 Task: Research Airbnb accommodation in An Nimas, Saudi Arabia from 4th December, 2023 to 10th December, 2023 for 8 adults. Place can be entire room or shared room with 4 bedrooms having 8 beds and 4 bathrooms. Property type can be house. Amenities needed are: wifi, TV, free parkinig on premises, gym, breakfast.
Action: Mouse moved to (651, 15)
Screenshot: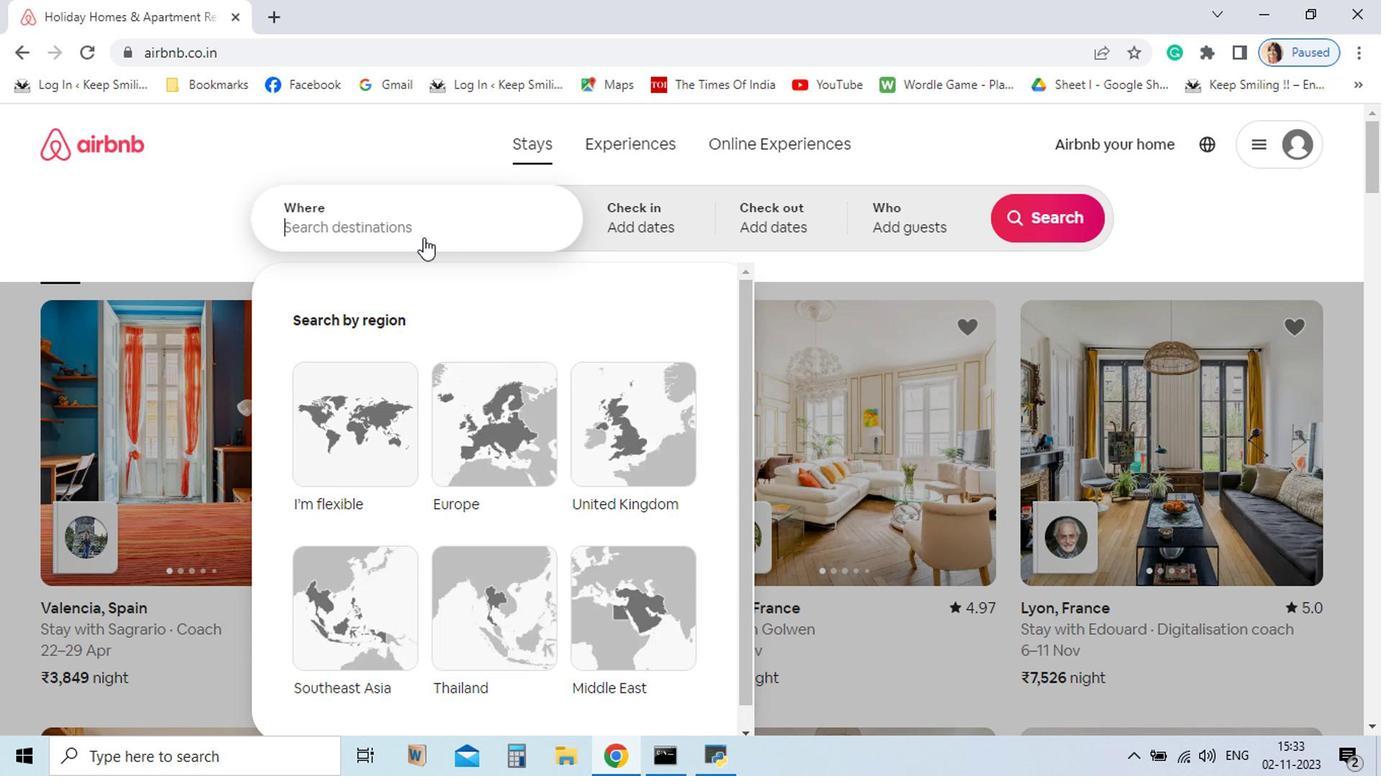 
Action: Mouse pressed left at (651, 15)
Screenshot: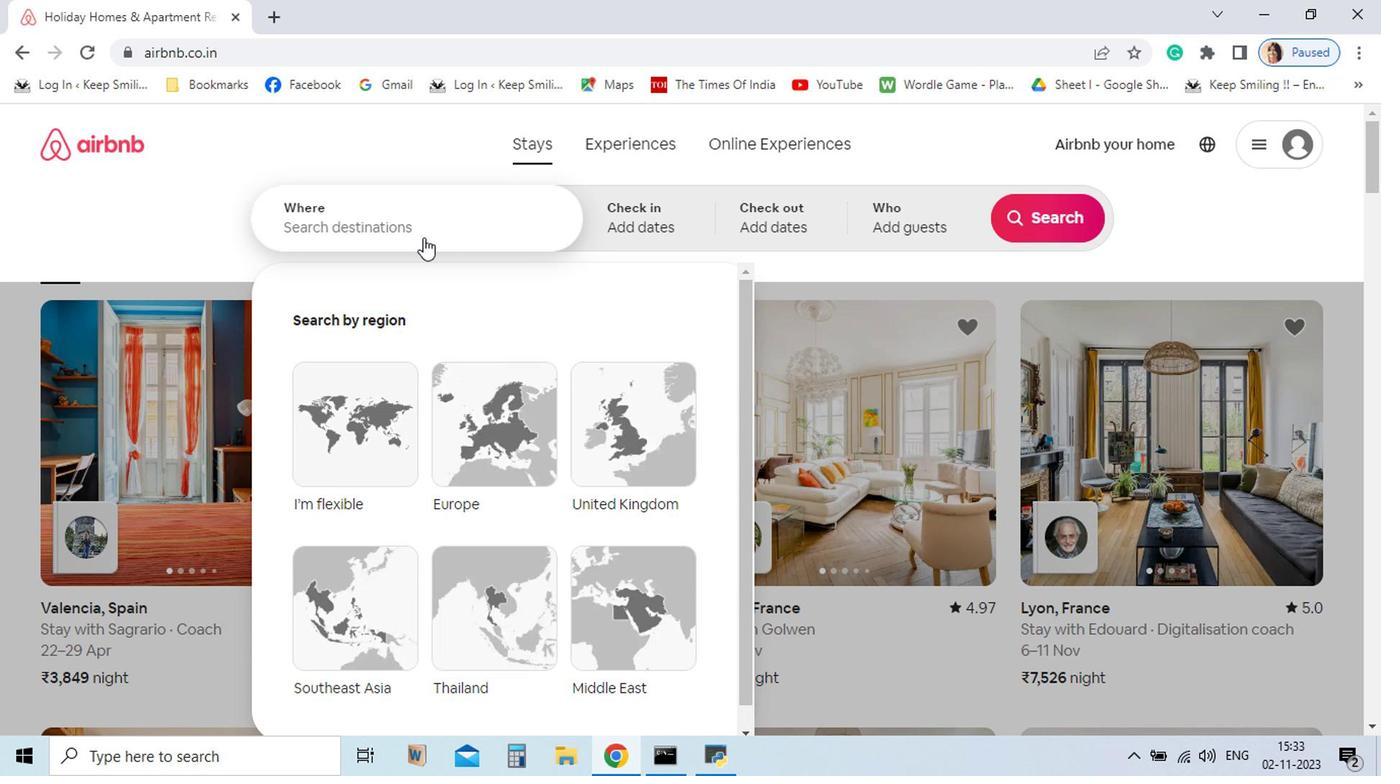 
Action: Mouse moved to (879, 550)
Screenshot: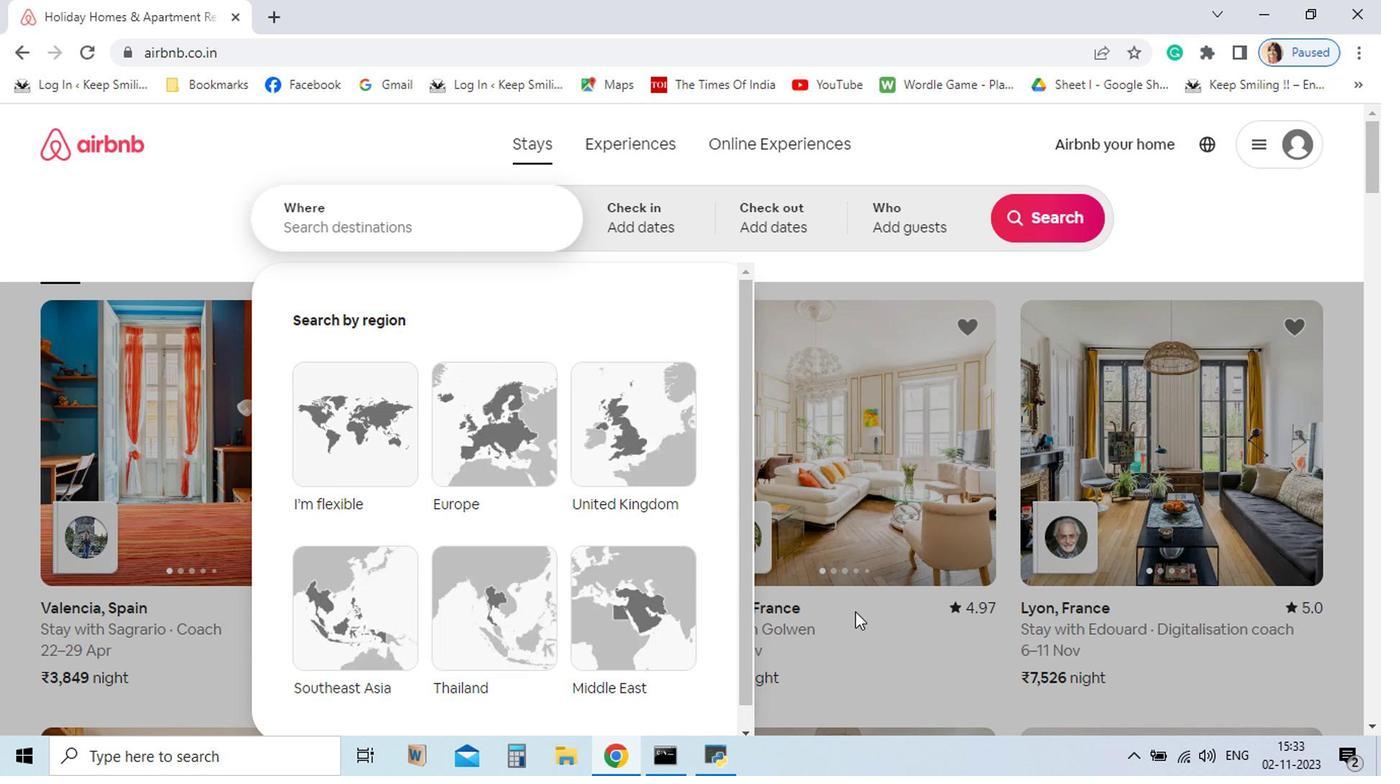
Action: Key pressed <Key.shift>An<Key.space><Key.shift>Nimas,<Key.space><Key.shift>Saudi
Screenshot: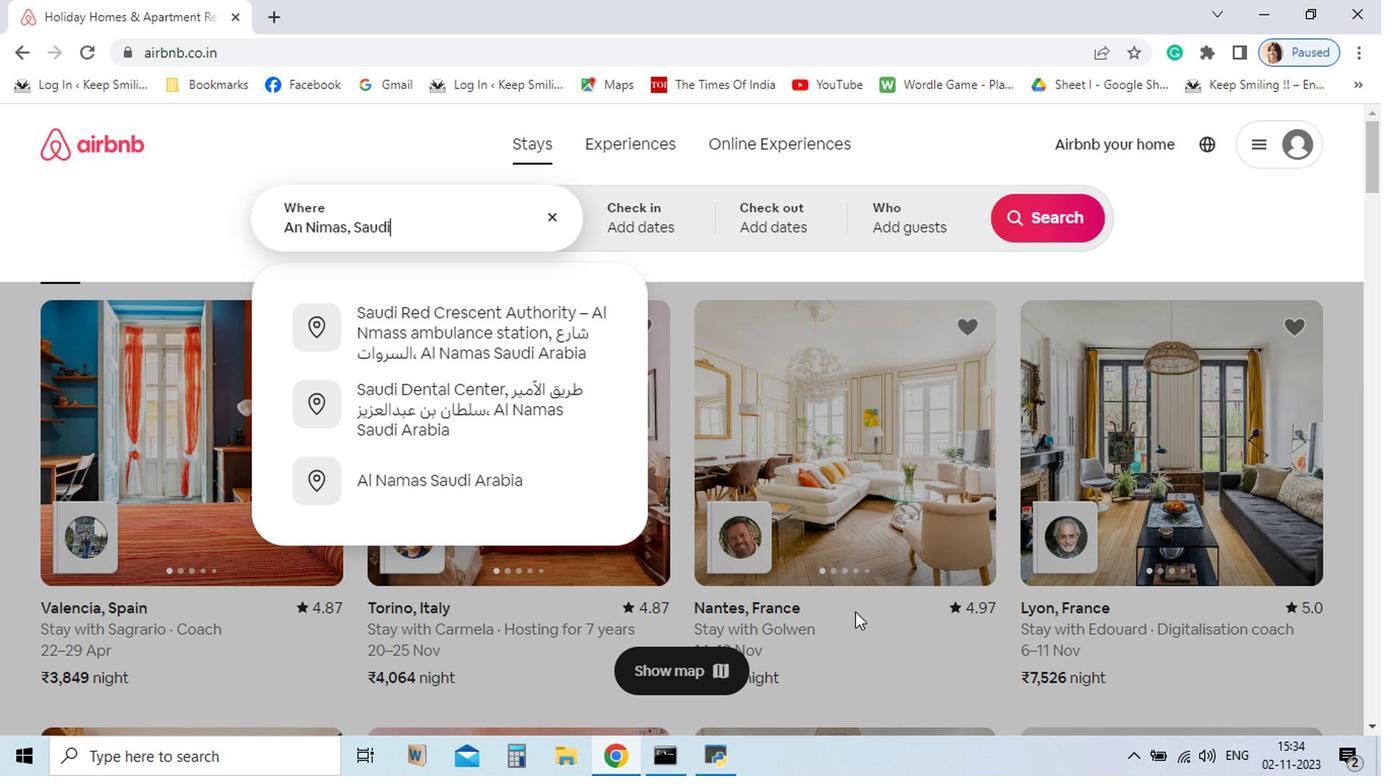 
Action: Mouse moved to (588, 405)
Screenshot: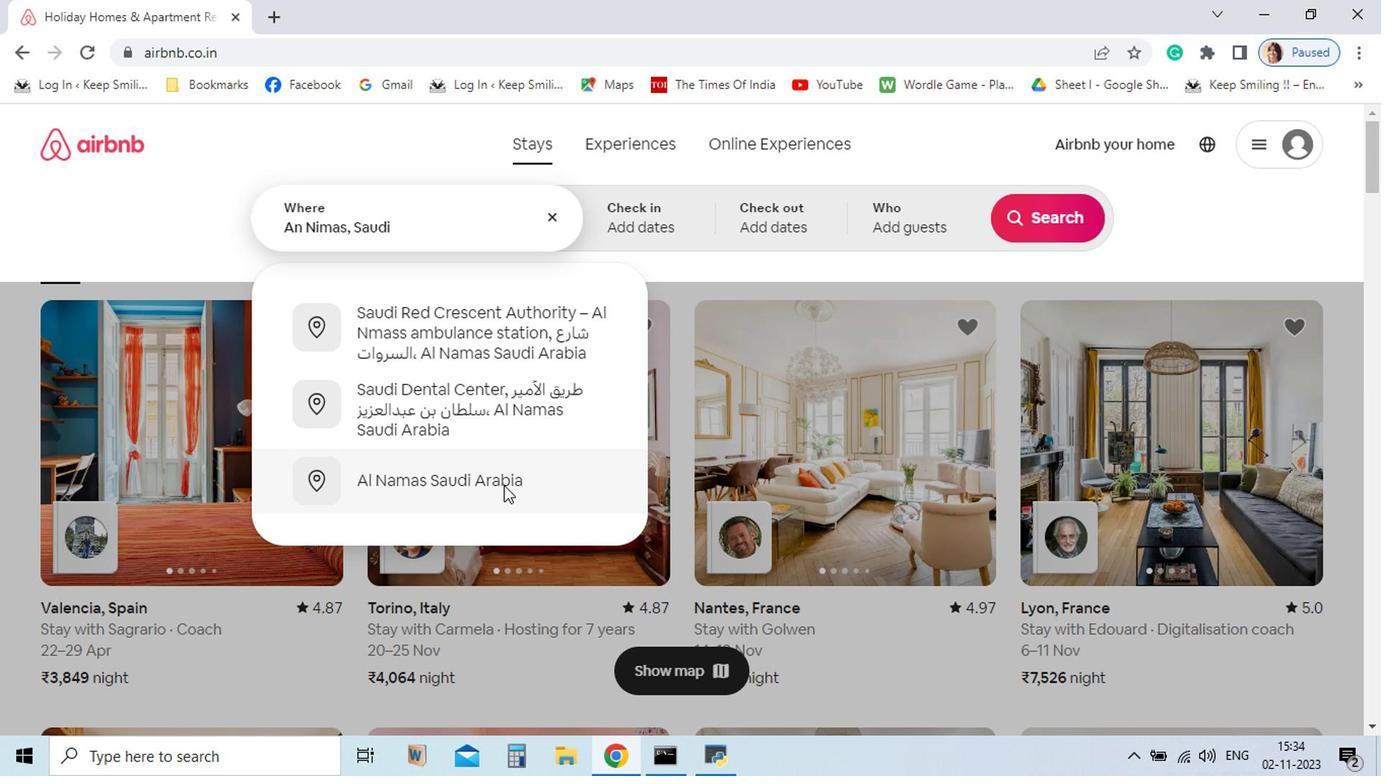 
Action: Mouse pressed left at (588, 405)
Screenshot: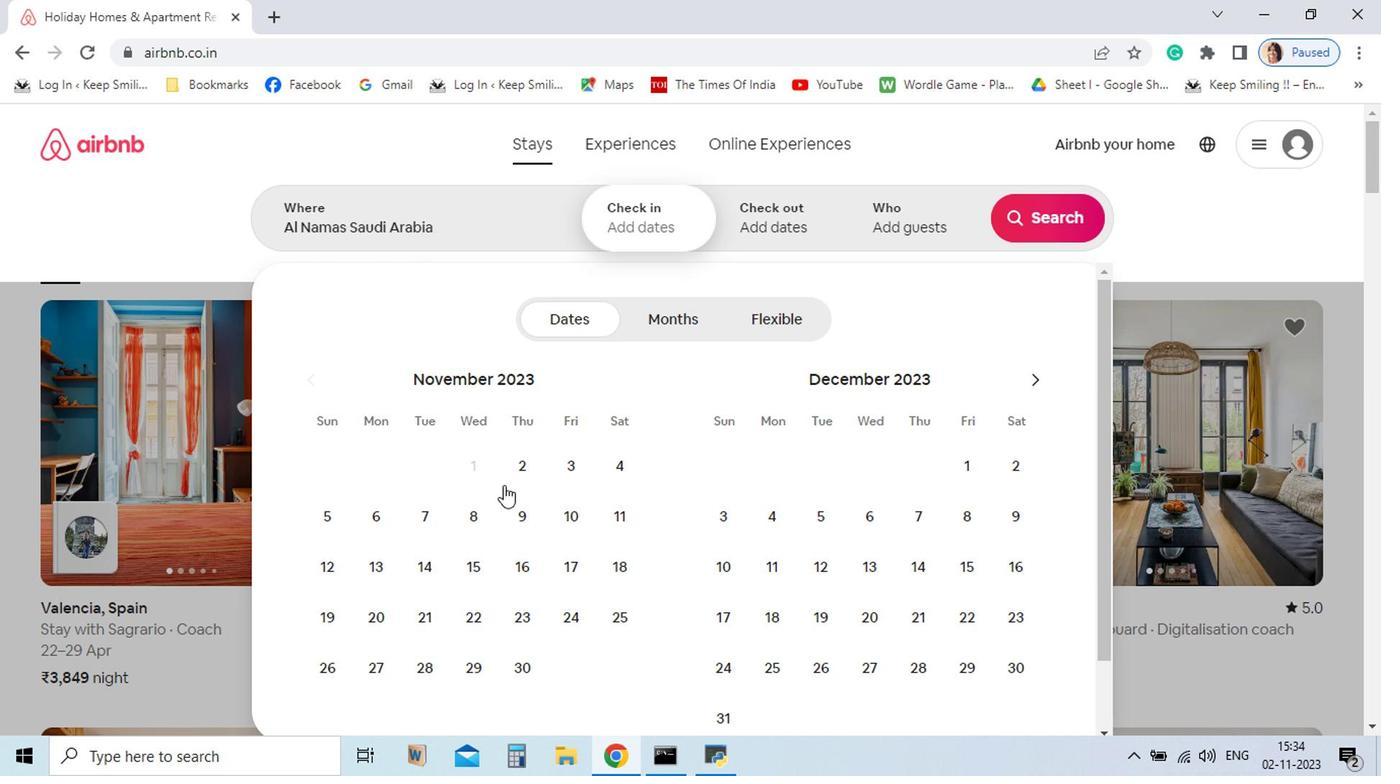 
Action: Mouse moved to (805, 453)
Screenshot: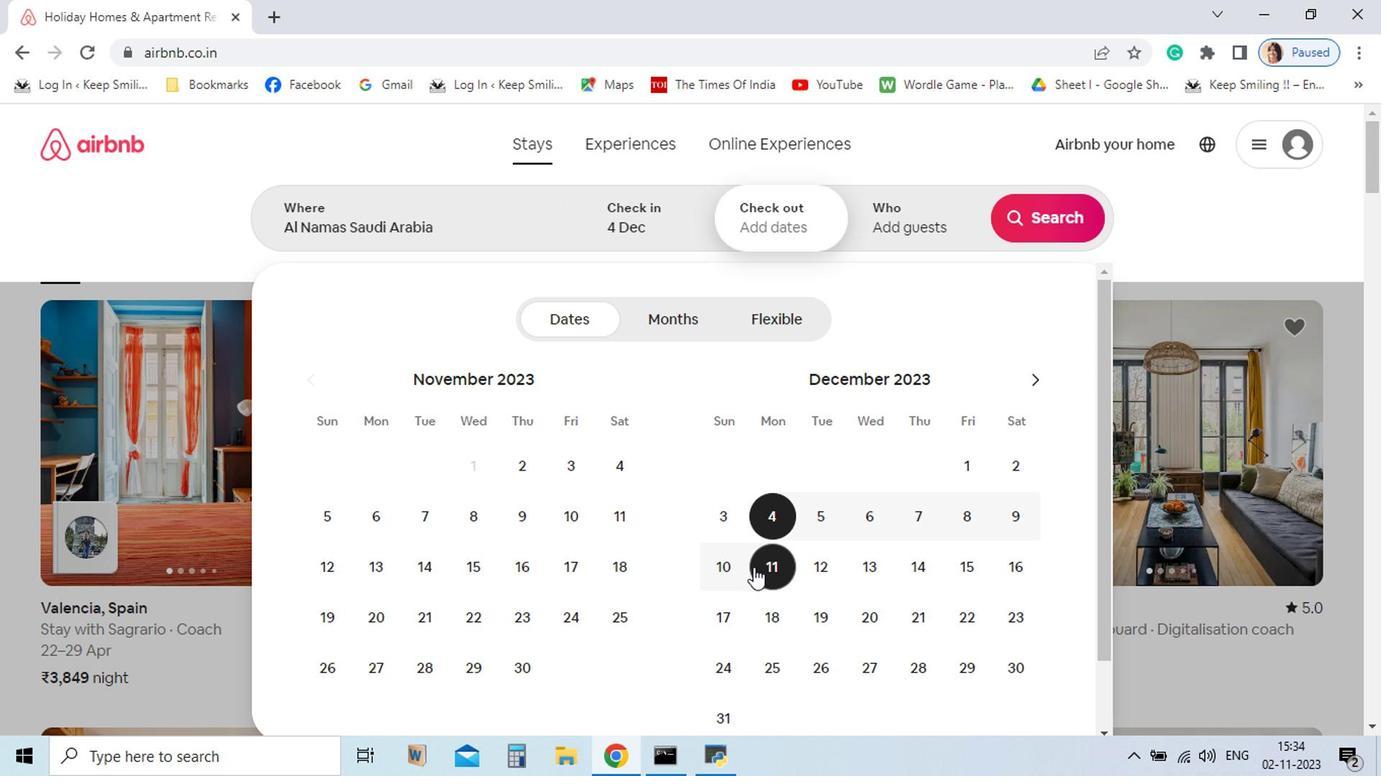 
Action: Mouse pressed left at (805, 453)
Screenshot: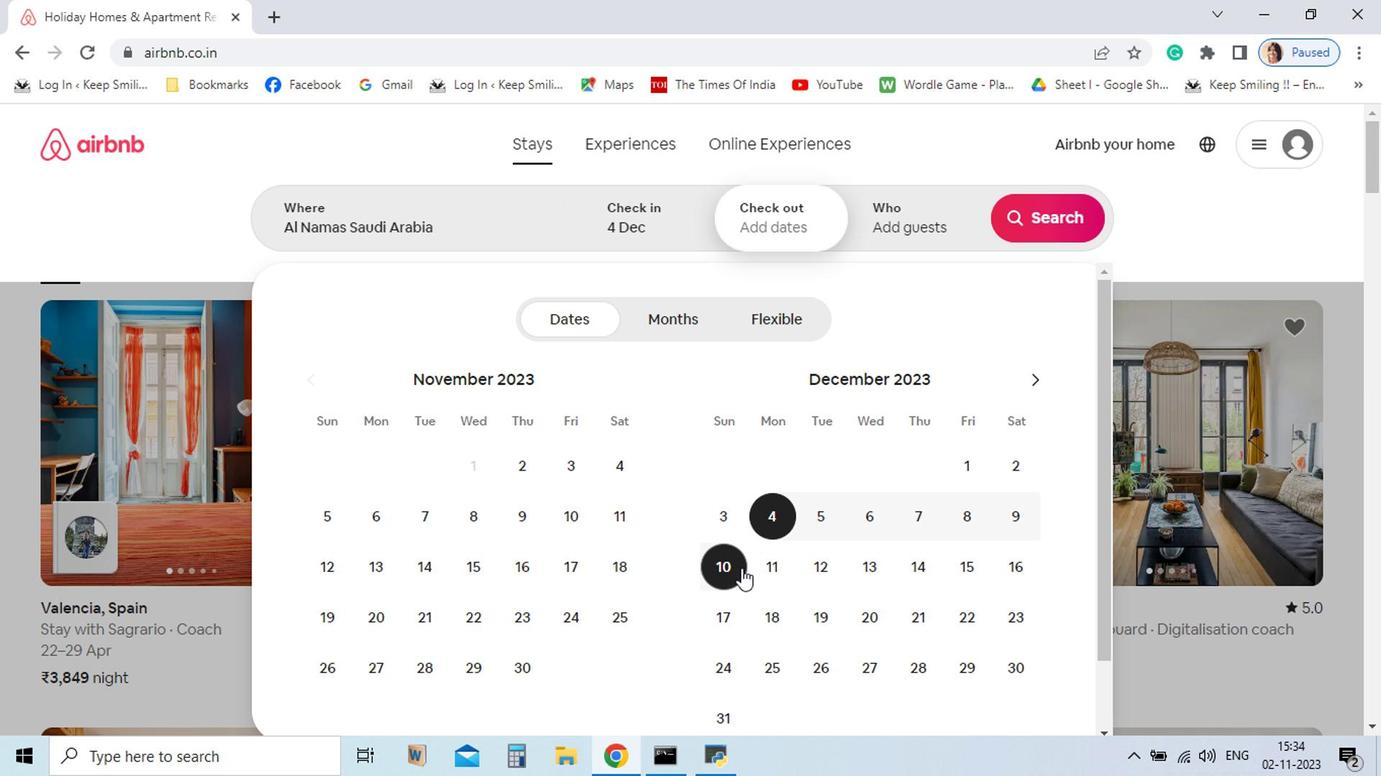 
Action: Mouse moved to (784, 500)
Screenshot: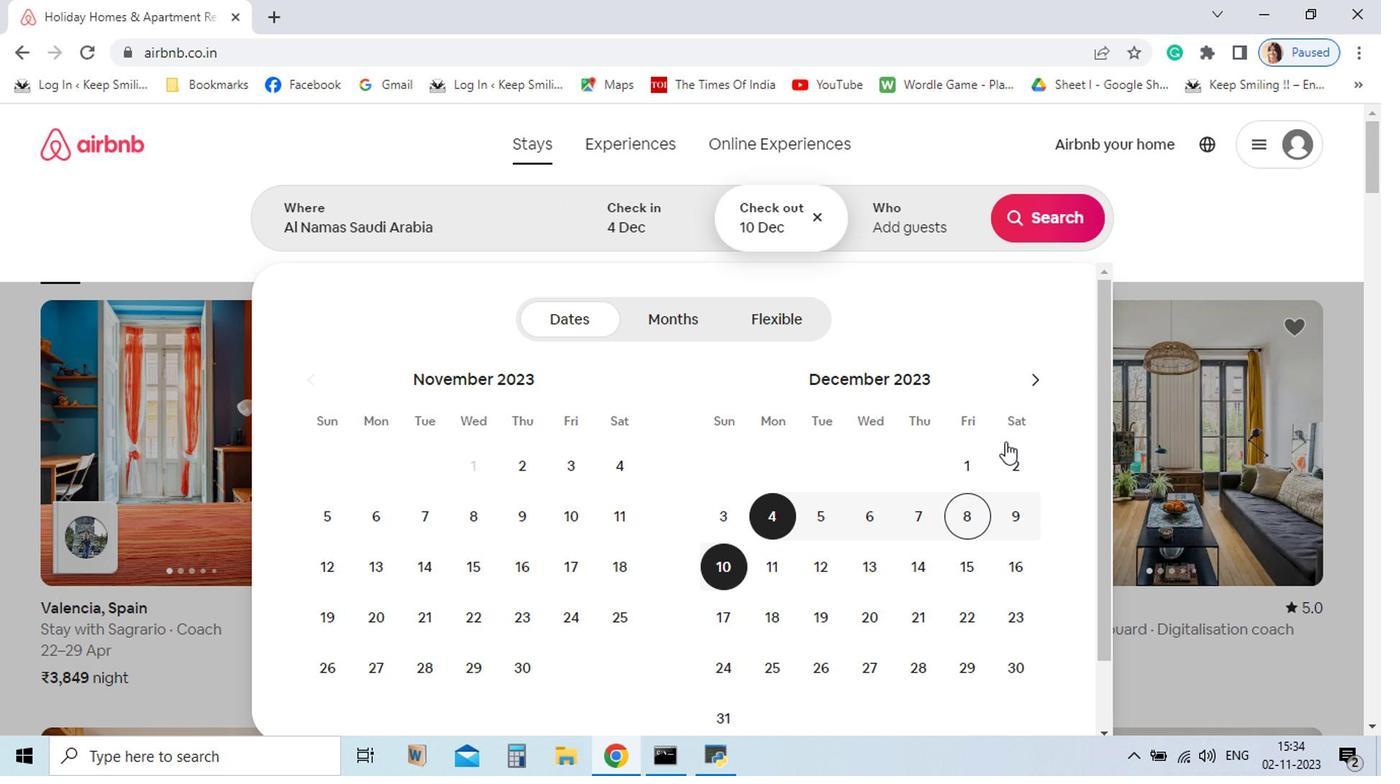 
Action: Mouse pressed left at (784, 500)
Screenshot: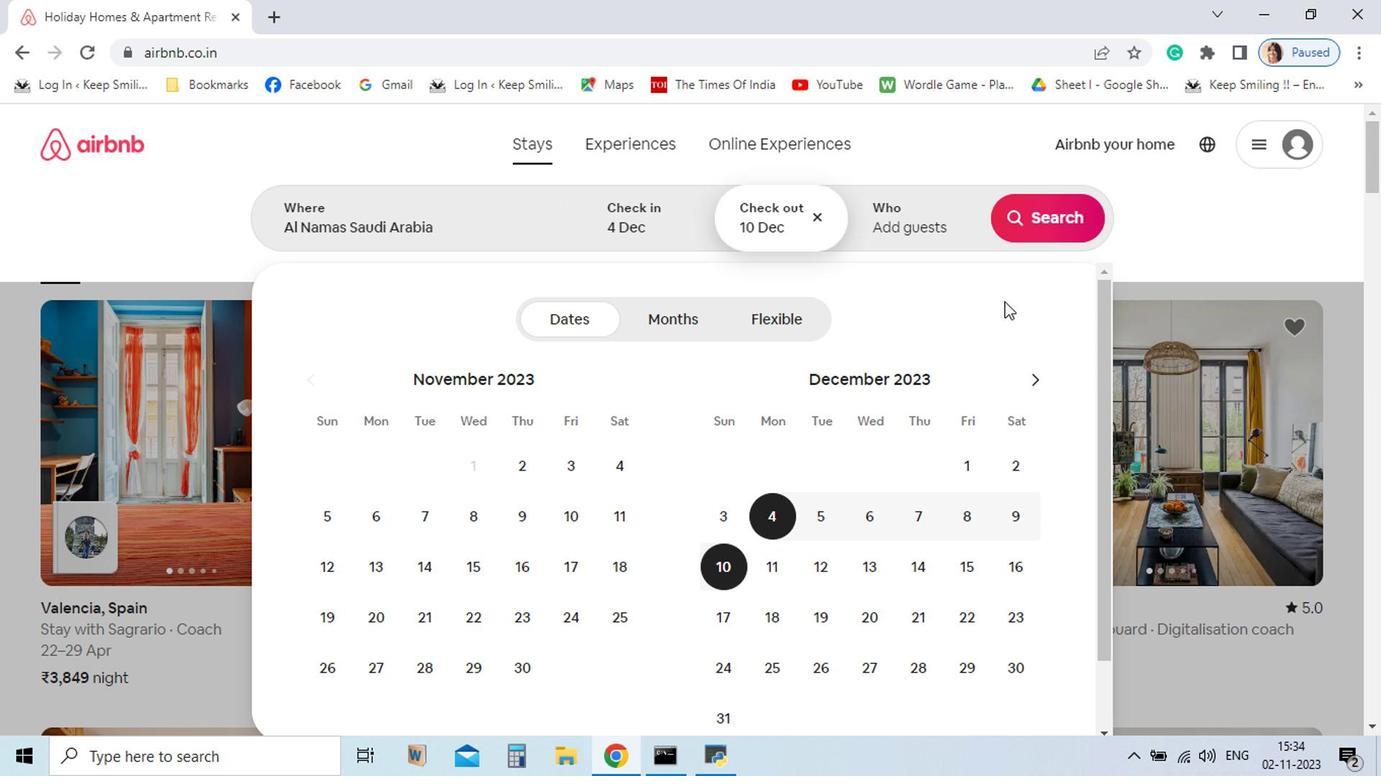 
Action: Mouse moved to (943, 119)
Screenshot: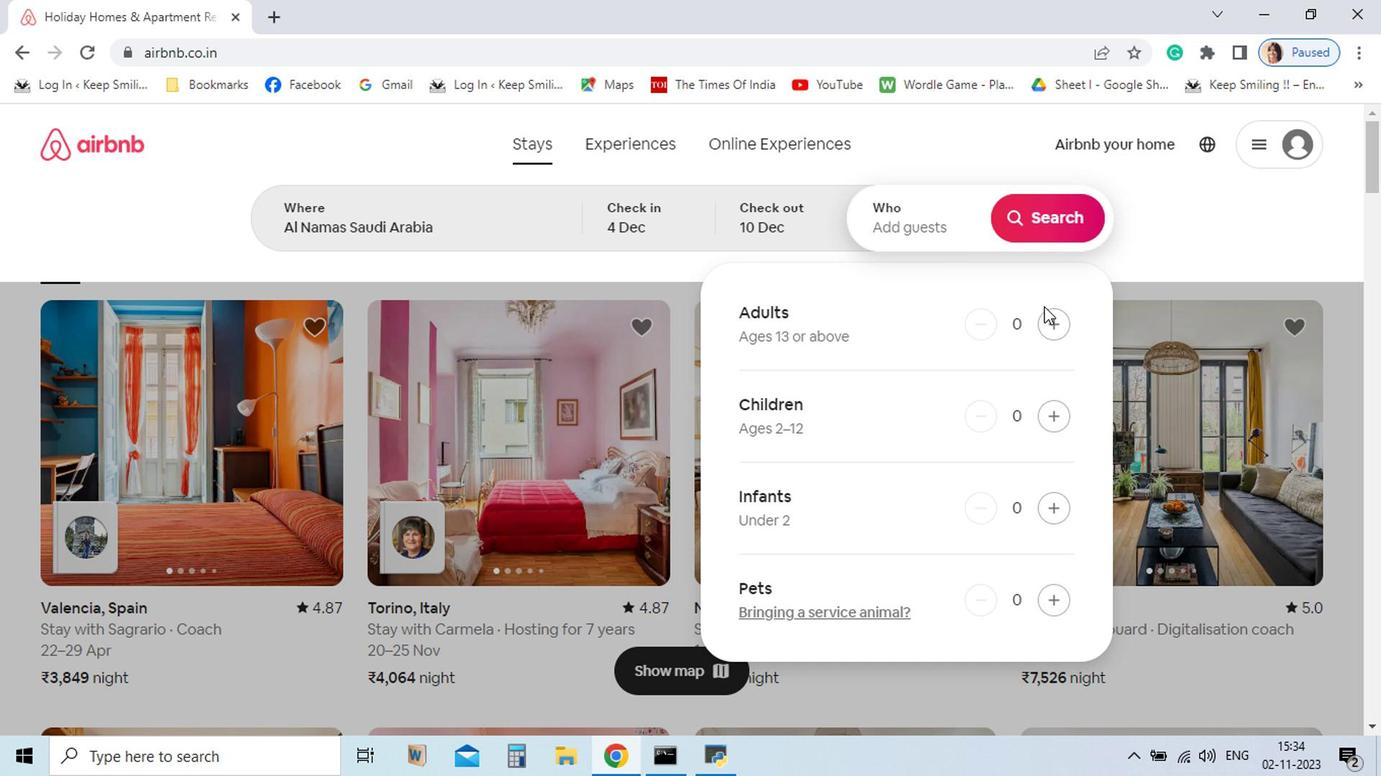 
Action: Mouse pressed left at (943, 119)
Screenshot: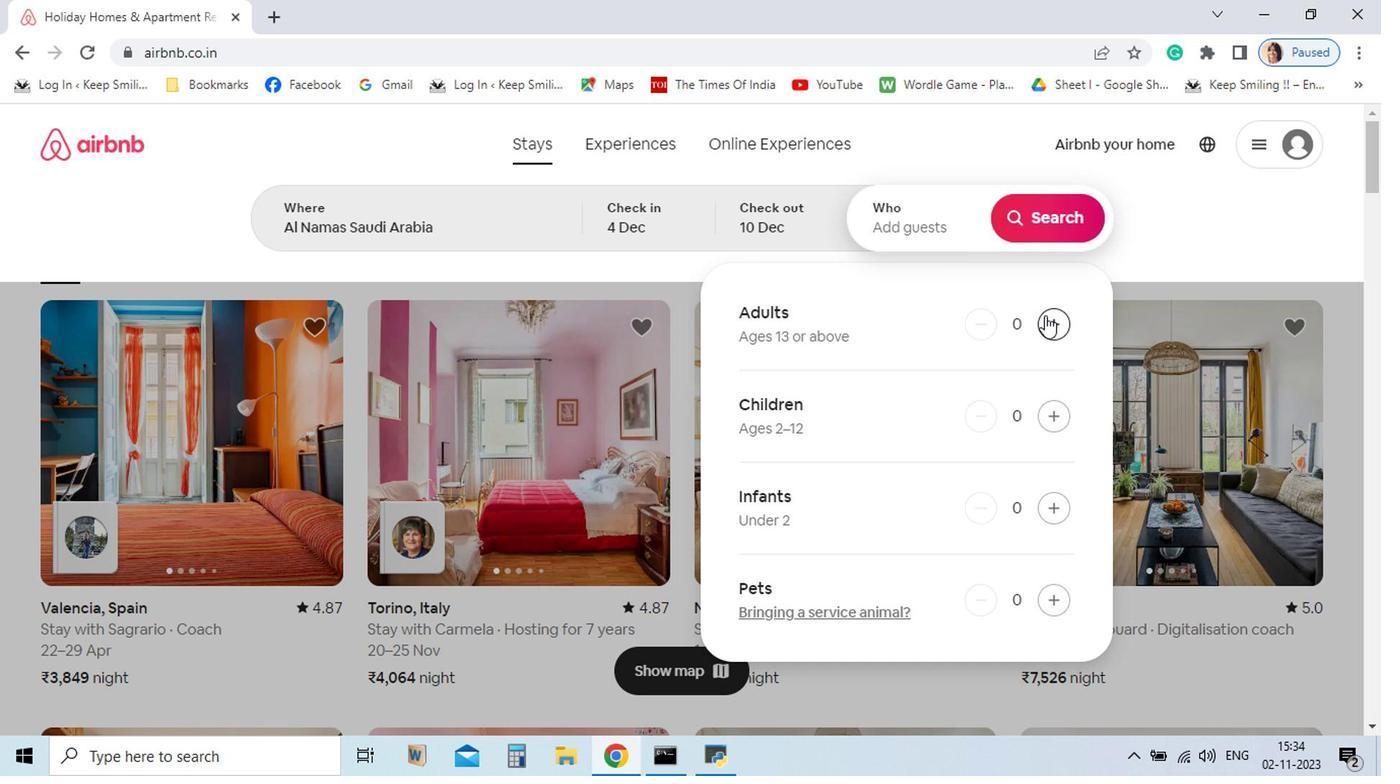 
Action: Mouse moved to (1037, 212)
Screenshot: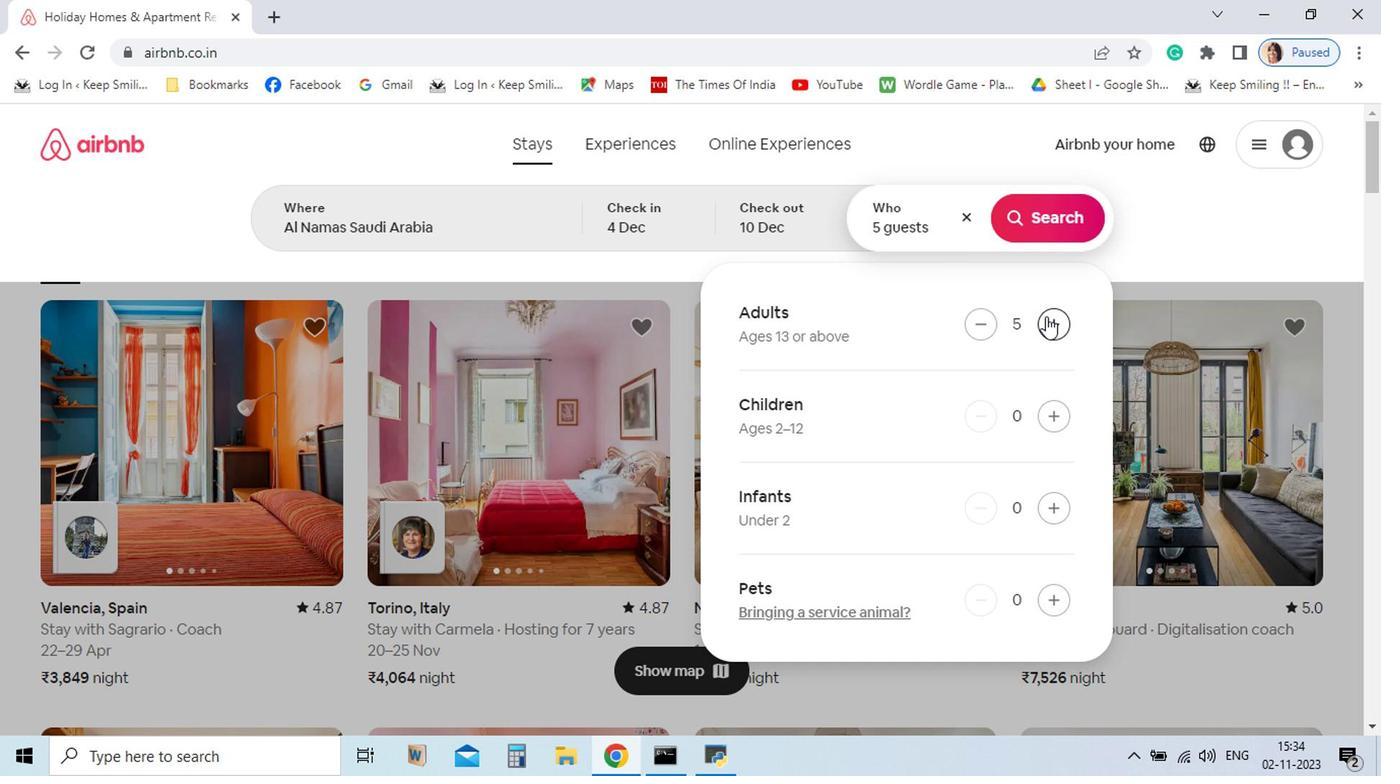
Action: Mouse pressed left at (1037, 212)
Screenshot: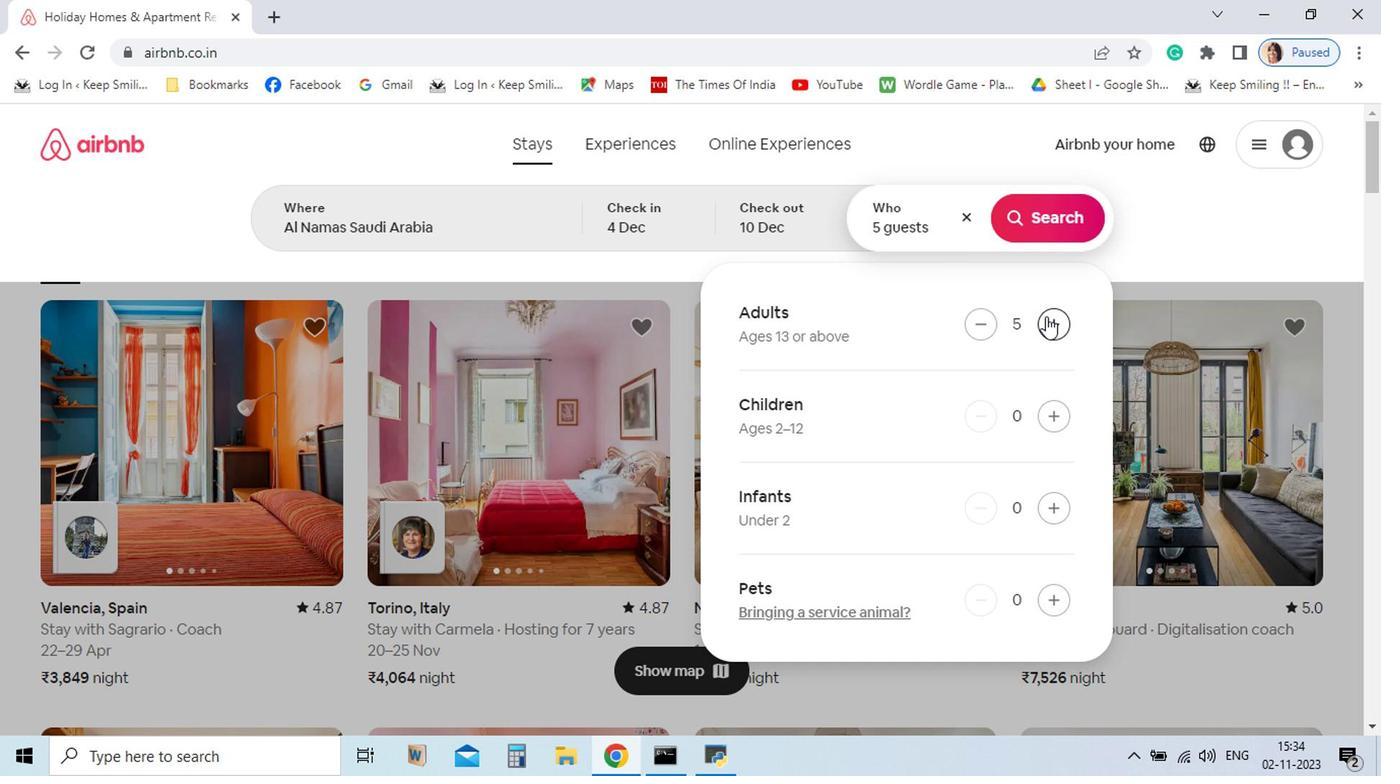 
Action: Mouse moved to (1037, 212)
Screenshot: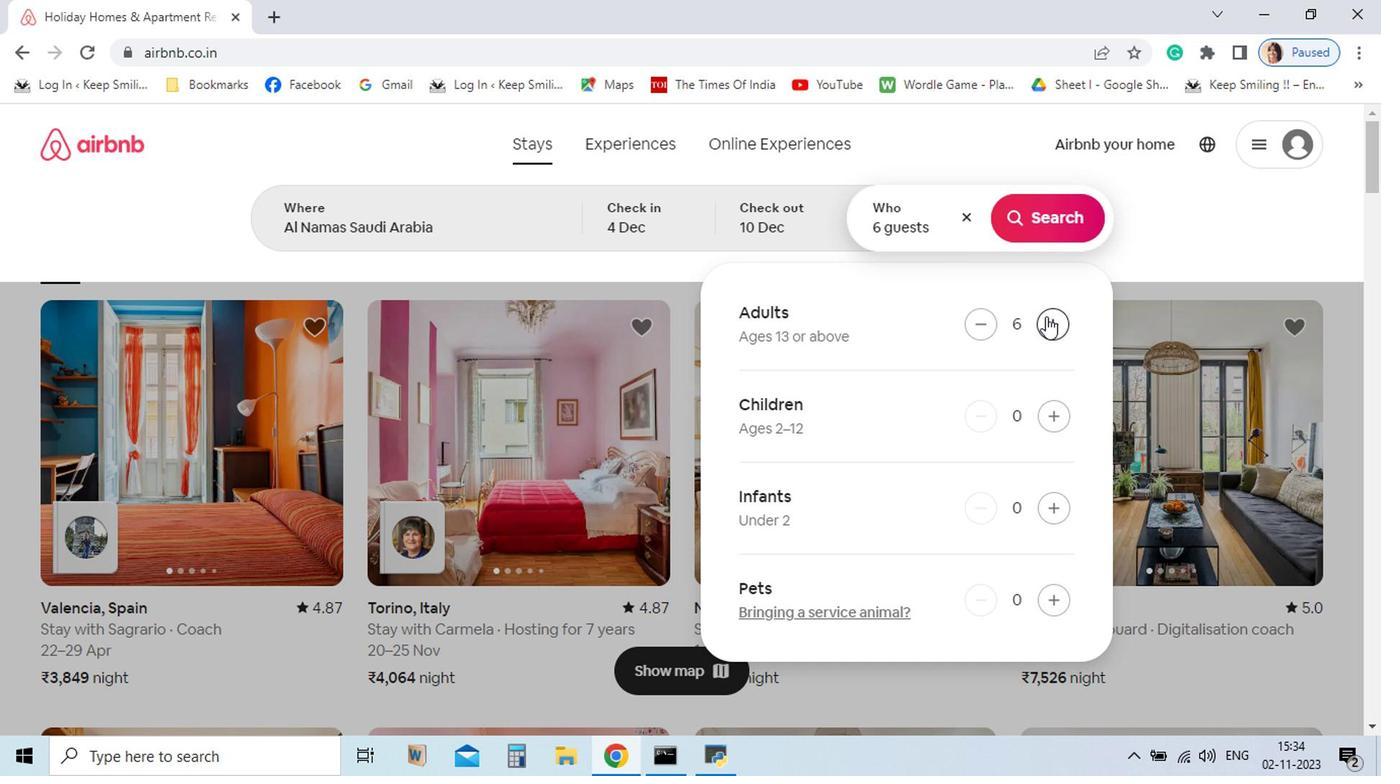 
Action: Mouse pressed left at (1037, 212)
Screenshot: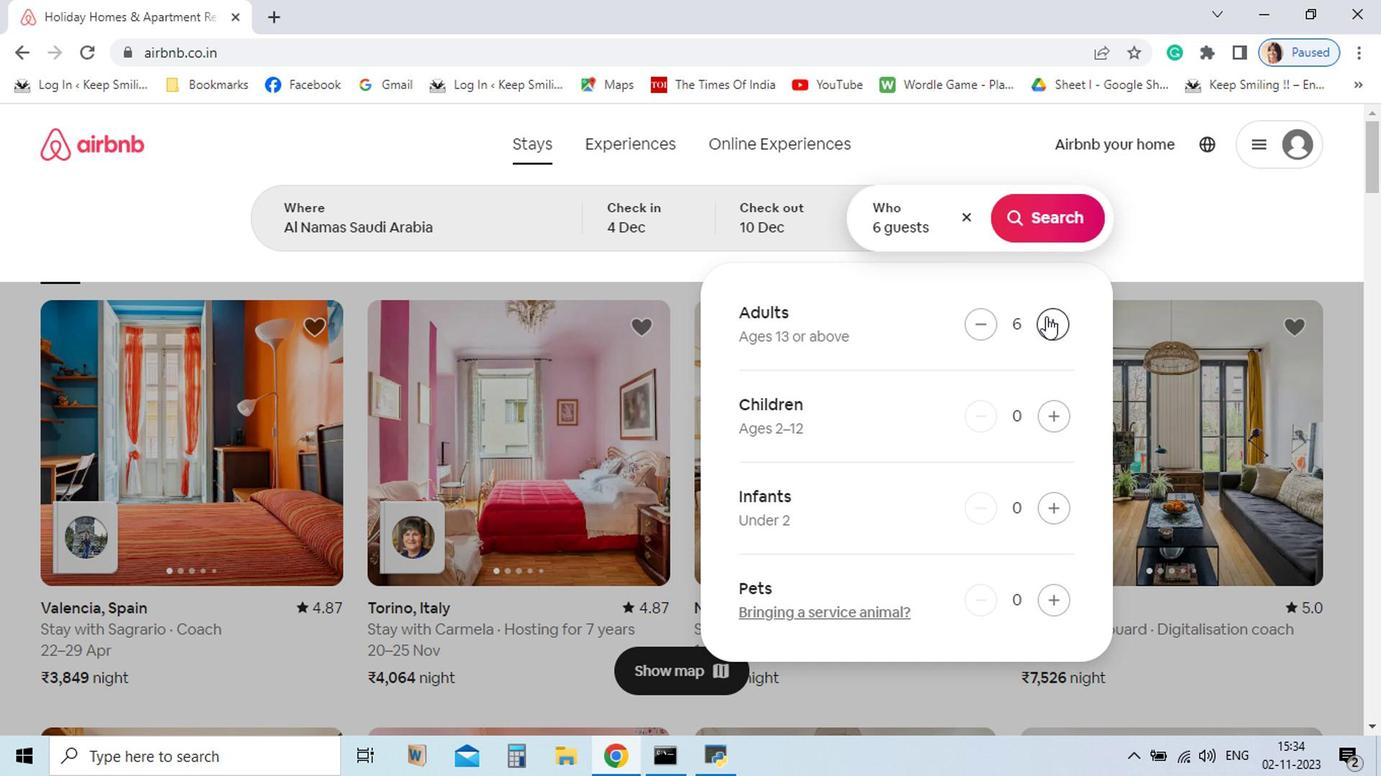 
Action: Mouse pressed left at (1037, 212)
Screenshot: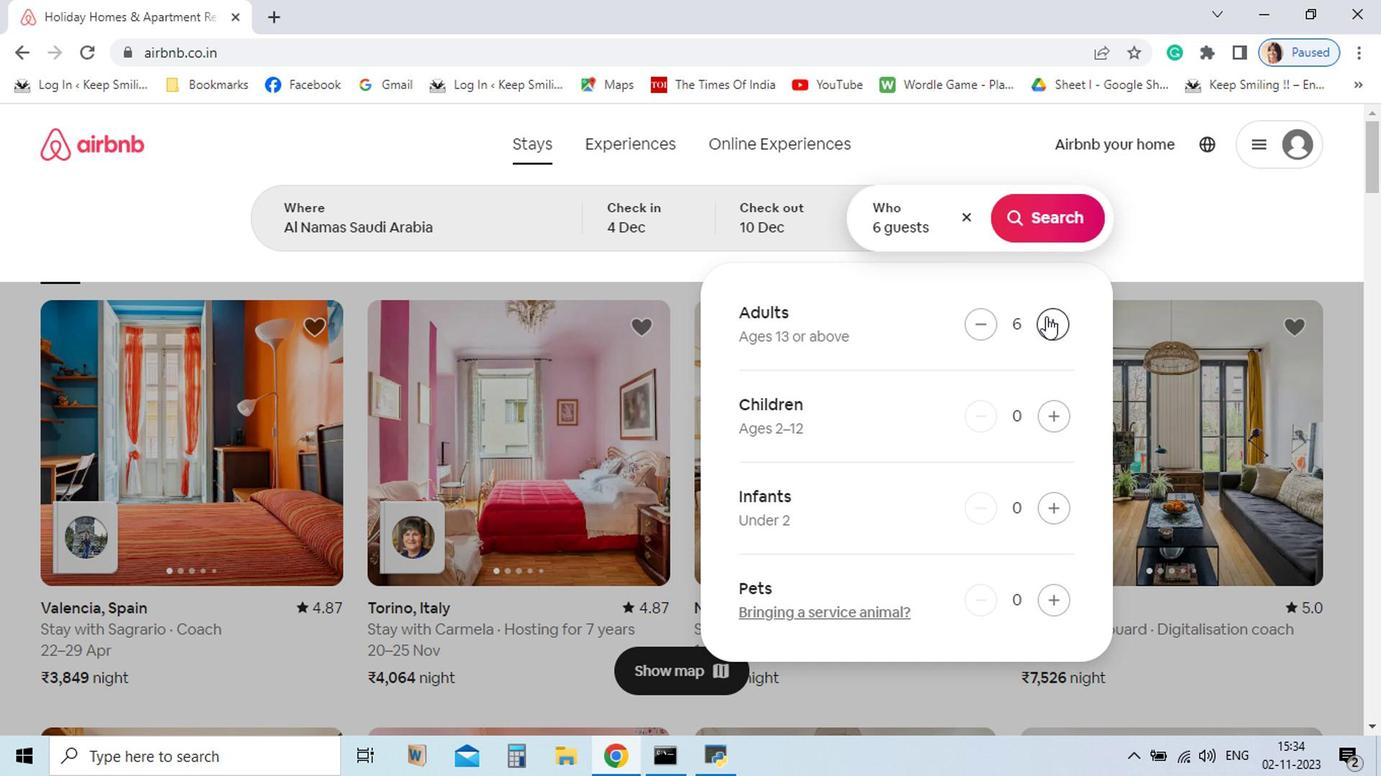 
Action: Mouse pressed left at (1037, 212)
Screenshot: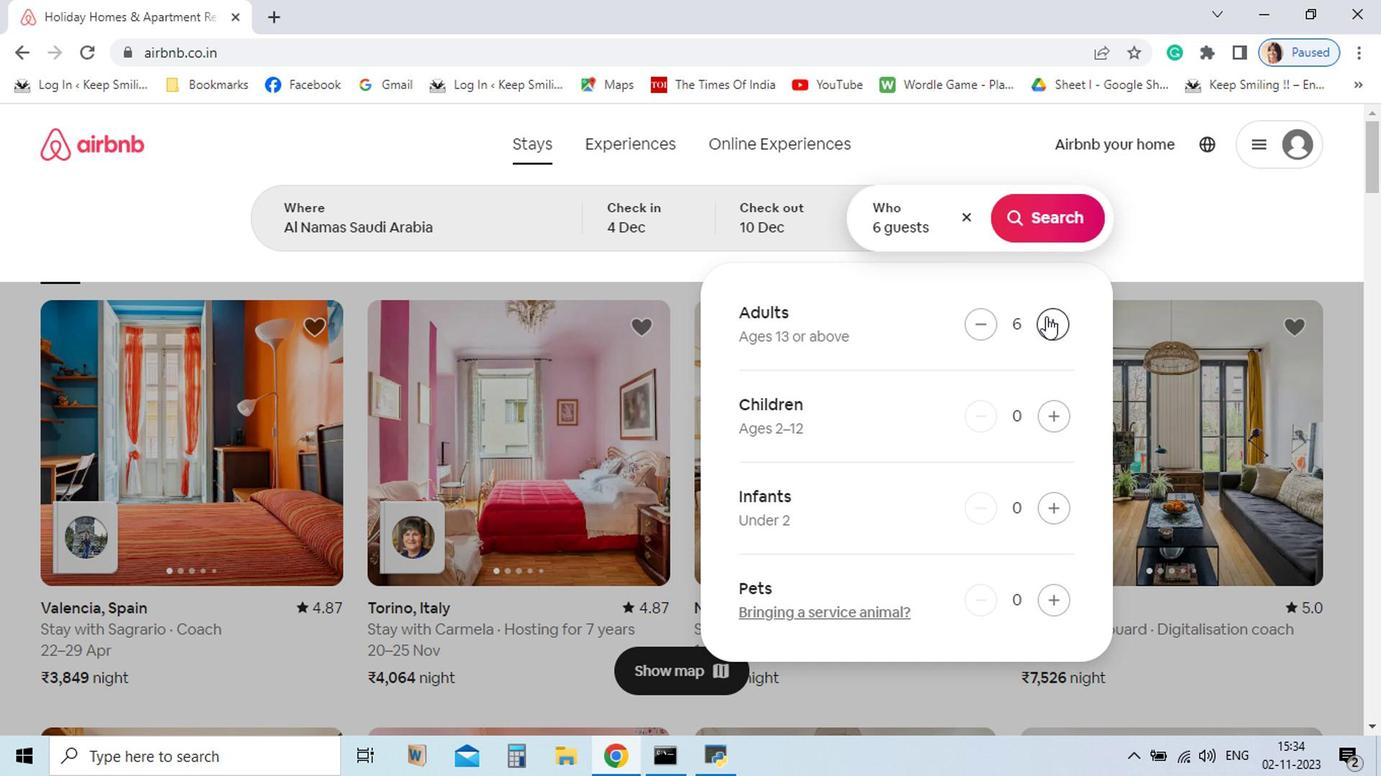 
Action: Mouse pressed left at (1037, 212)
Screenshot: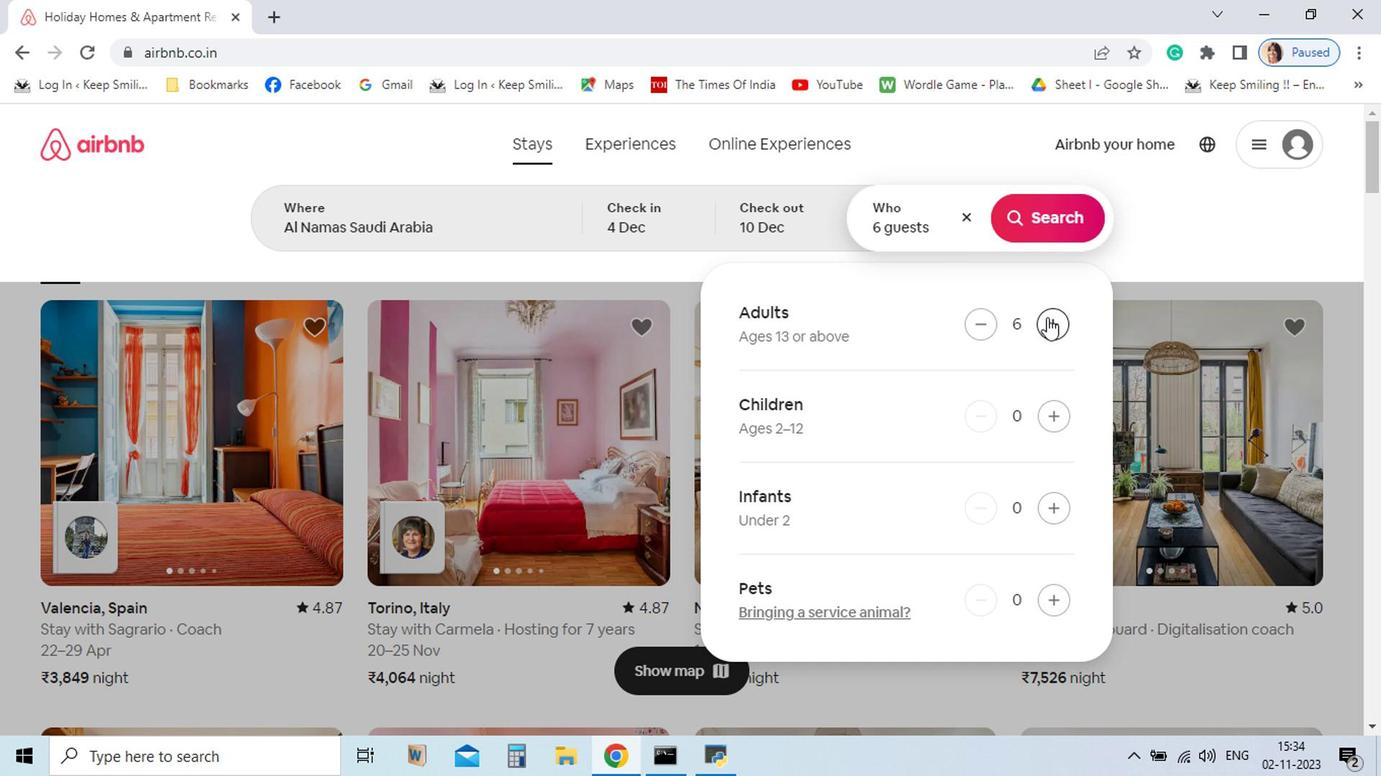 
Action: Mouse pressed left at (1037, 212)
Screenshot: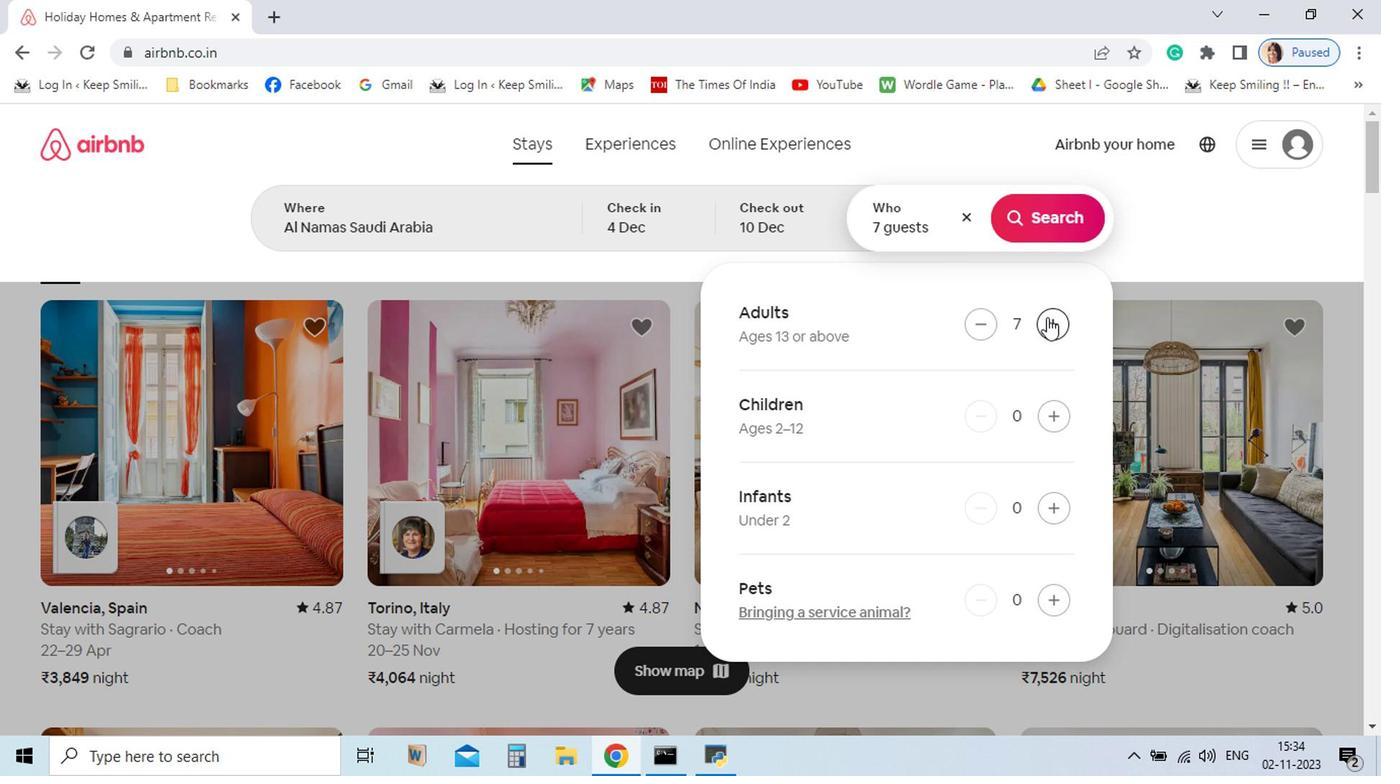 
Action: Mouse pressed left at (1037, 212)
Screenshot: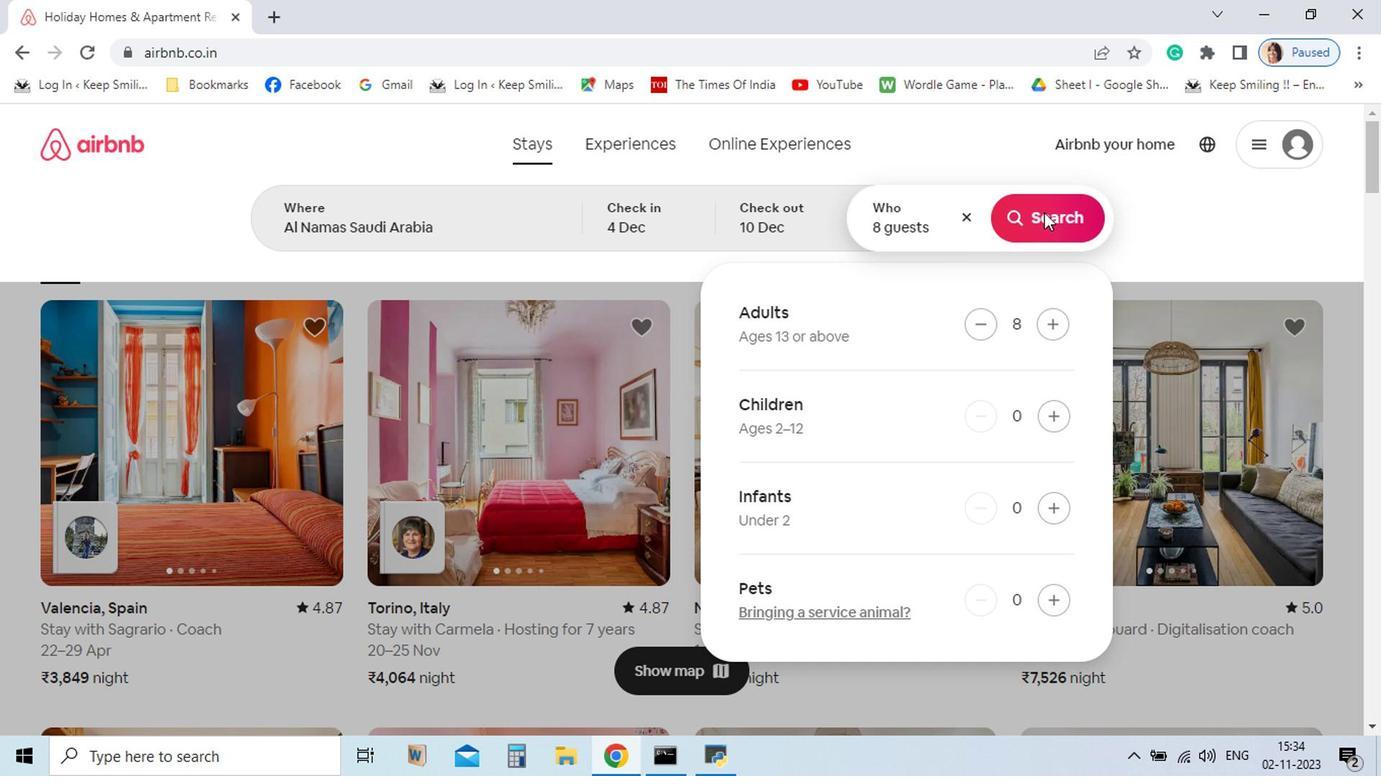 
Action: Mouse moved to (1038, 212)
Screenshot: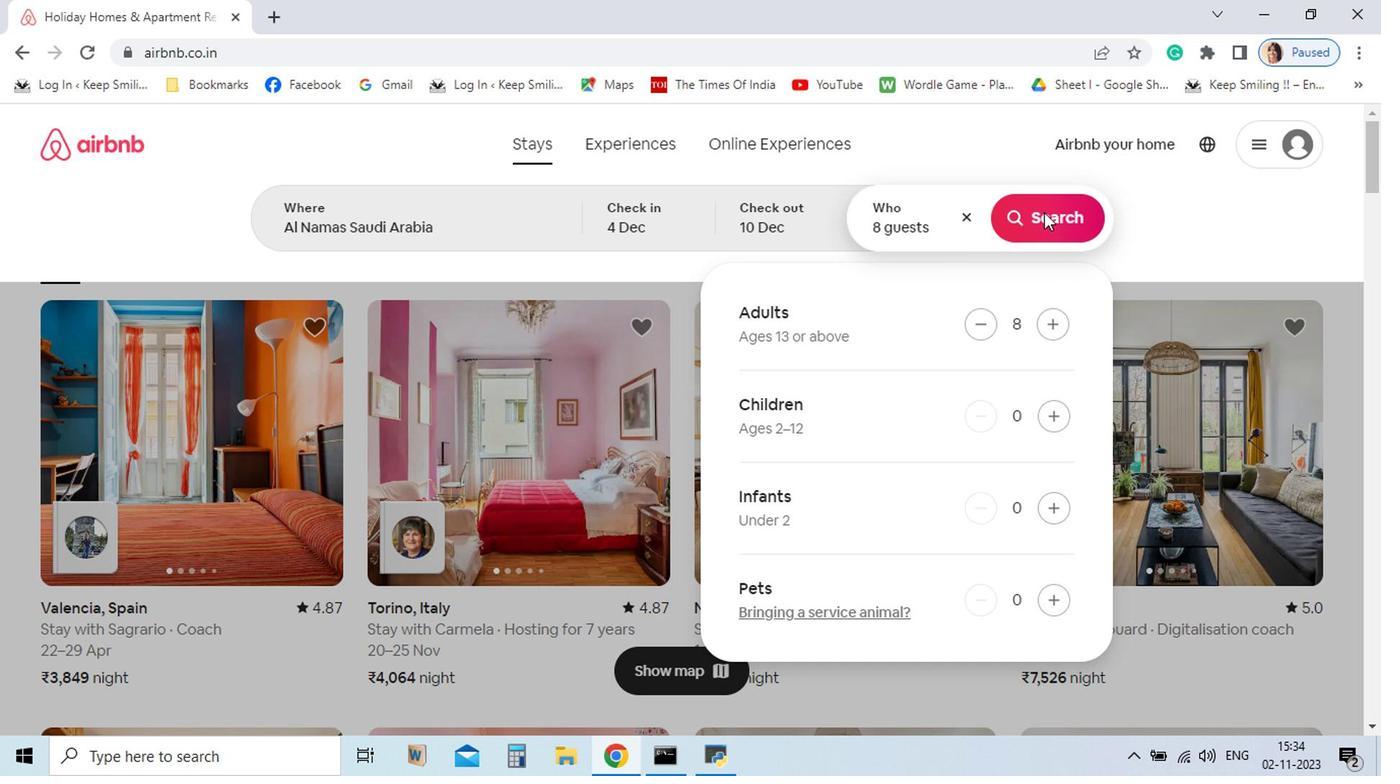 
Action: Mouse pressed left at (1038, 212)
Screenshot: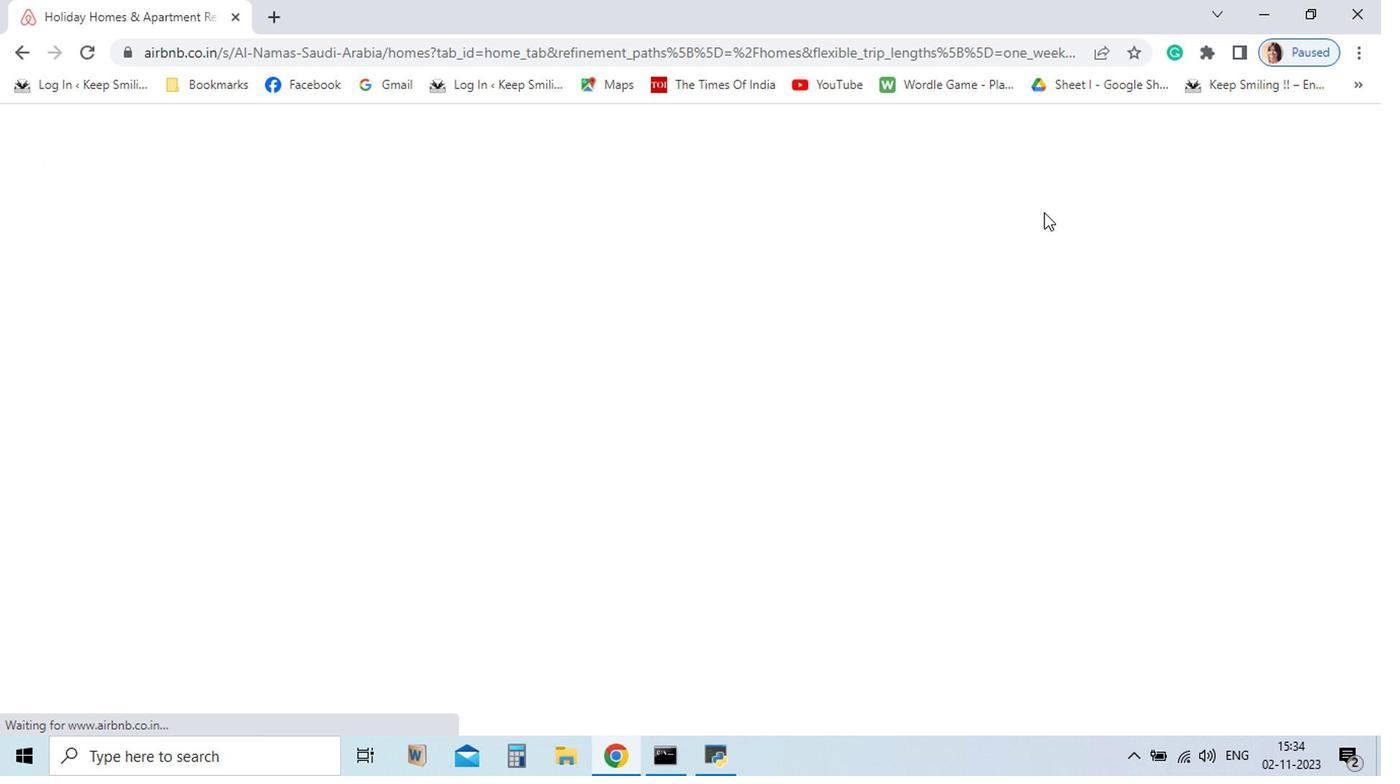 
Action: Mouse moved to (1035, 92)
Screenshot: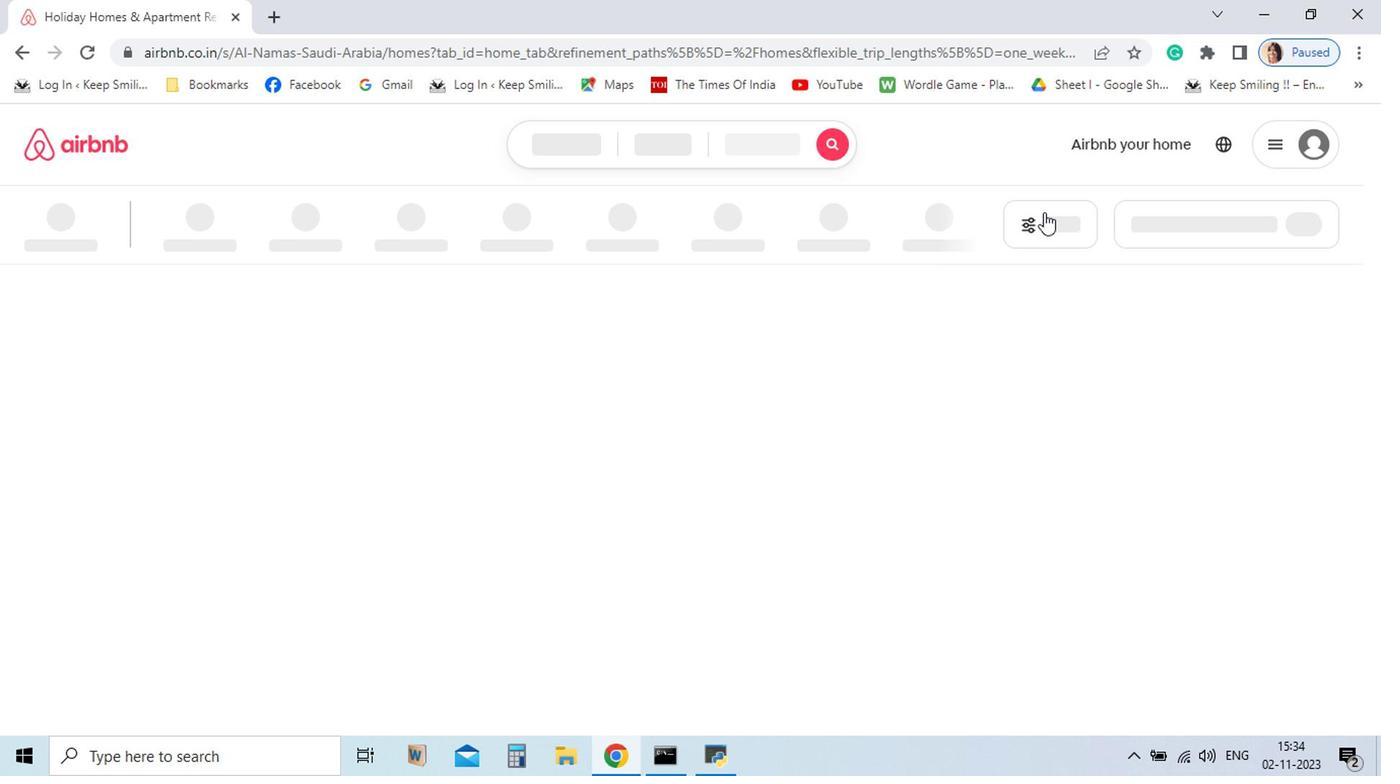 
Action: Mouse pressed left at (1035, 92)
Screenshot: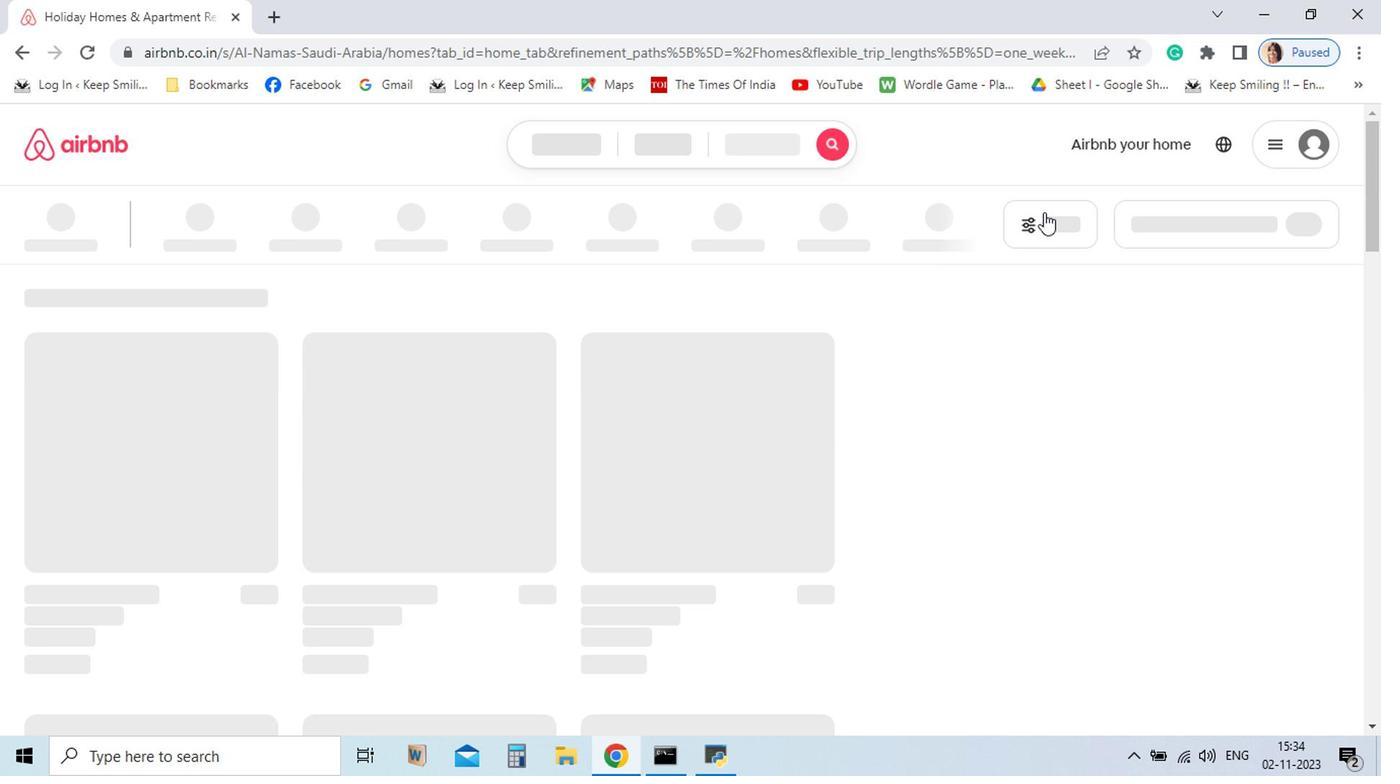 
Action: Mouse moved to (1048, 93)
Screenshot: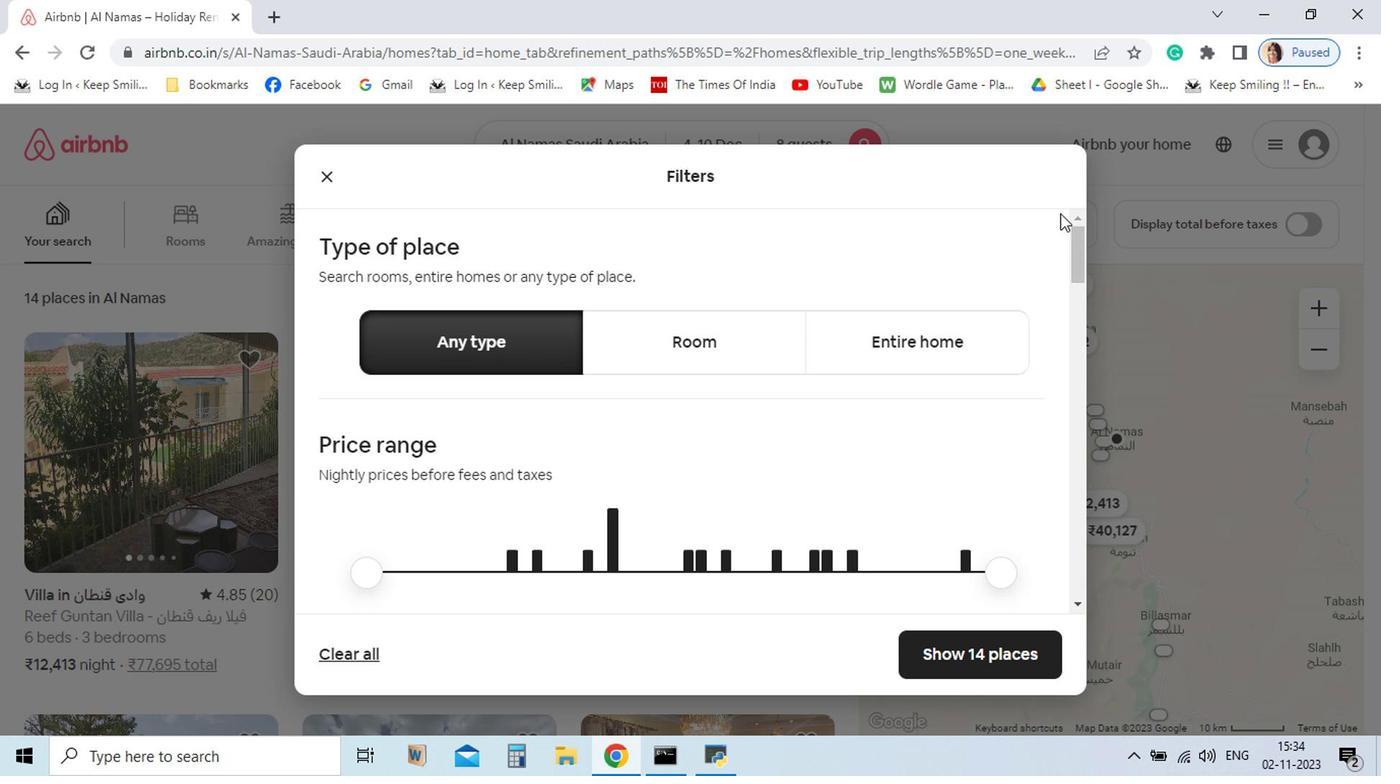 
Action: Mouse pressed left at (1048, 93)
Screenshot: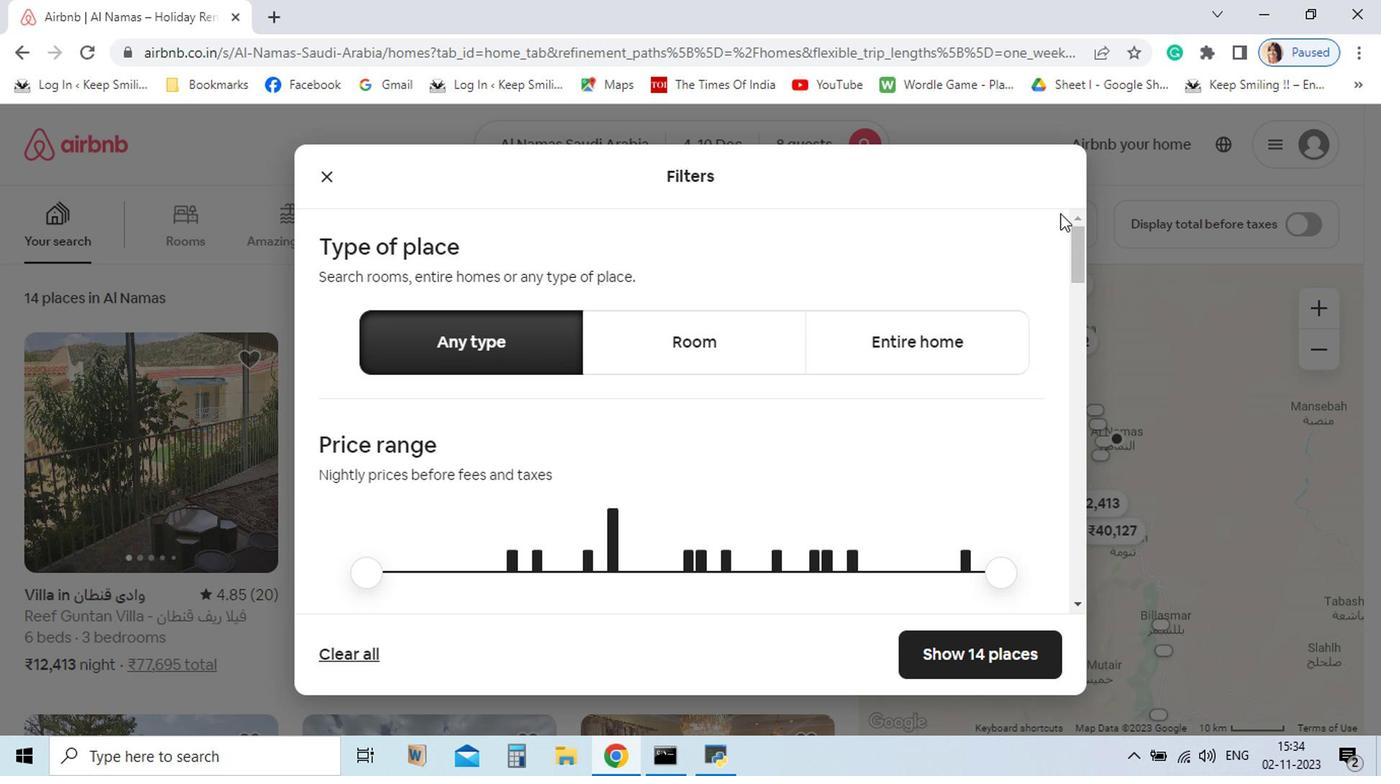 
Action: Mouse moved to (1060, 150)
Screenshot: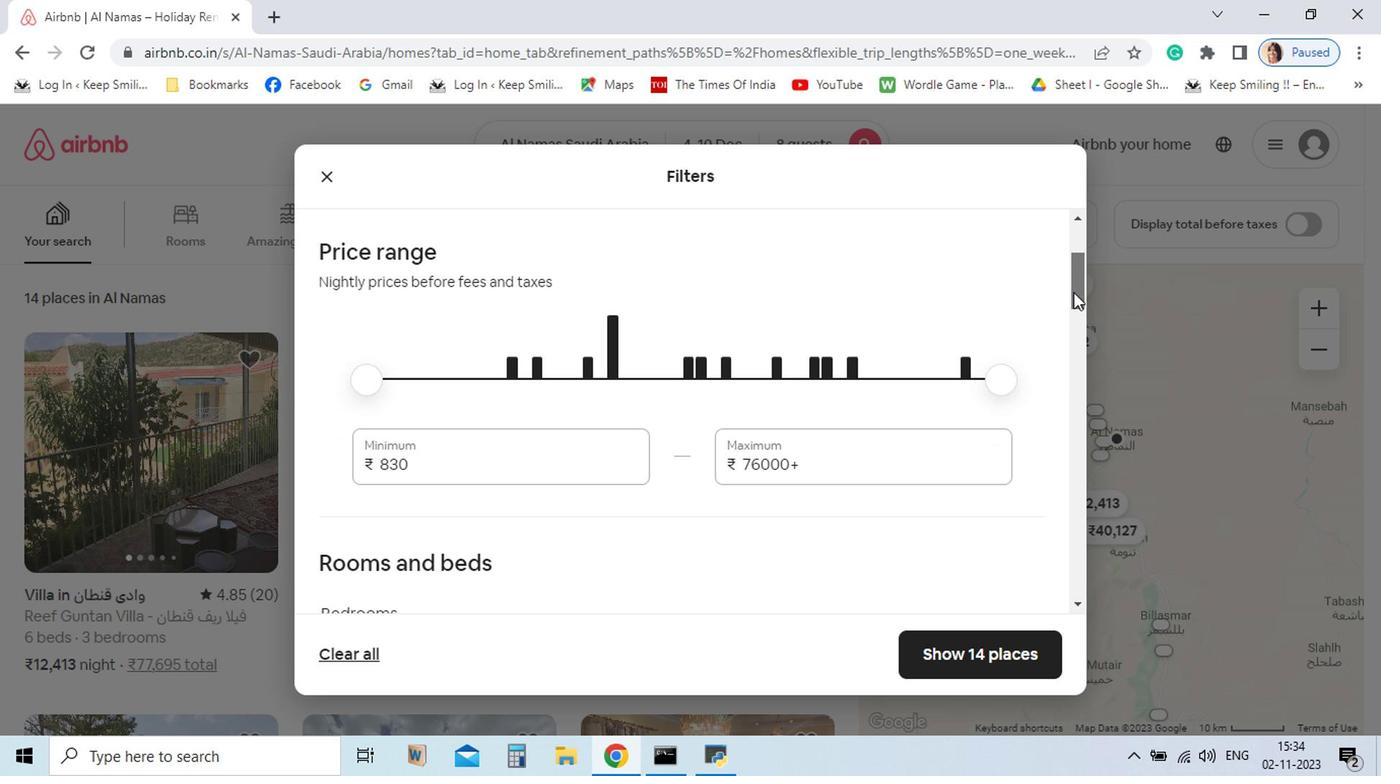 
Action: Mouse pressed left at (1060, 150)
Screenshot: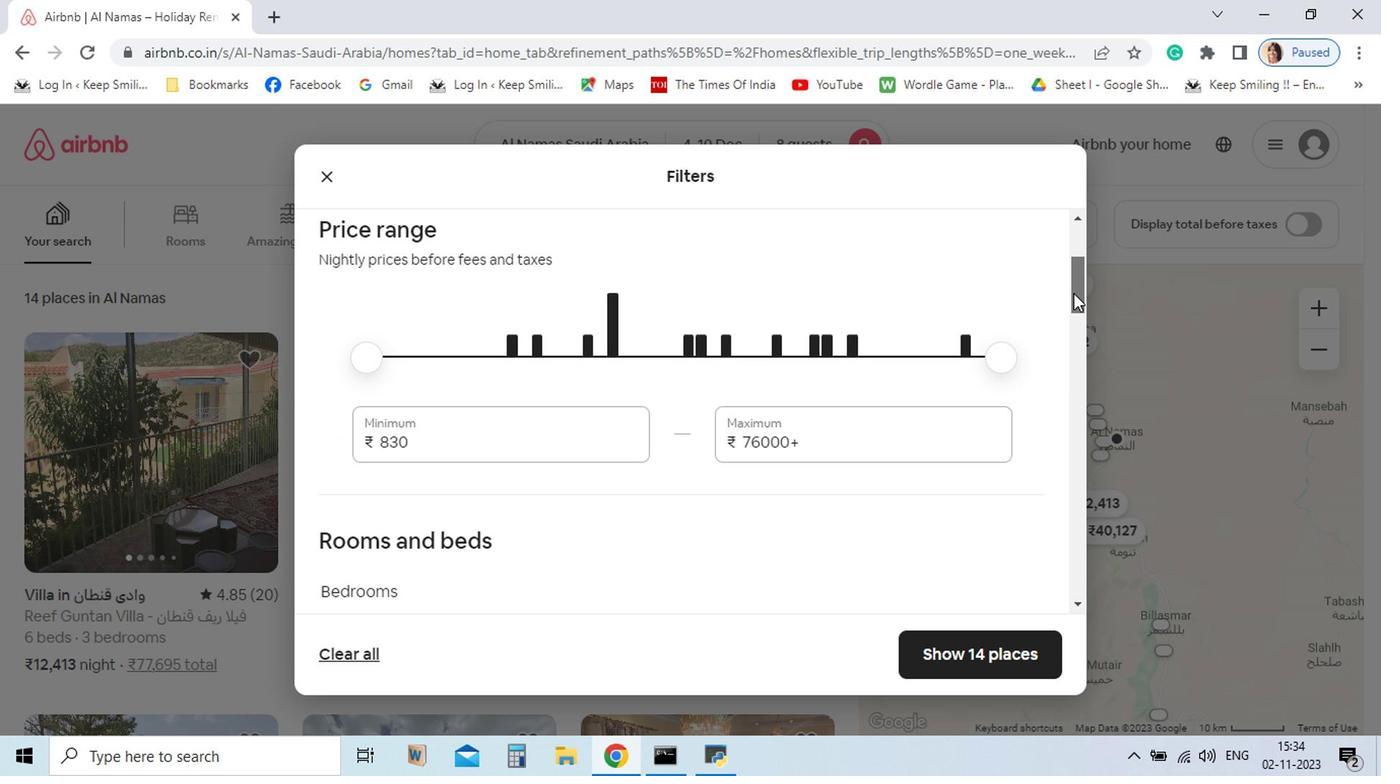 
Action: Mouse moved to (704, 294)
Screenshot: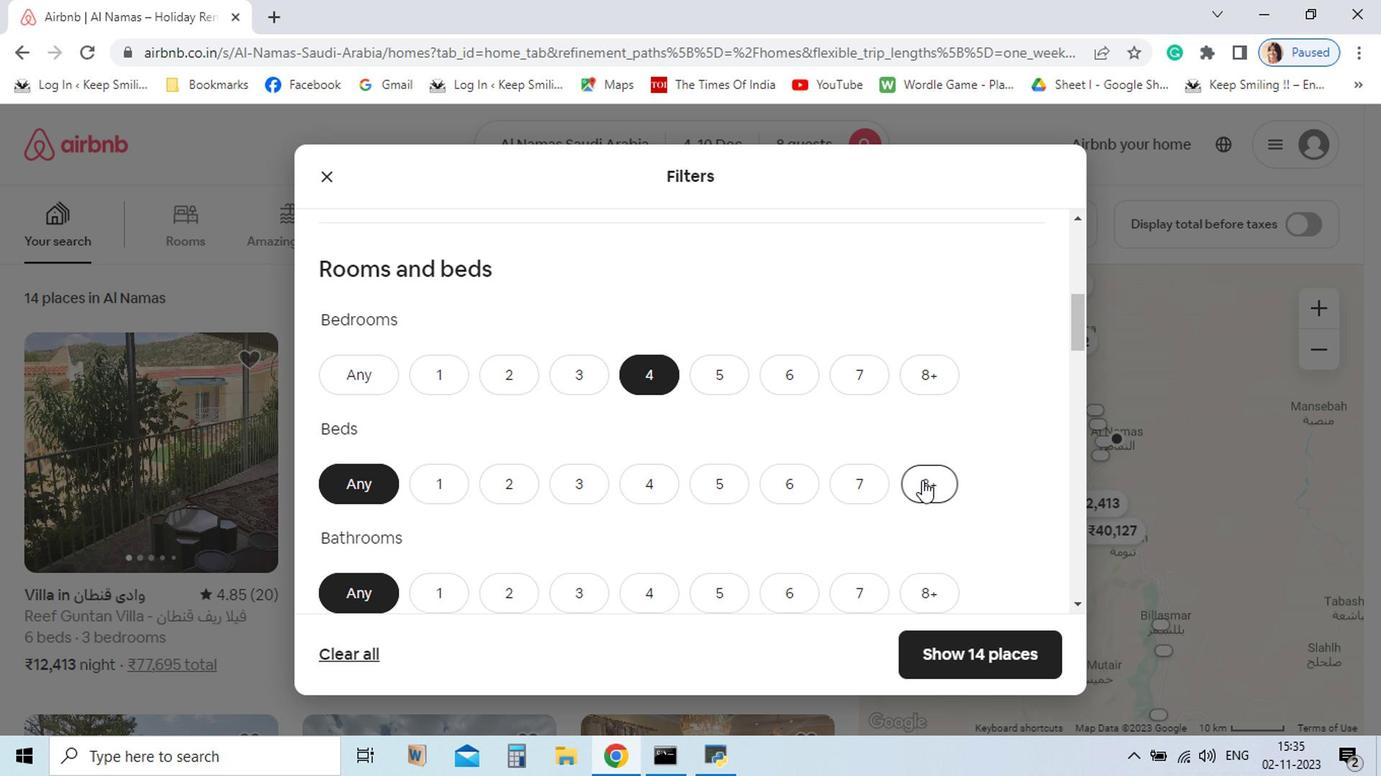 
Action: Mouse pressed left at (704, 294)
Screenshot: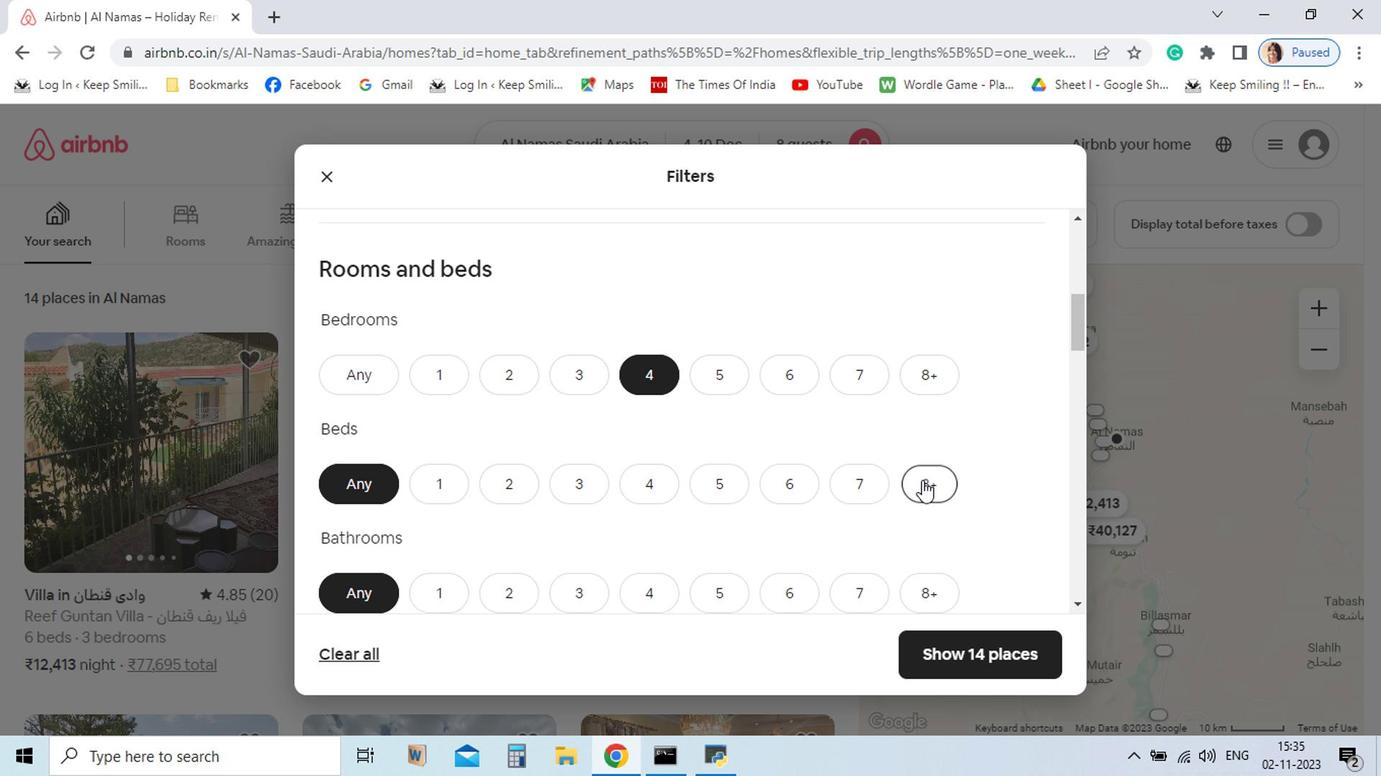 
Action: Mouse moved to (935, 399)
Screenshot: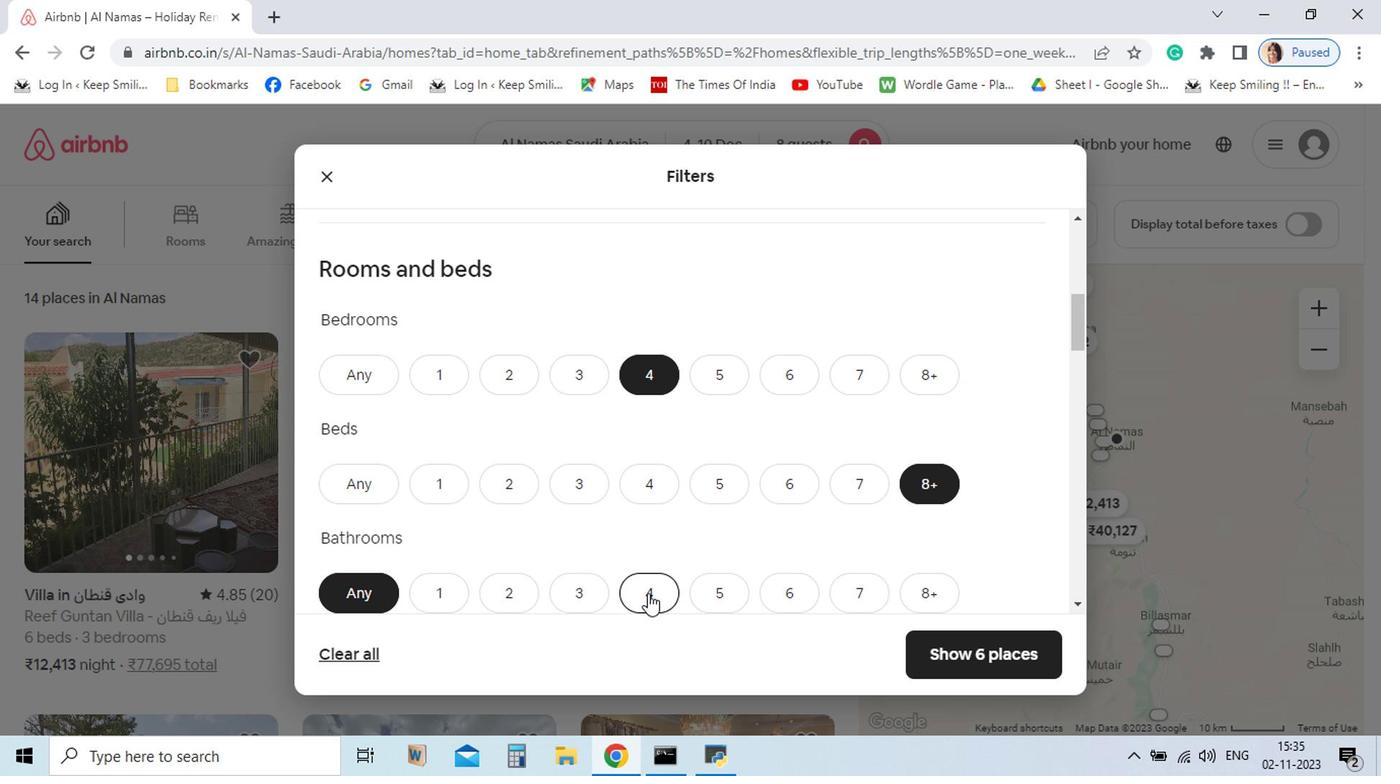 
Action: Mouse pressed left at (935, 399)
Screenshot: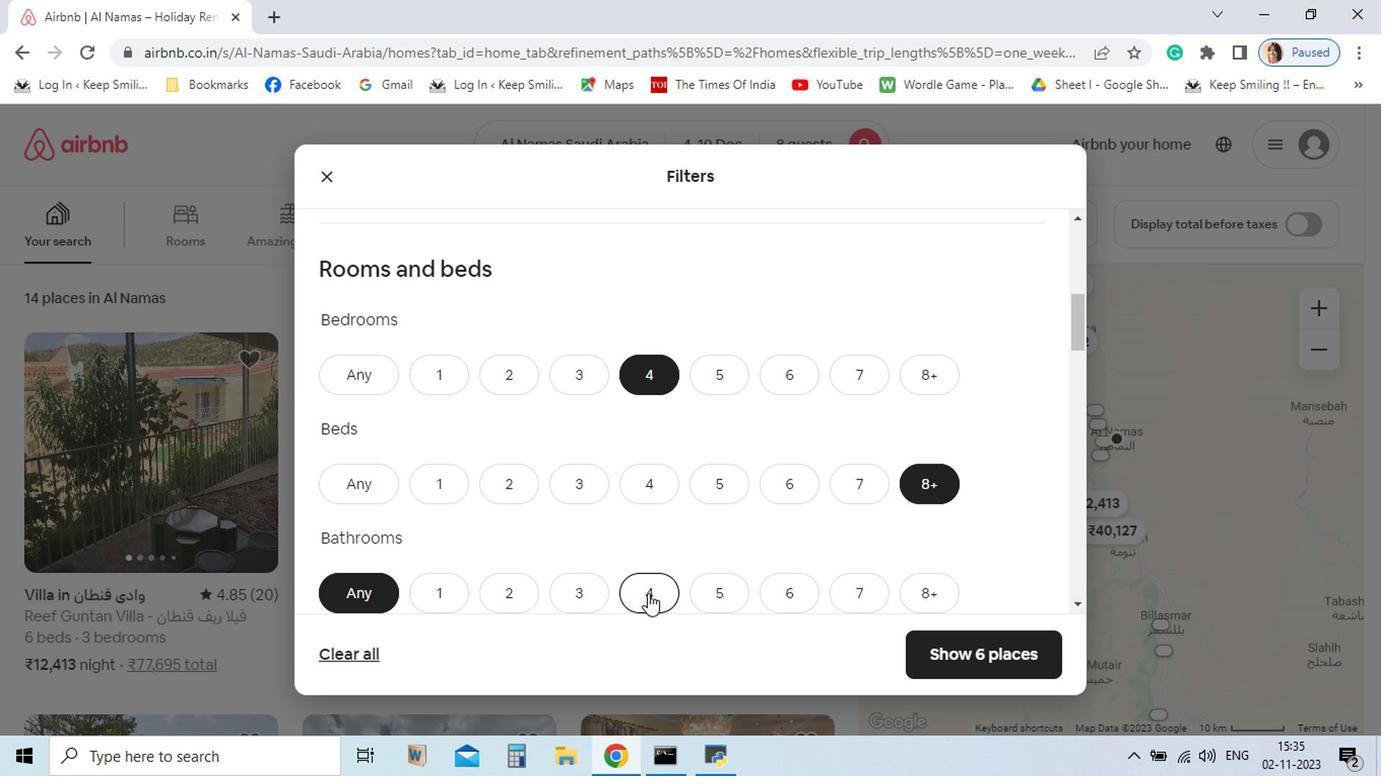 
Action: Mouse moved to (707, 529)
Screenshot: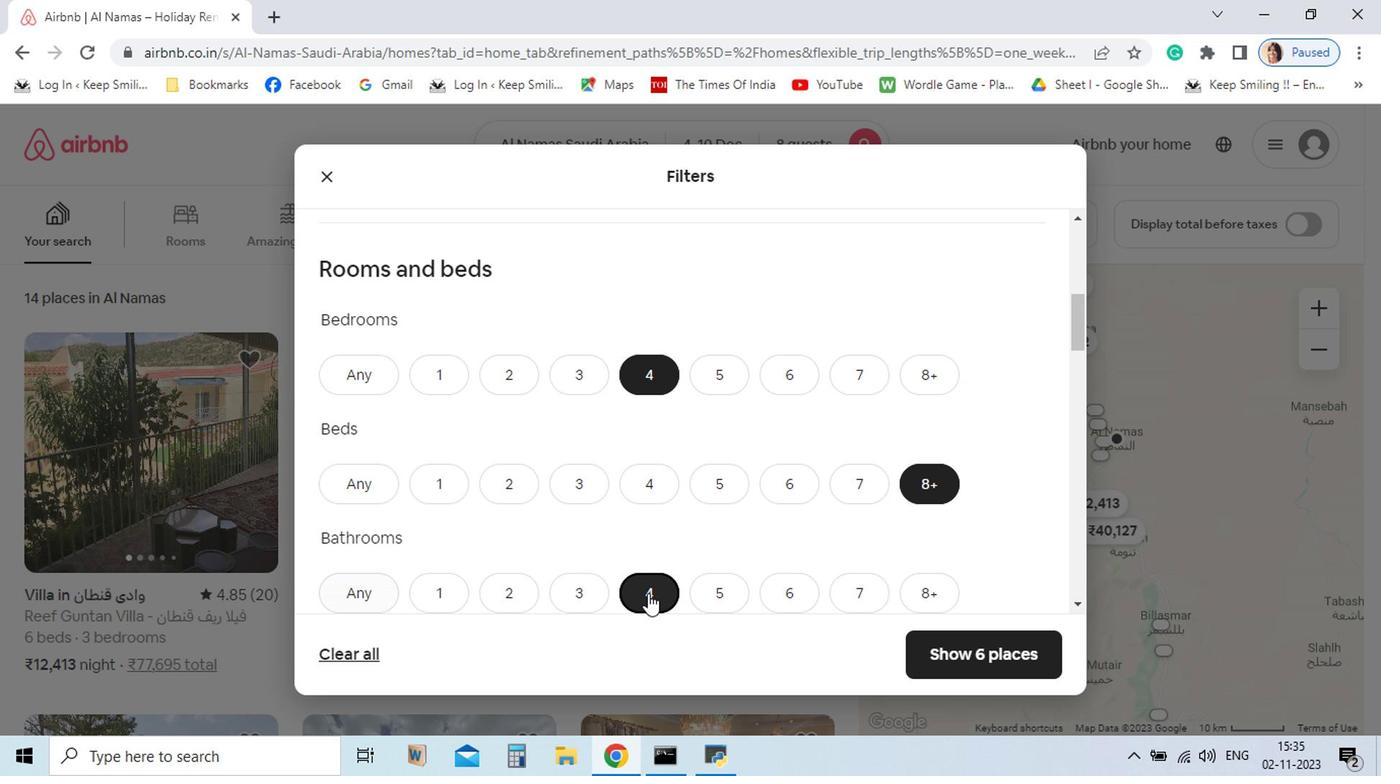 
Action: Mouse pressed left at (707, 529)
Screenshot: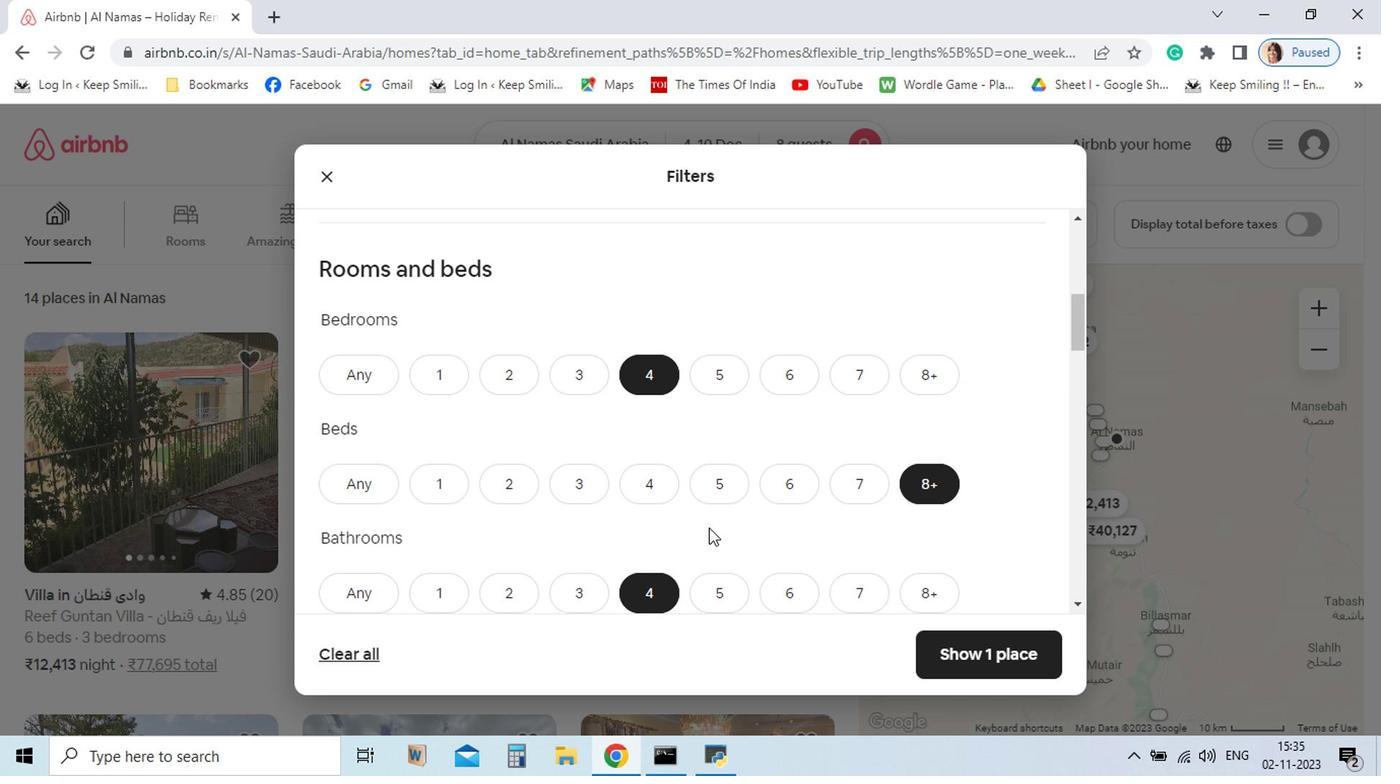 
Action: Mouse moved to (758, 454)
Screenshot: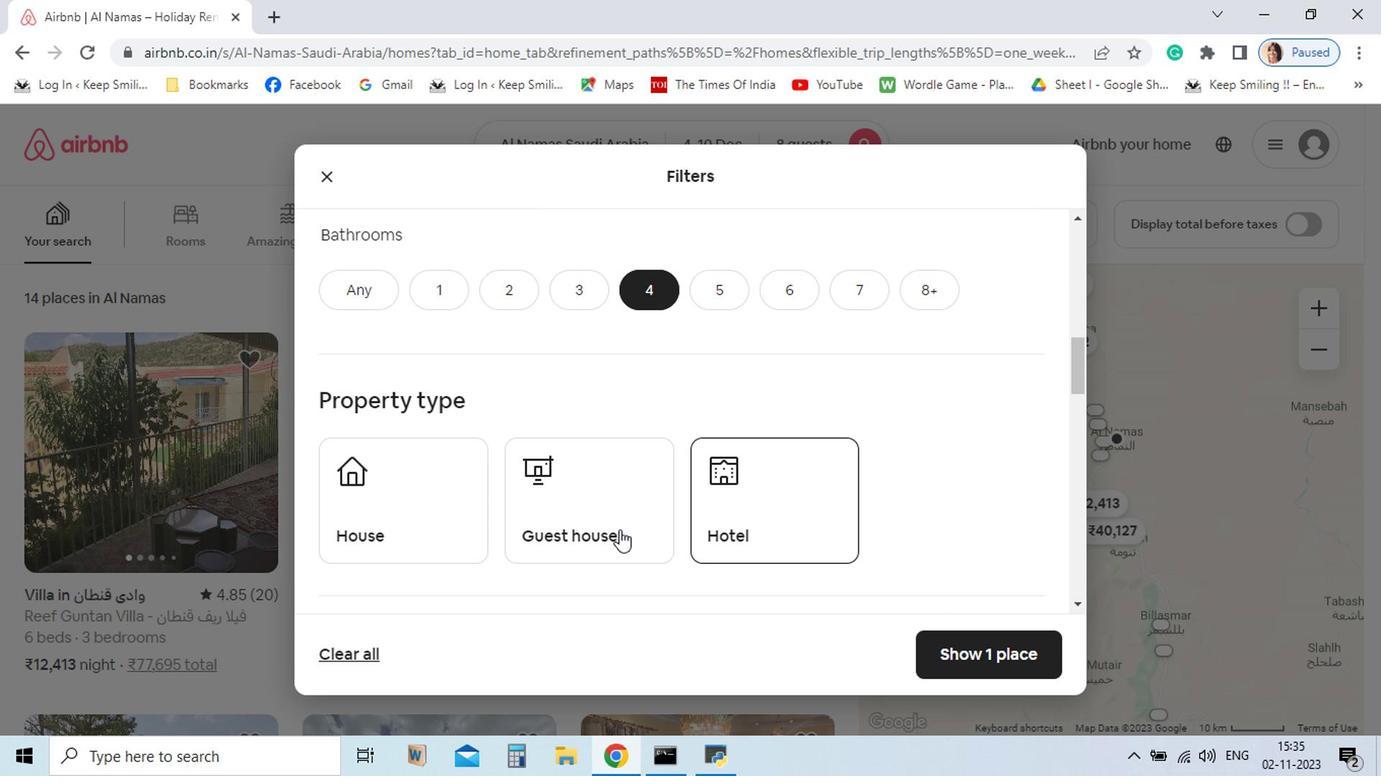 
Action: Mouse scrolled (758, 453) with delta (0, -1)
Screenshot: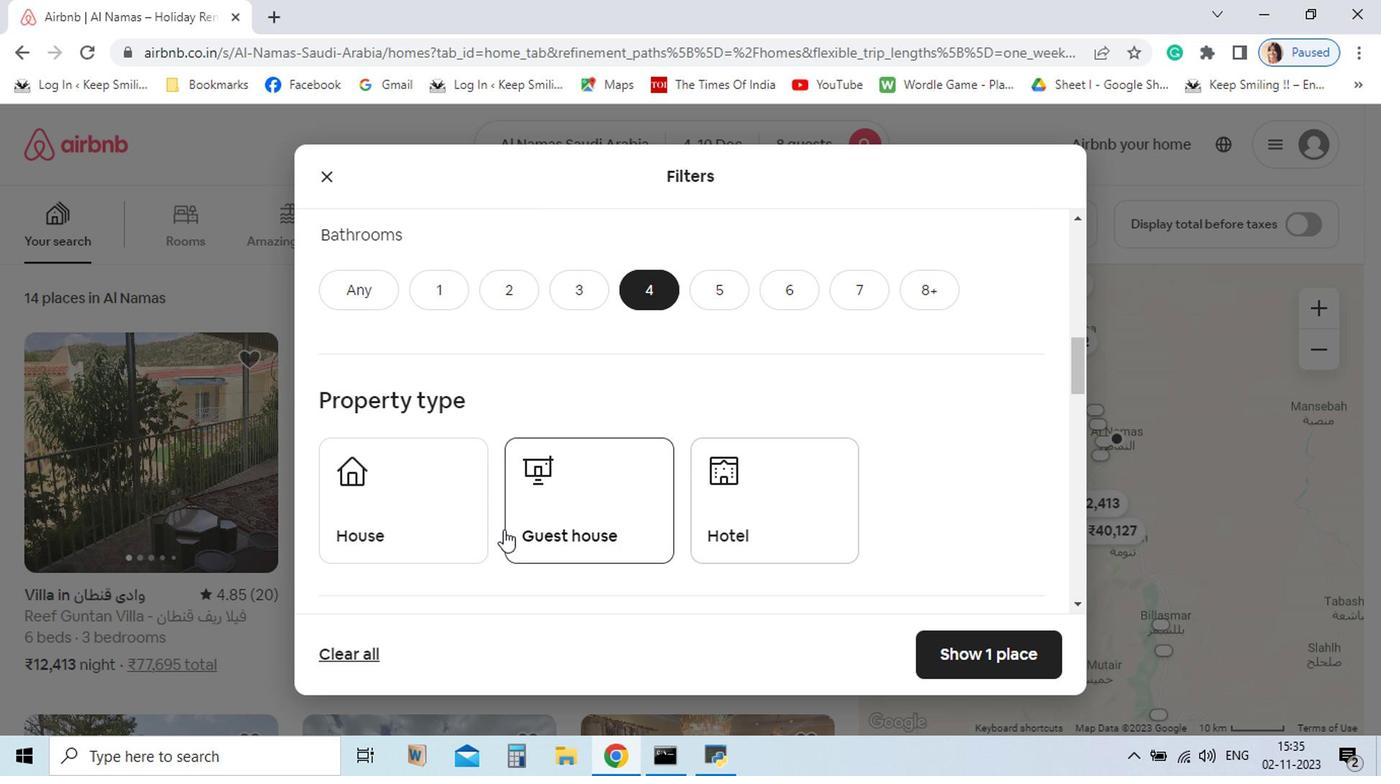 
Action: Mouse scrolled (758, 453) with delta (0, -1)
Screenshot: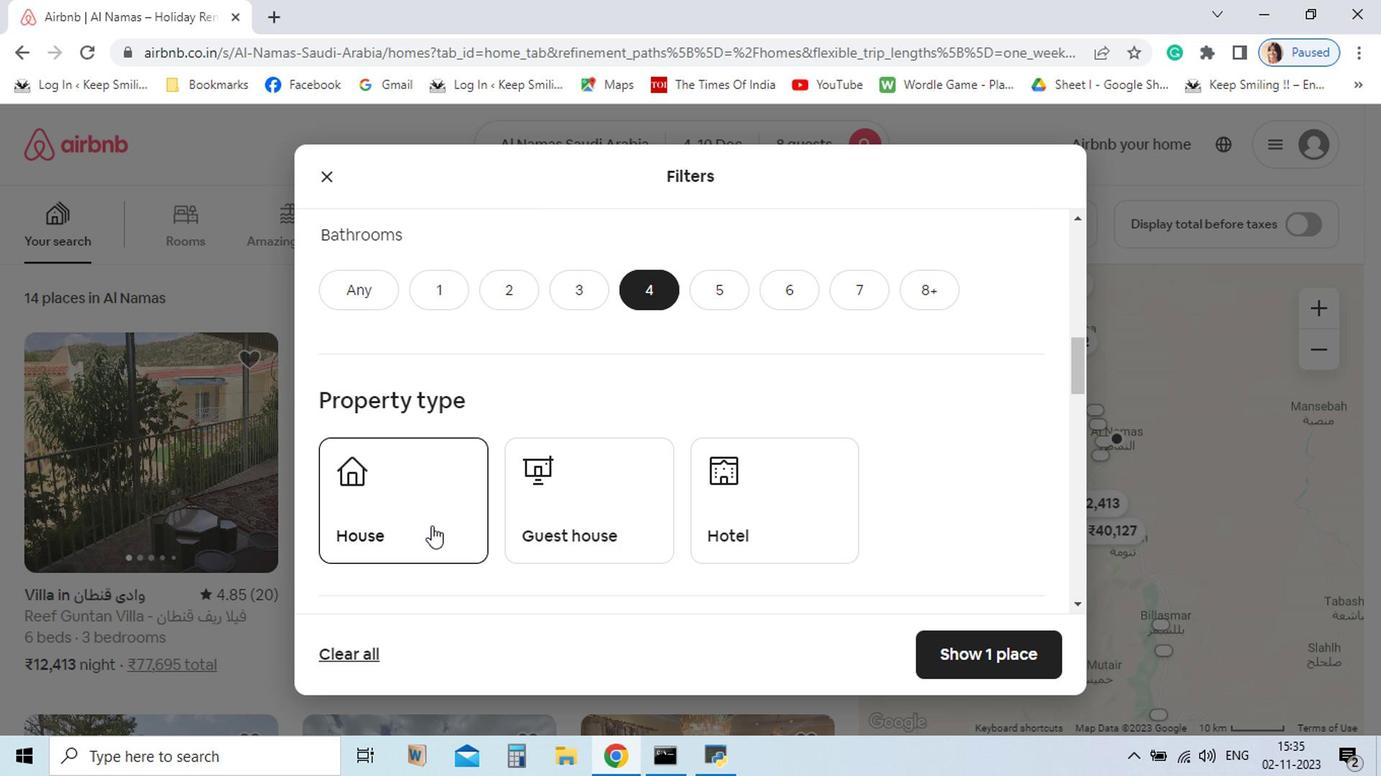 
Action: Mouse scrolled (758, 453) with delta (0, -1)
Screenshot: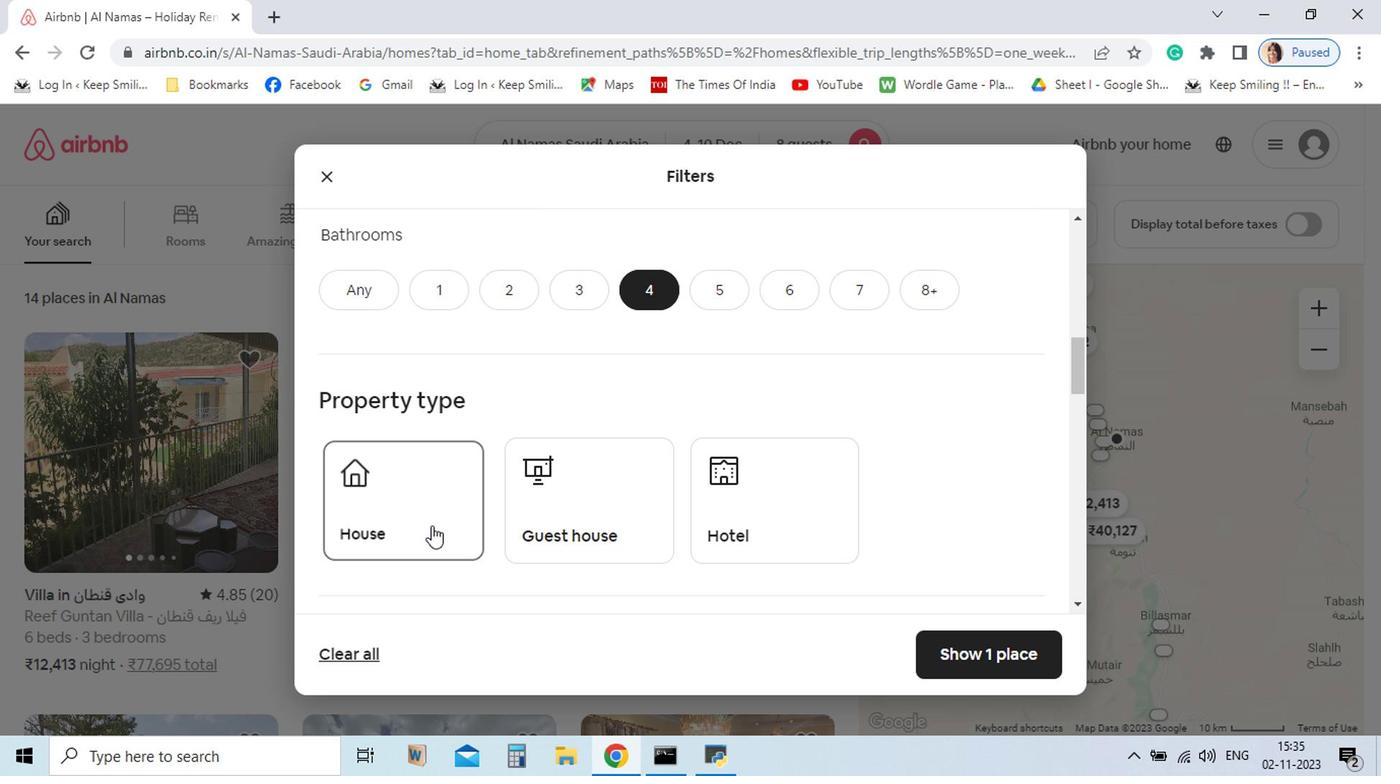 
Action: Mouse moved to (528, 451)
Screenshot: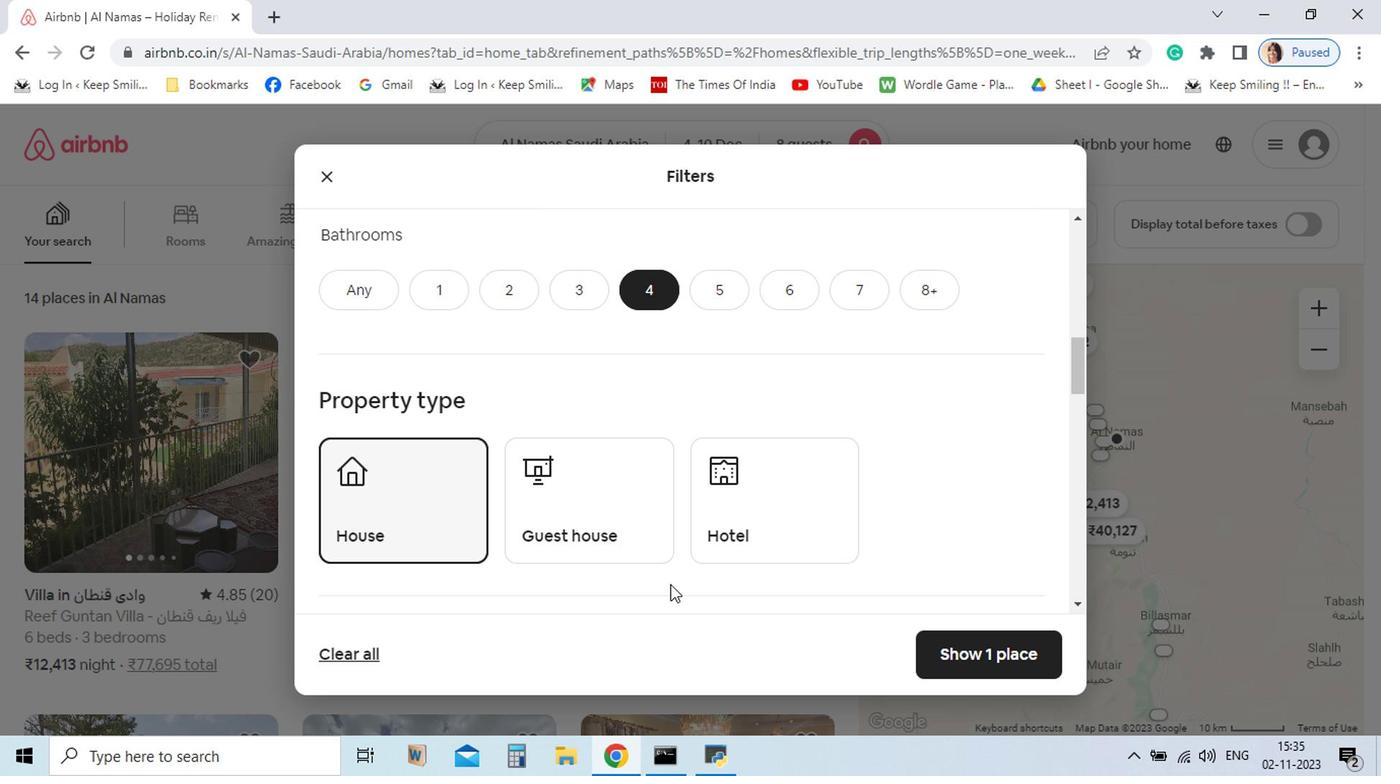 
Action: Mouse pressed left at (528, 451)
Screenshot: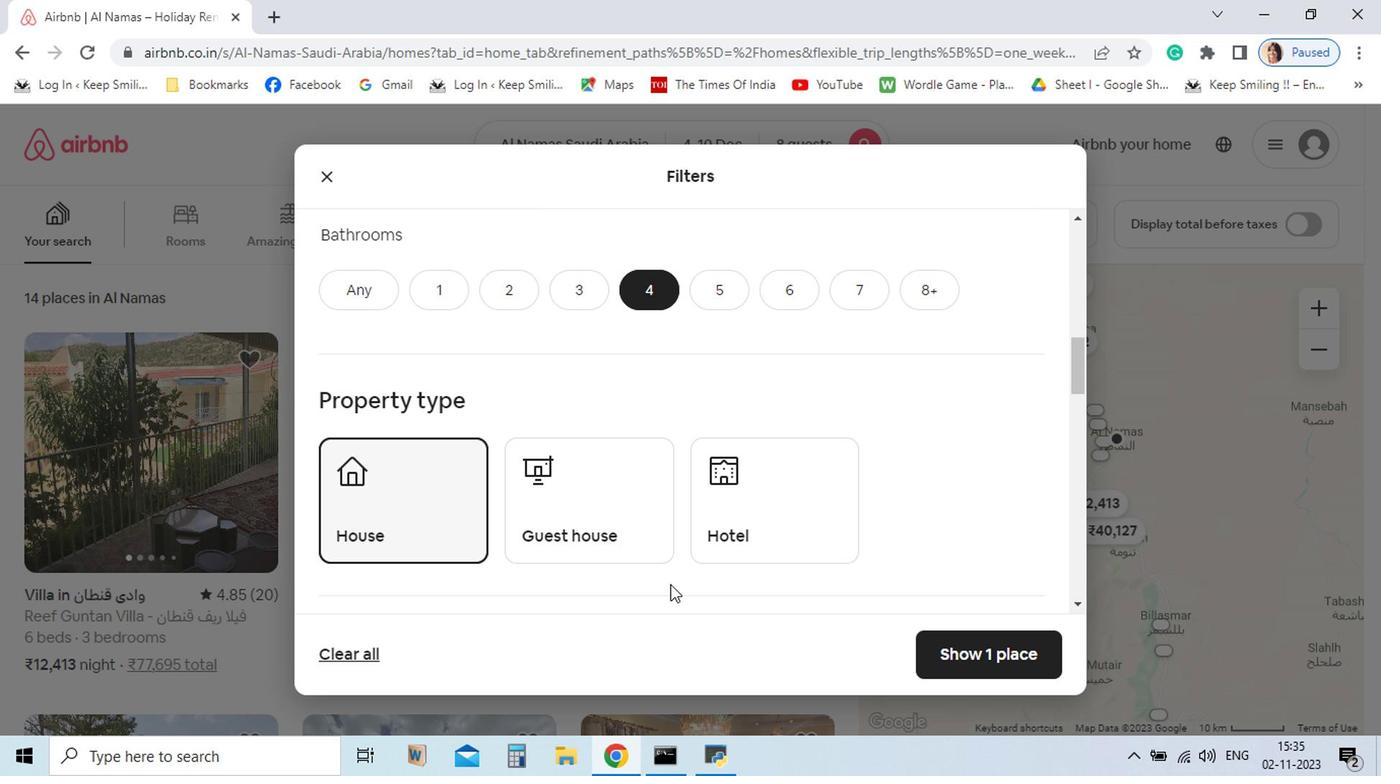 
Action: Mouse moved to (726, 519)
Screenshot: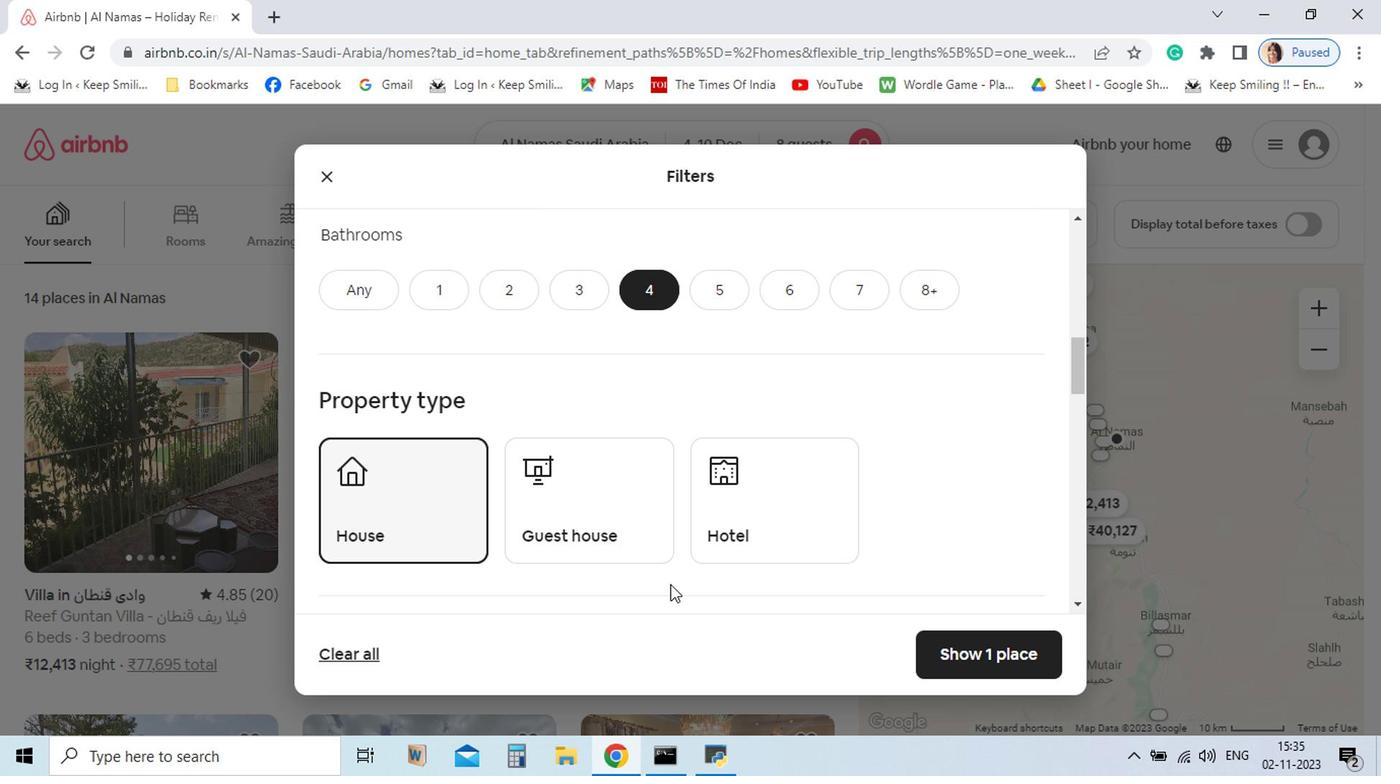 
Action: Mouse scrolled (726, 517) with delta (0, -1)
Screenshot: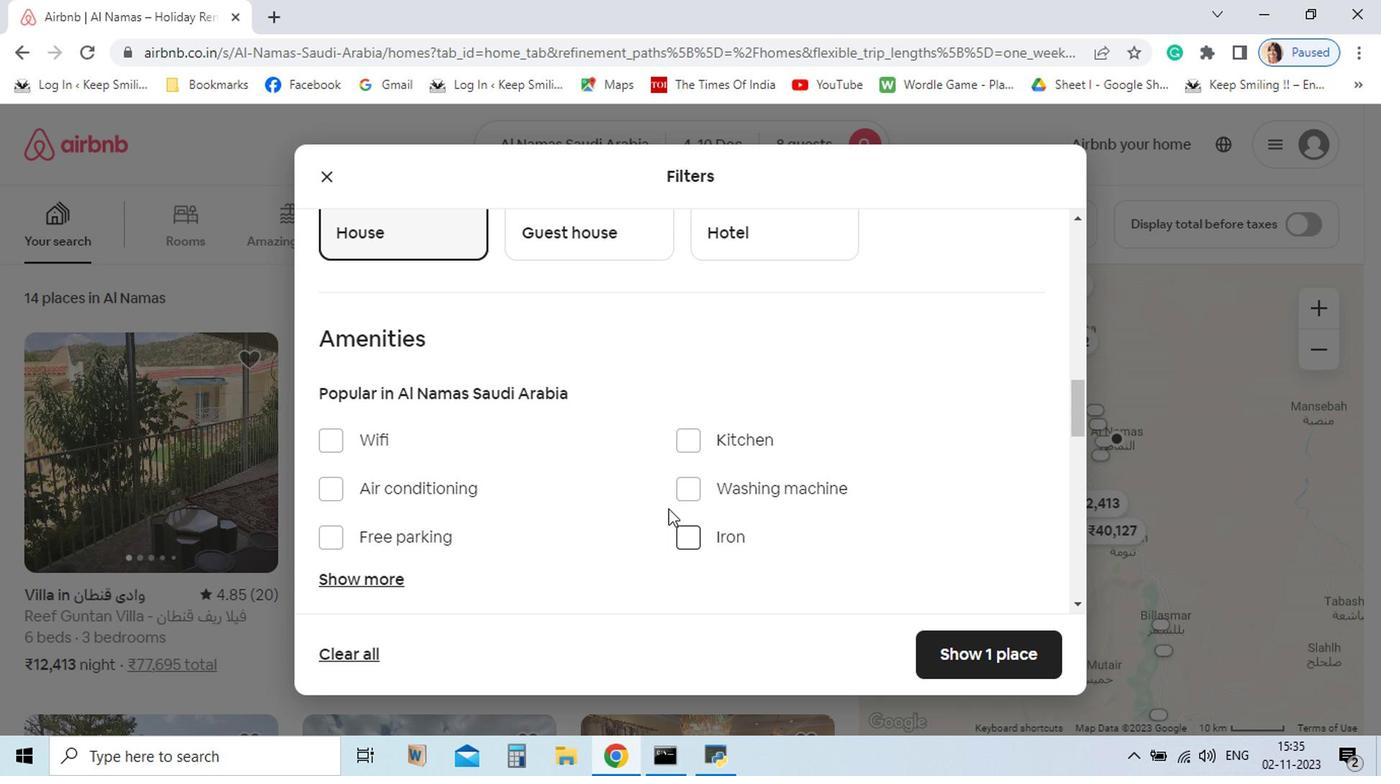 
Action: Mouse moved to (727, 519)
Screenshot: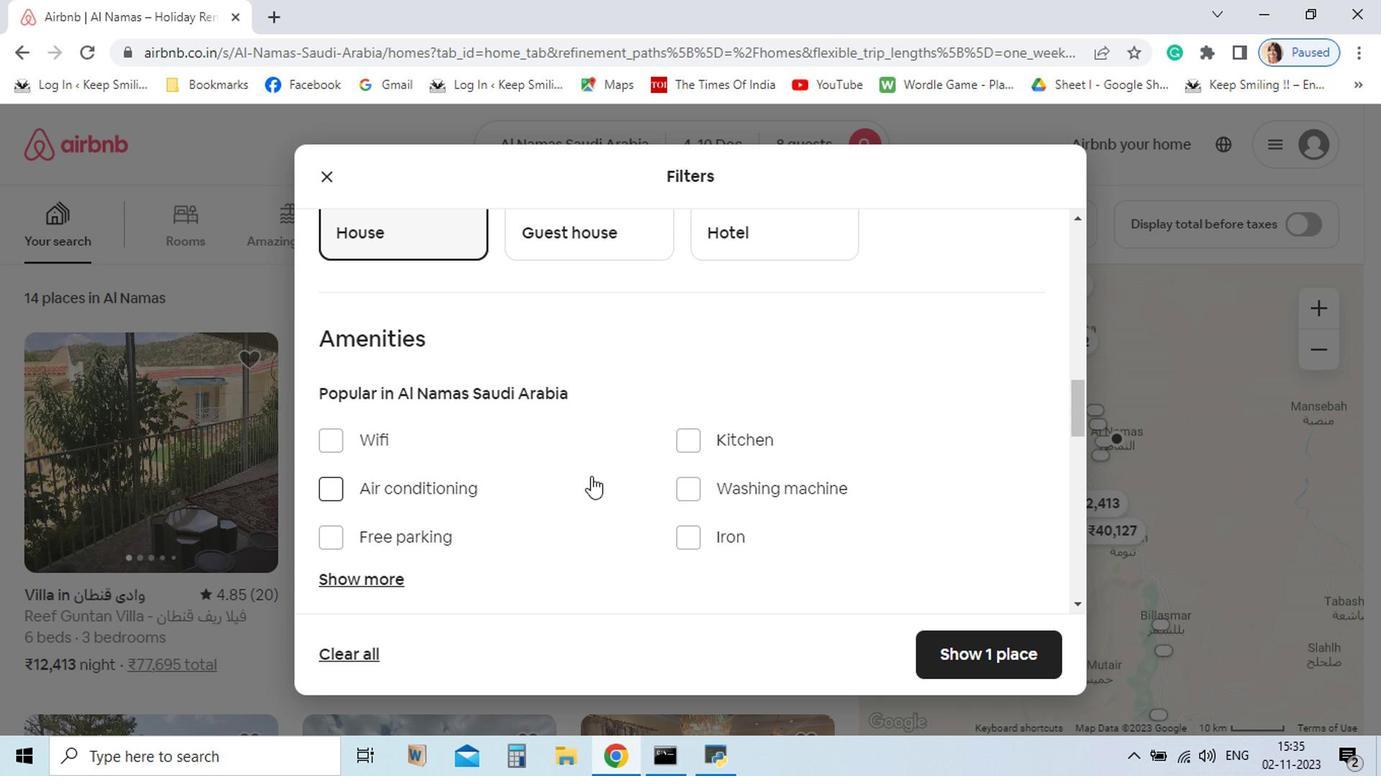 
Action: Mouse scrolled (727, 517) with delta (0, -1)
Screenshot: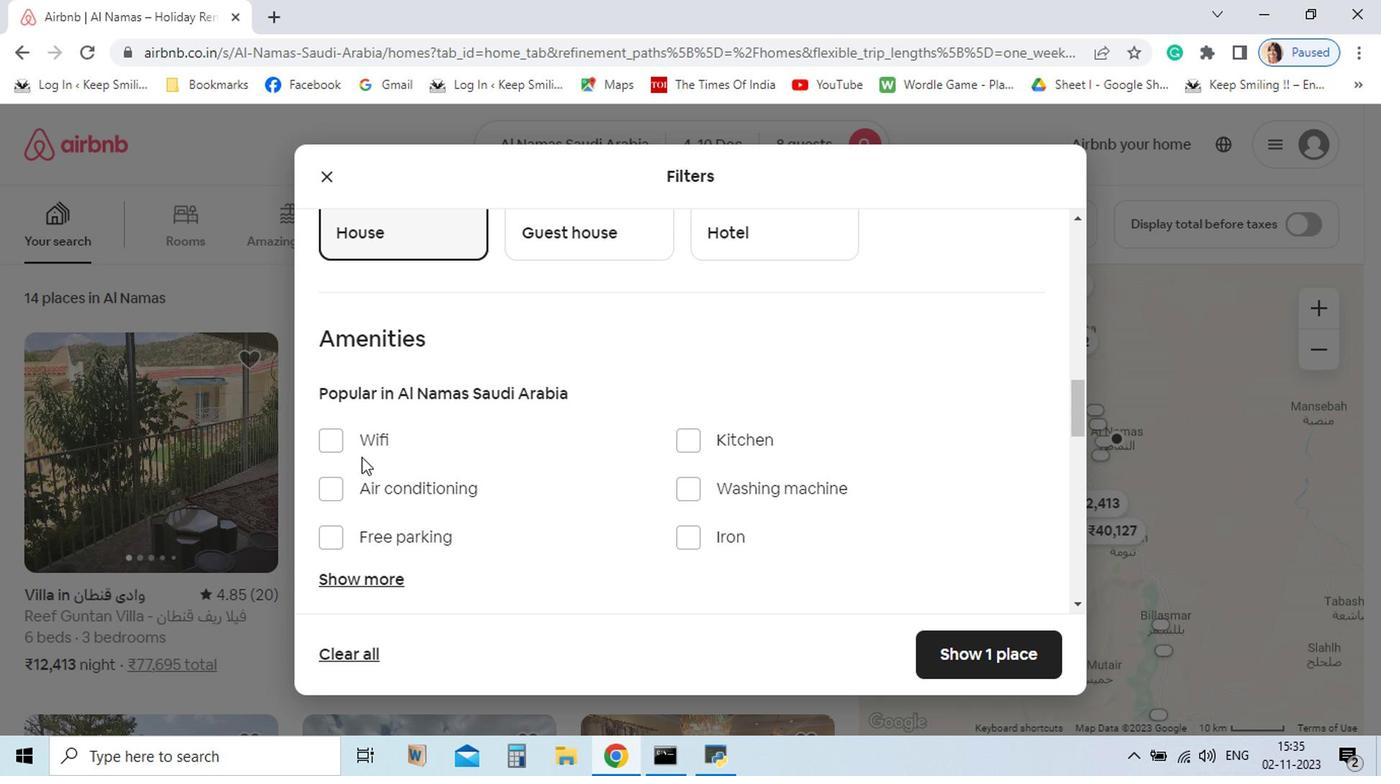 
Action: Mouse scrolled (727, 517) with delta (0, -1)
Screenshot: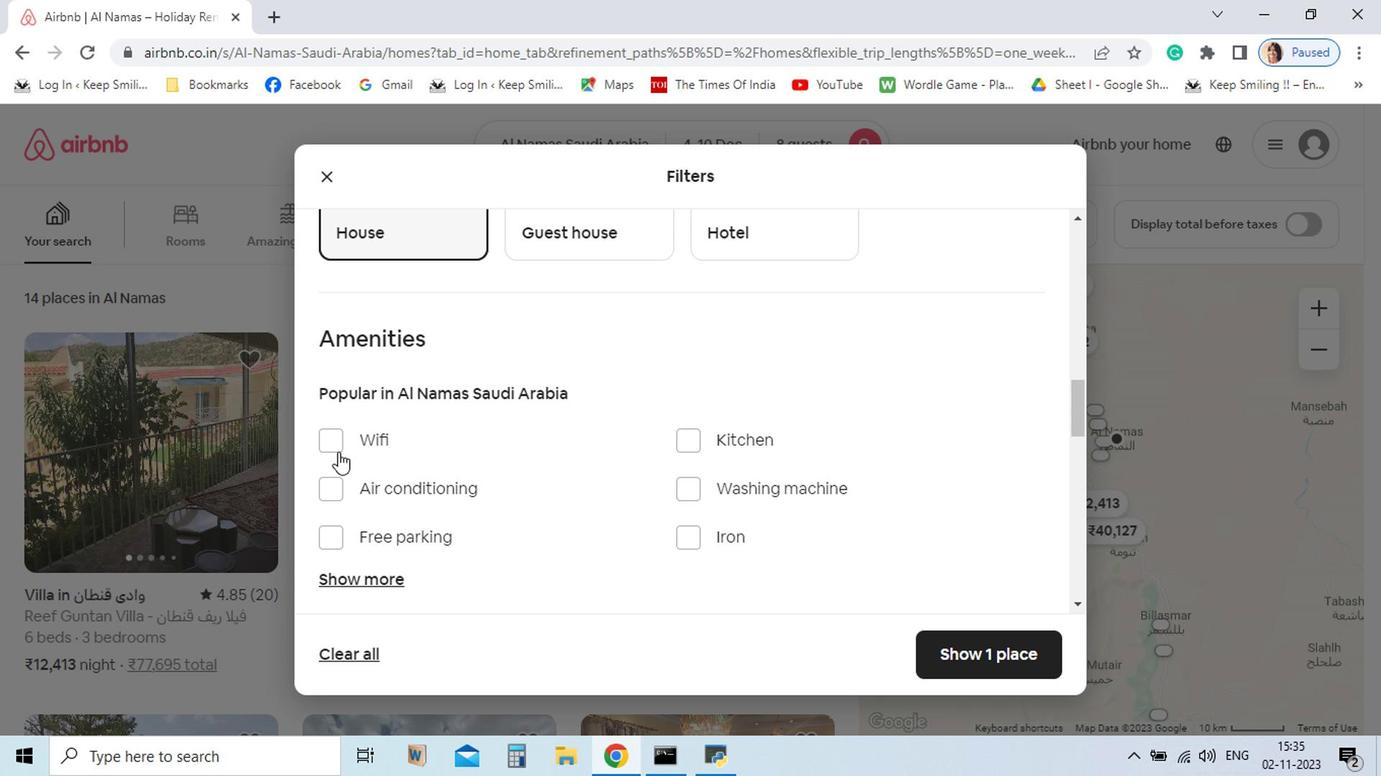 
Action: Mouse moved to (440, 354)
Screenshot: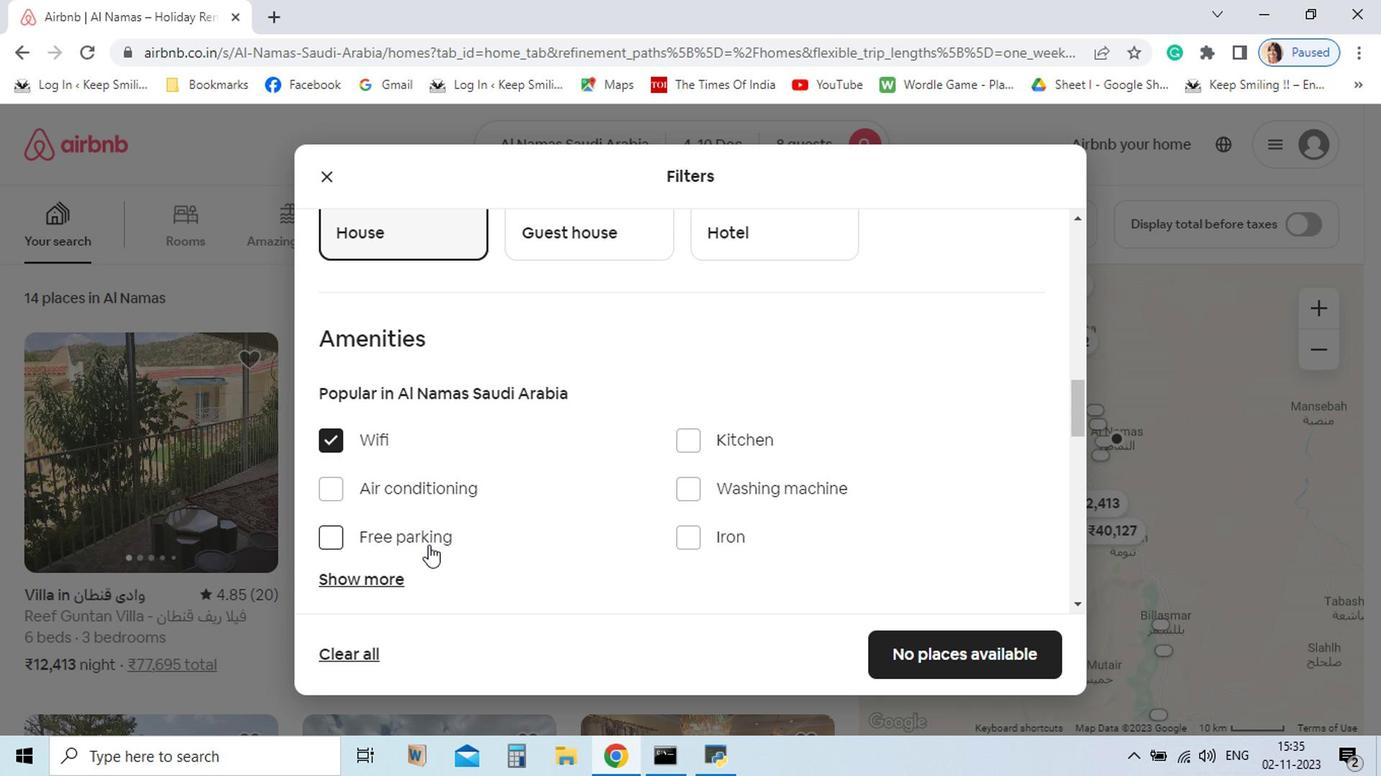 
Action: Mouse pressed left at (440, 354)
Screenshot: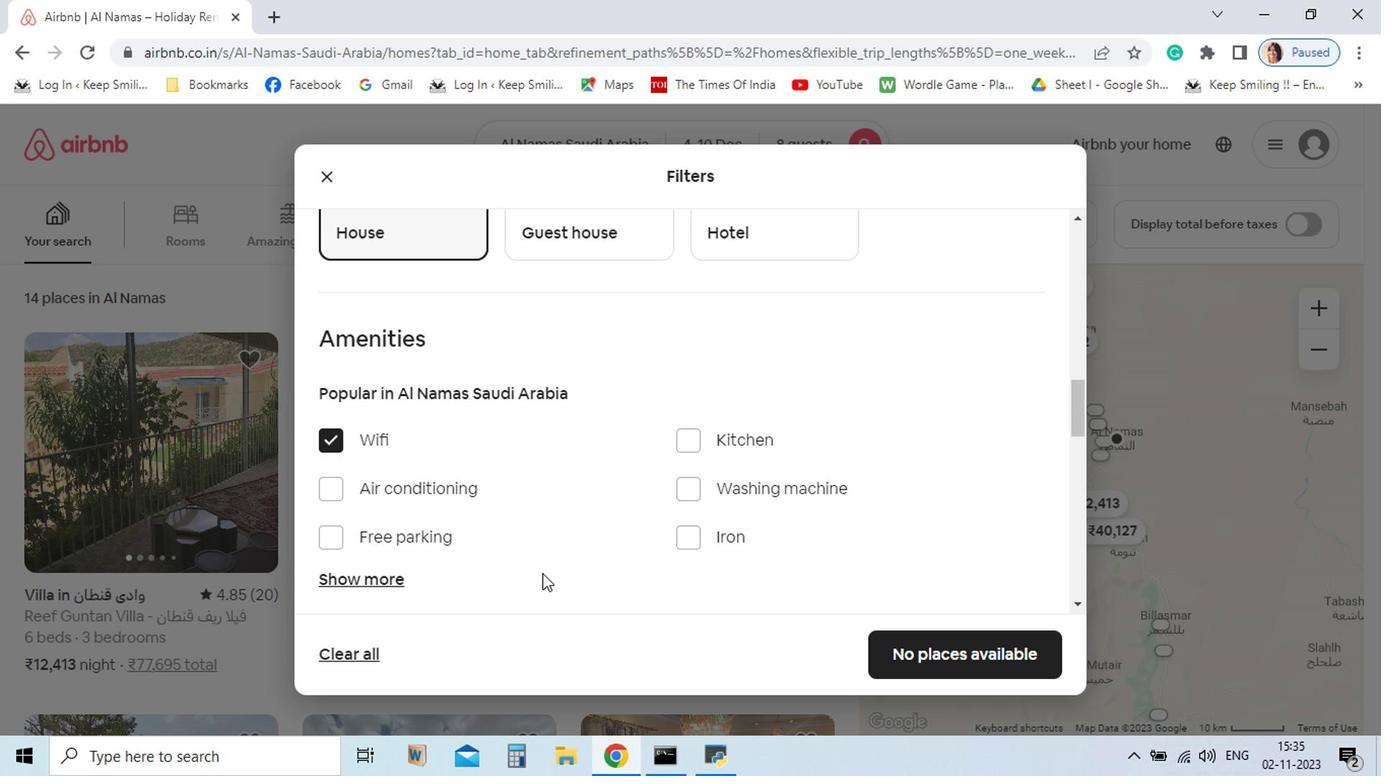 
Action: Mouse moved to (499, 511)
Screenshot: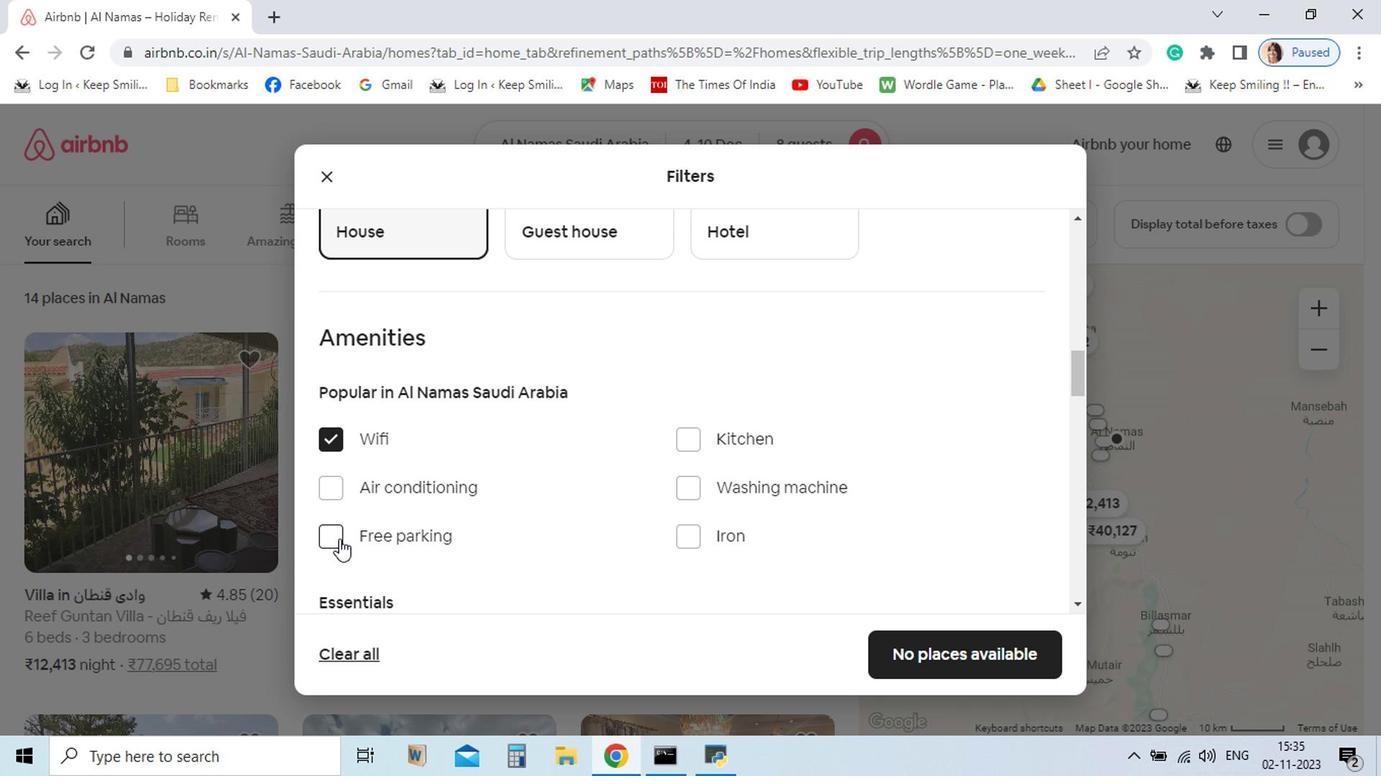 
Action: Mouse pressed left at (499, 511)
Screenshot: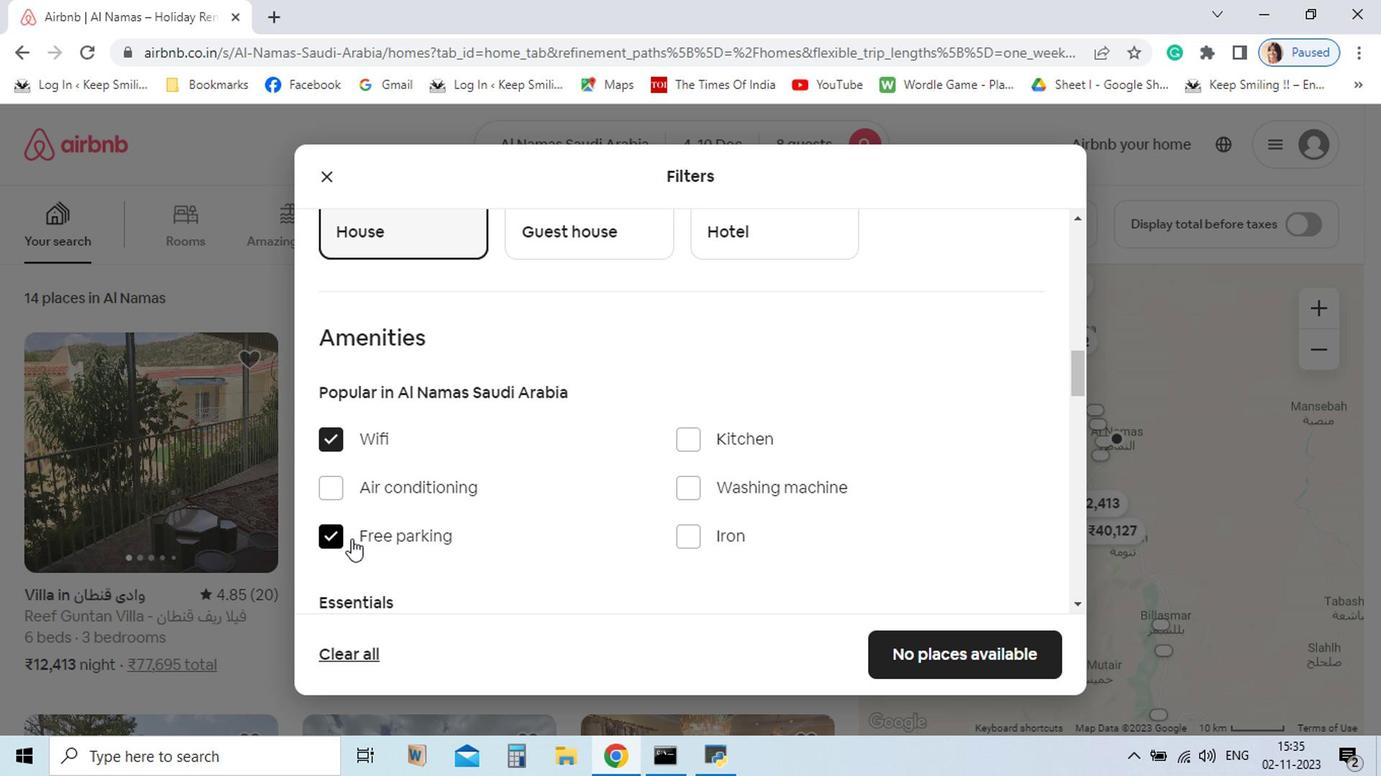 
Action: Mouse moved to (452, 466)
Screenshot: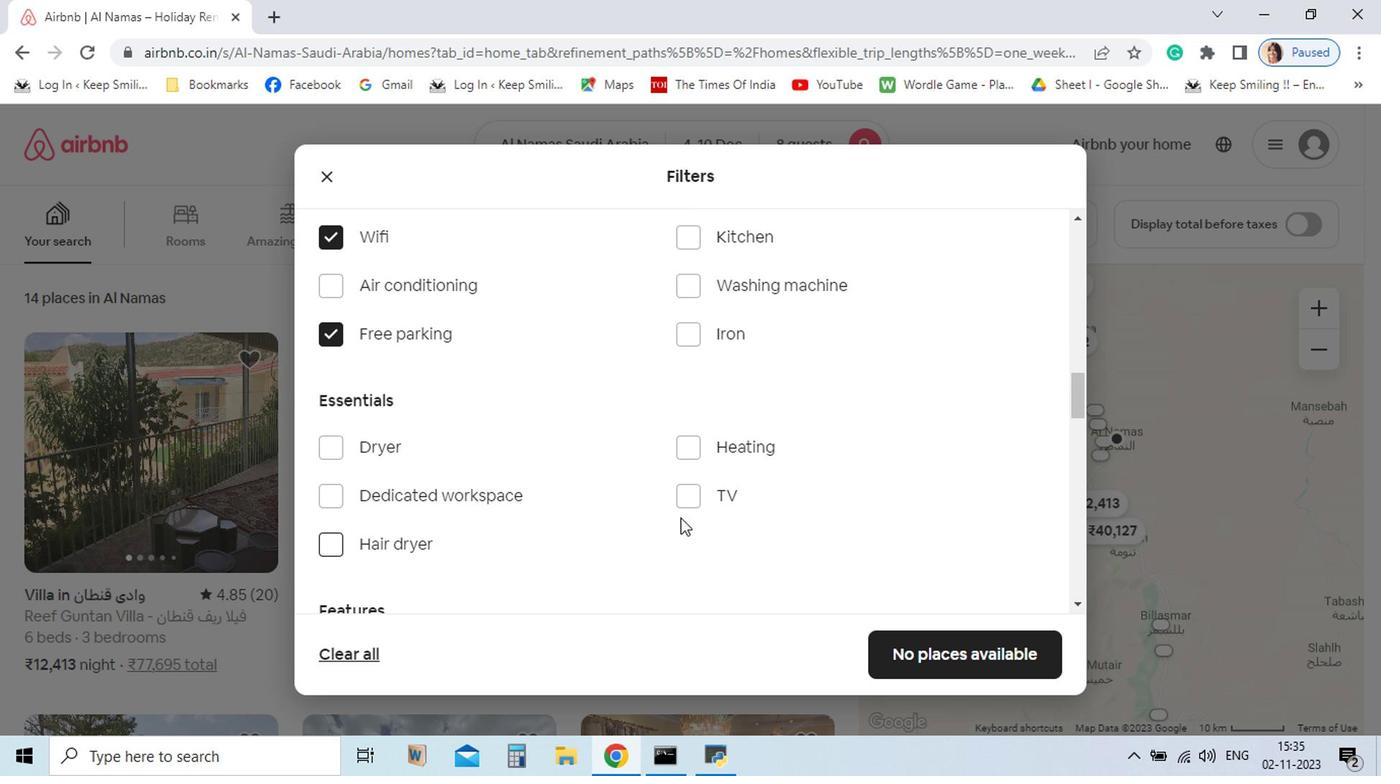 
Action: Mouse pressed left at (452, 466)
Screenshot: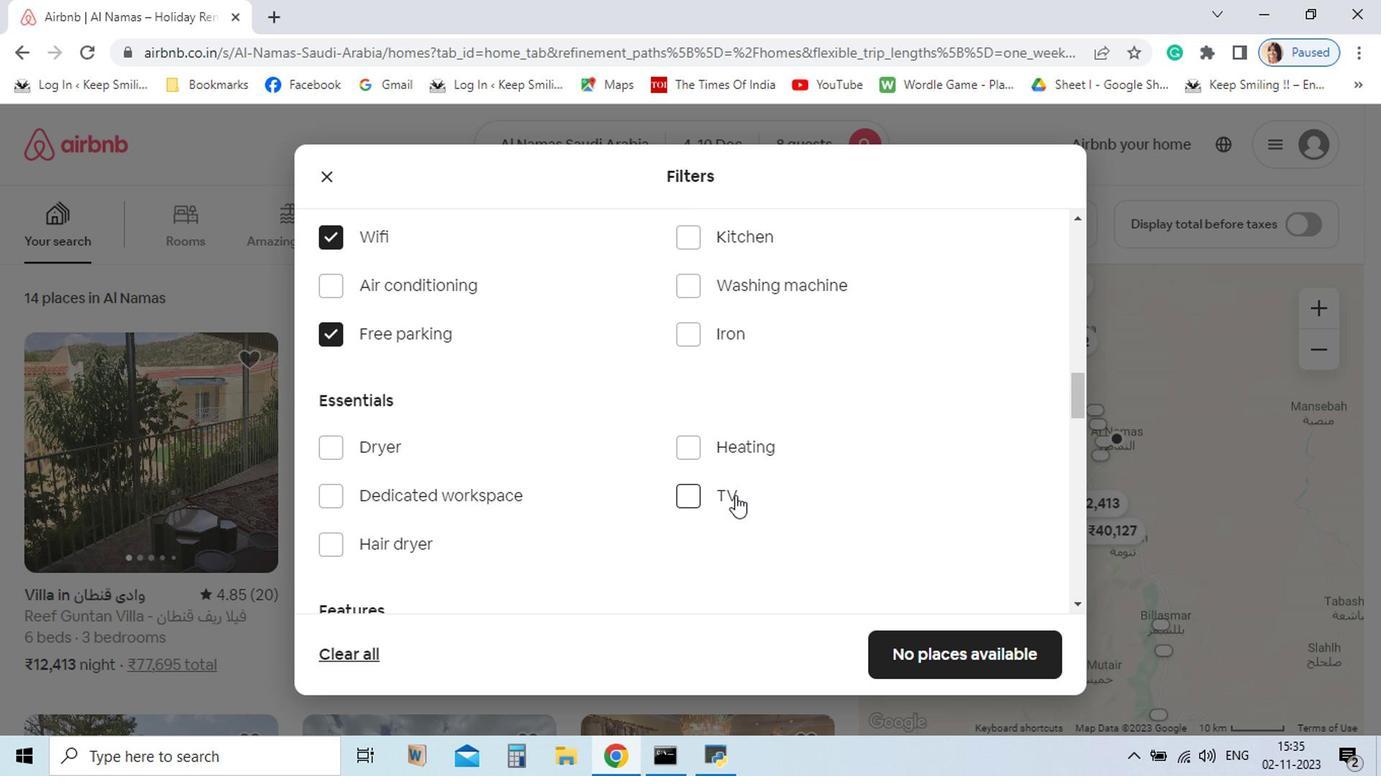 
Action: Mouse moved to (611, 493)
Screenshot: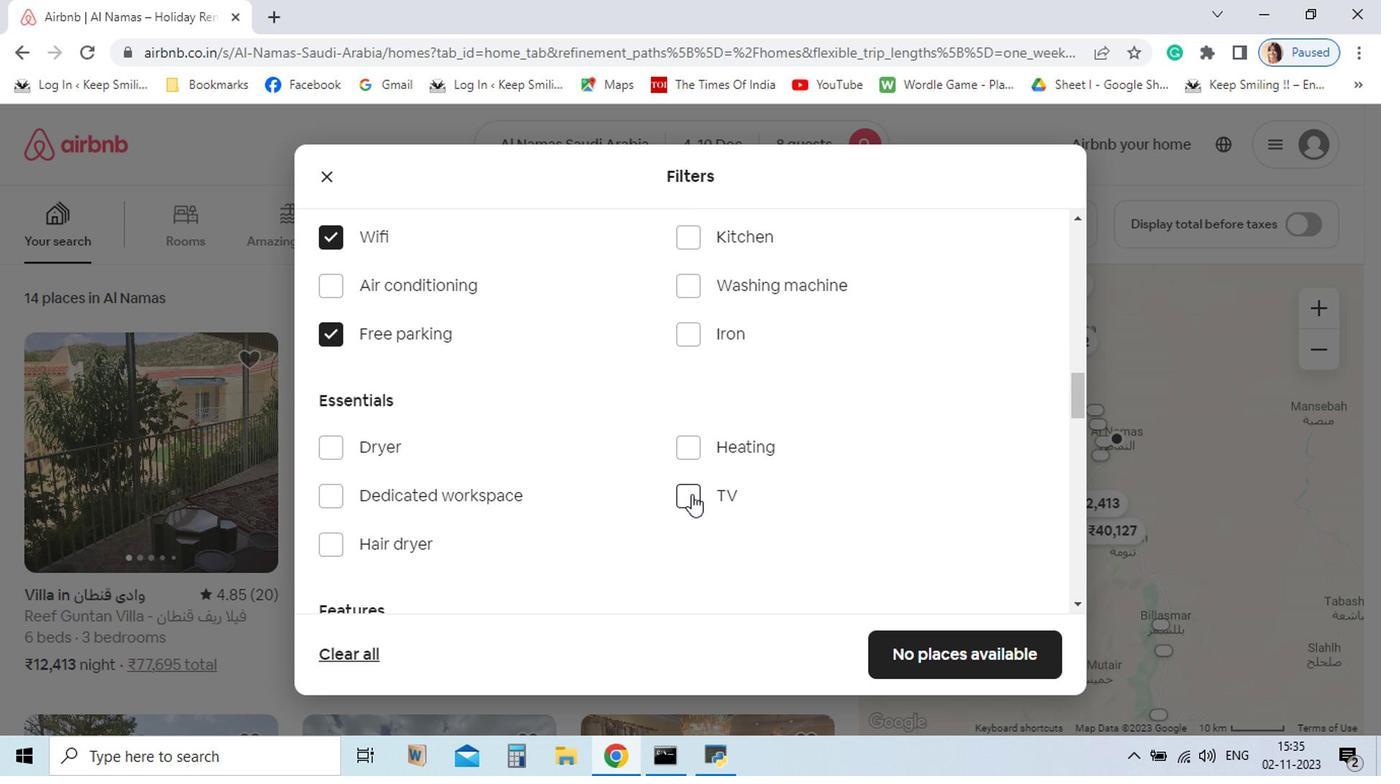 
Action: Mouse scrolled (611, 492) with delta (0, 0)
Screenshot: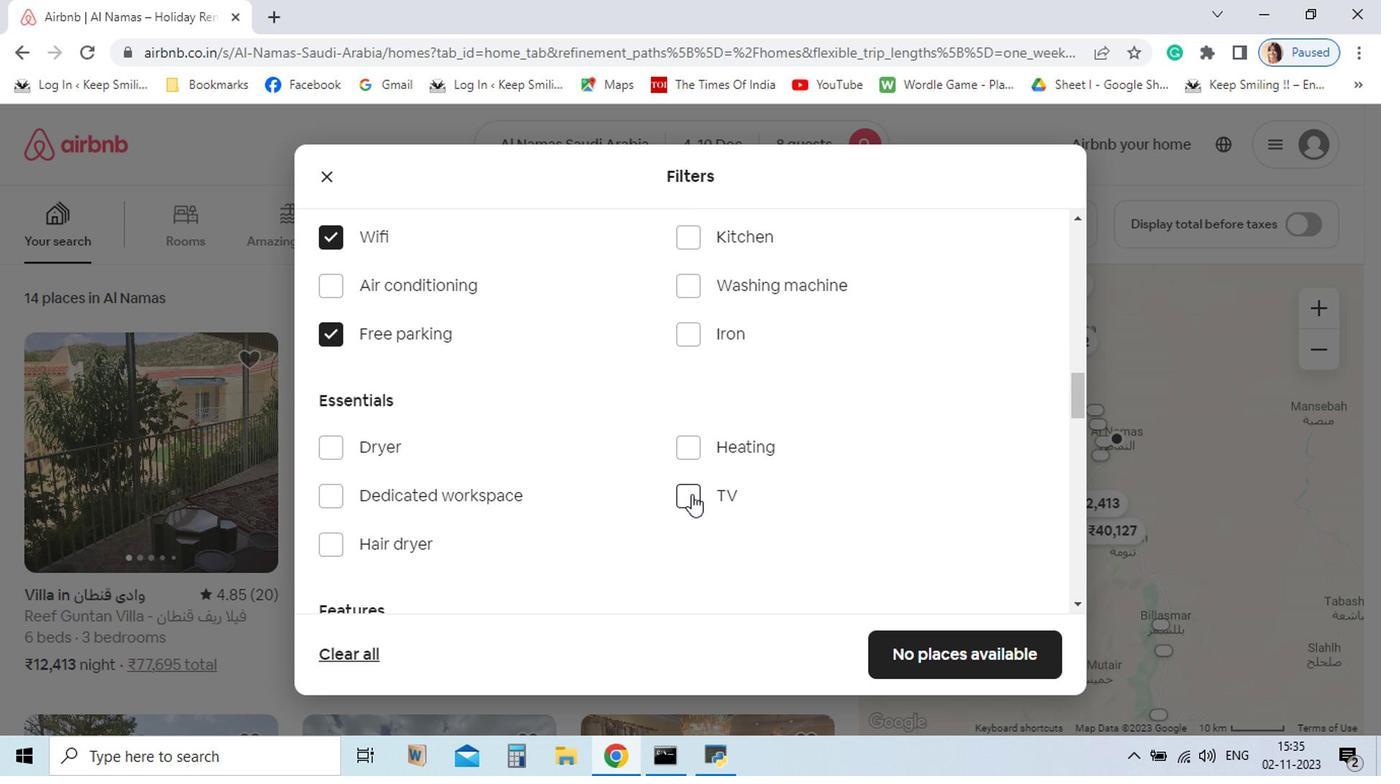 
Action: Mouse scrolled (611, 492) with delta (0, 0)
Screenshot: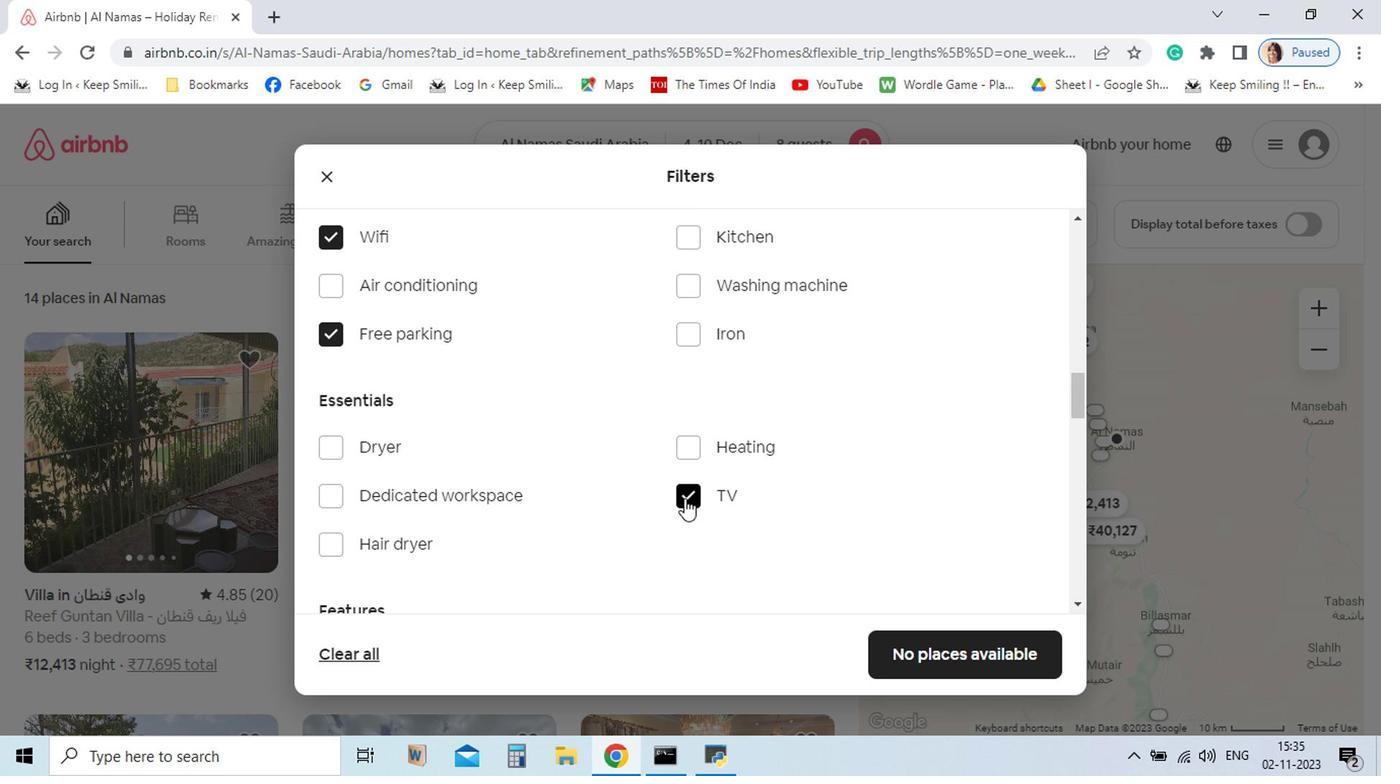 
Action: Mouse moved to (743, 415)
Screenshot: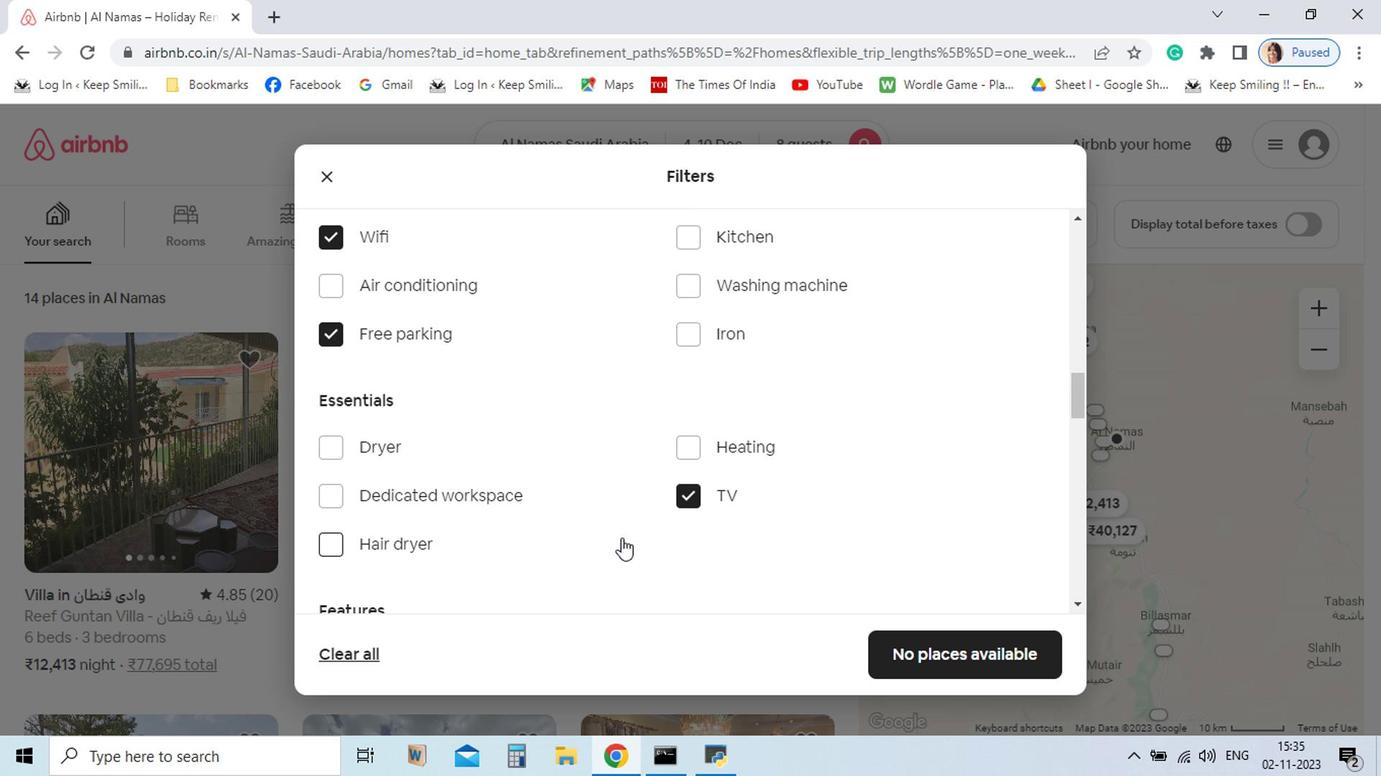 
Action: Mouse pressed left at (743, 415)
Screenshot: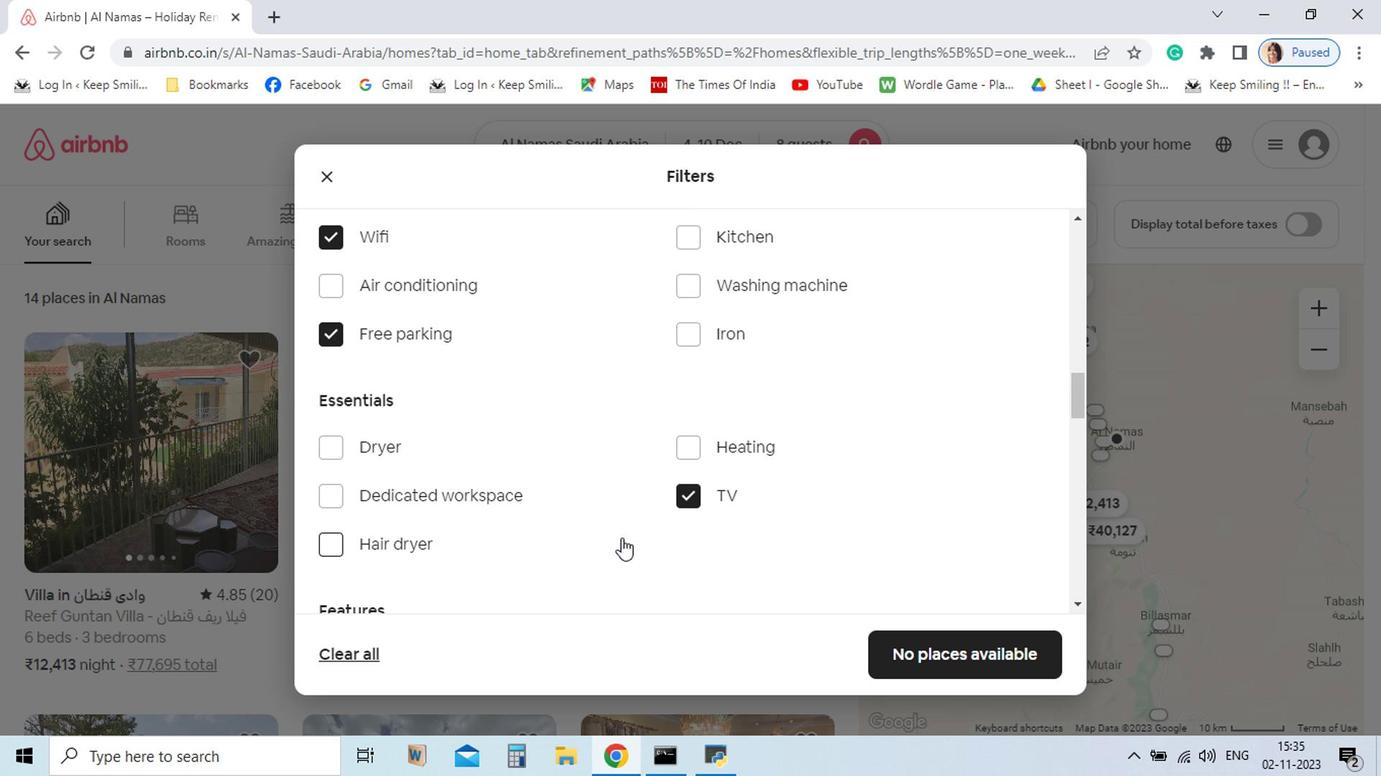 
Action: Mouse moved to (686, 466)
Screenshot: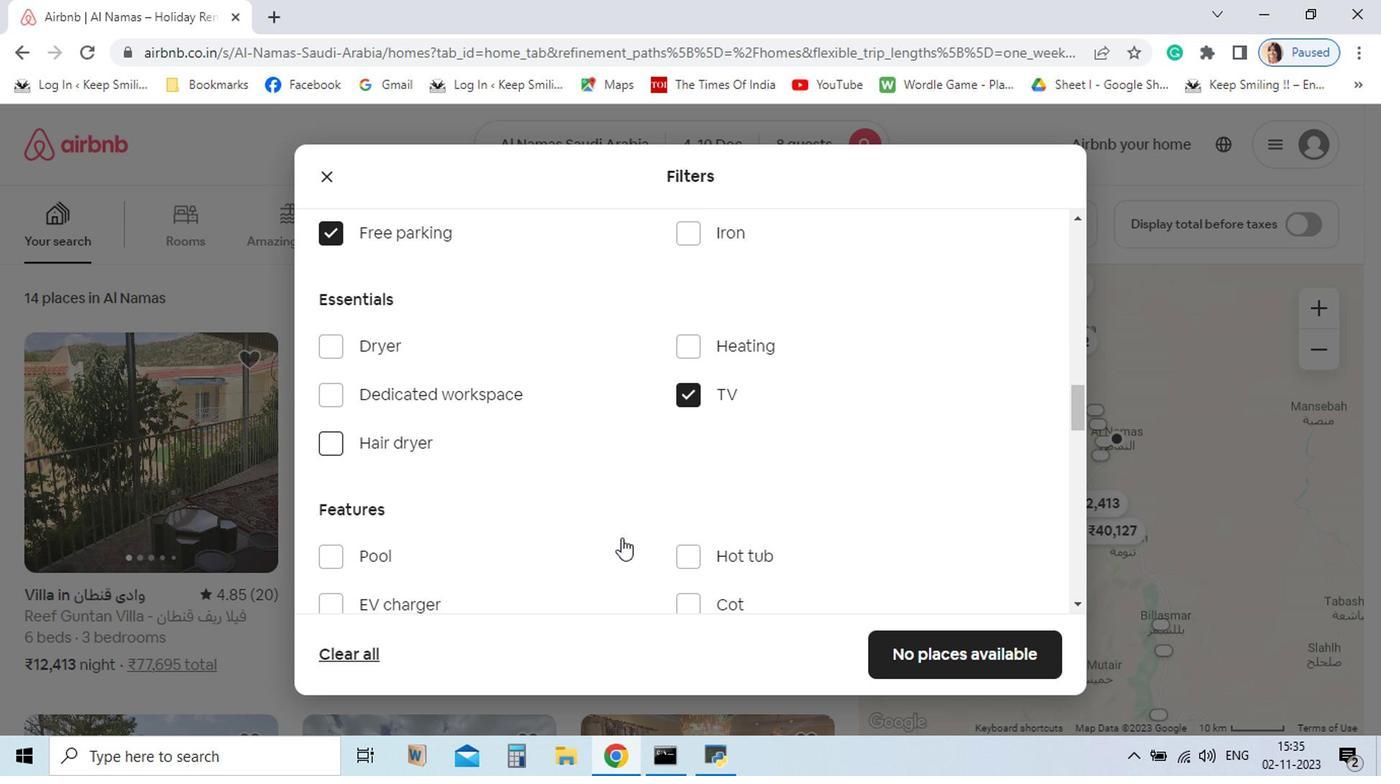 
Action: Mouse scrolled (686, 464) with delta (0, -1)
Screenshot: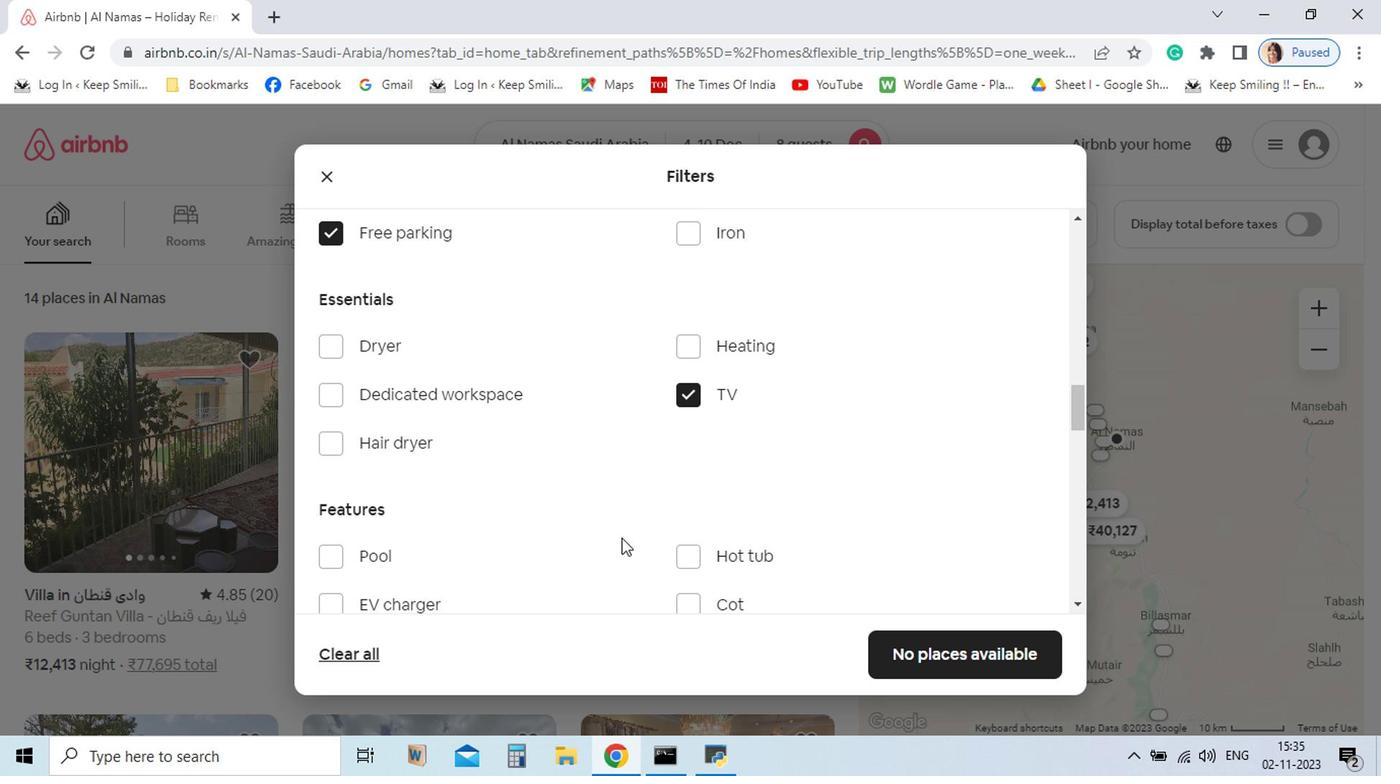 
Action: Mouse scrolled (686, 464) with delta (0, -1)
Screenshot: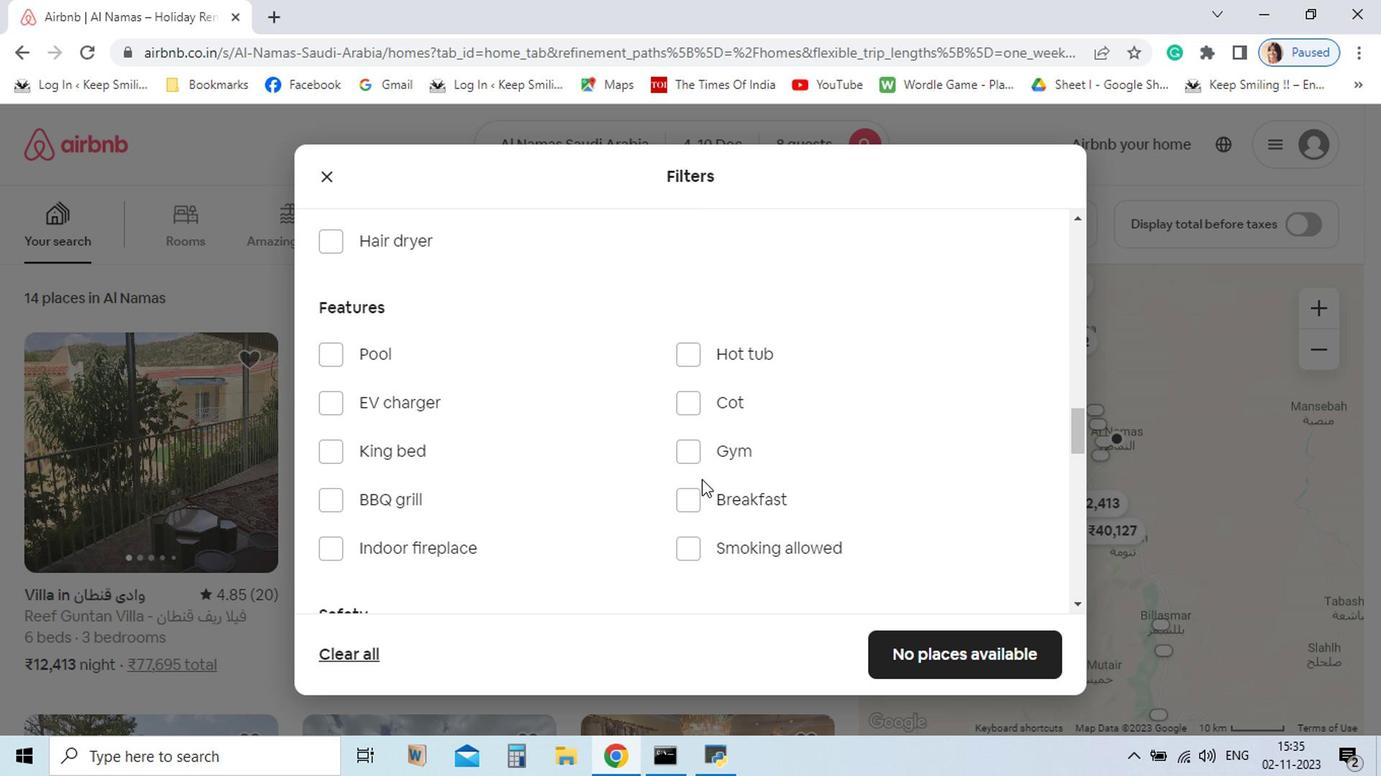 
Action: Mouse scrolled (686, 464) with delta (0, -1)
Screenshot: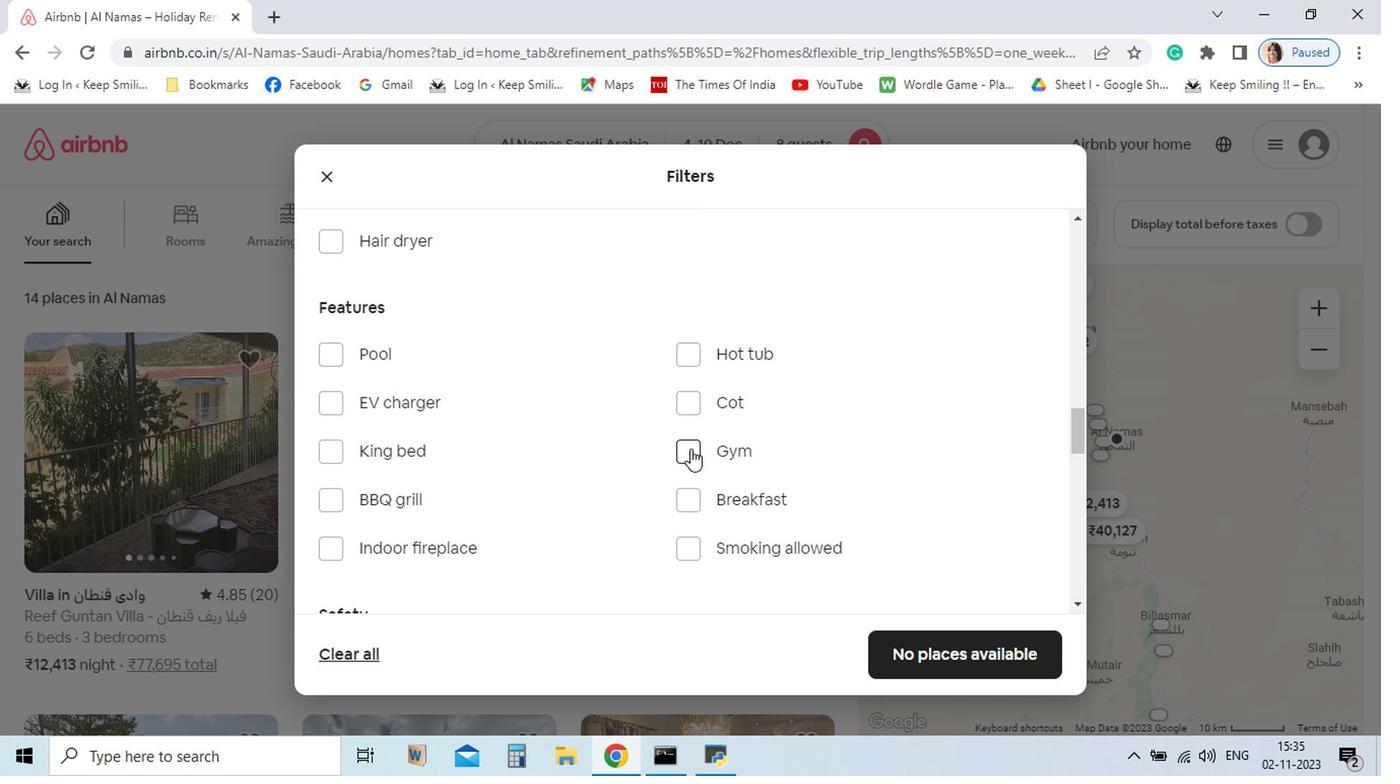 
Action: Mouse moved to (743, 365)
Screenshot: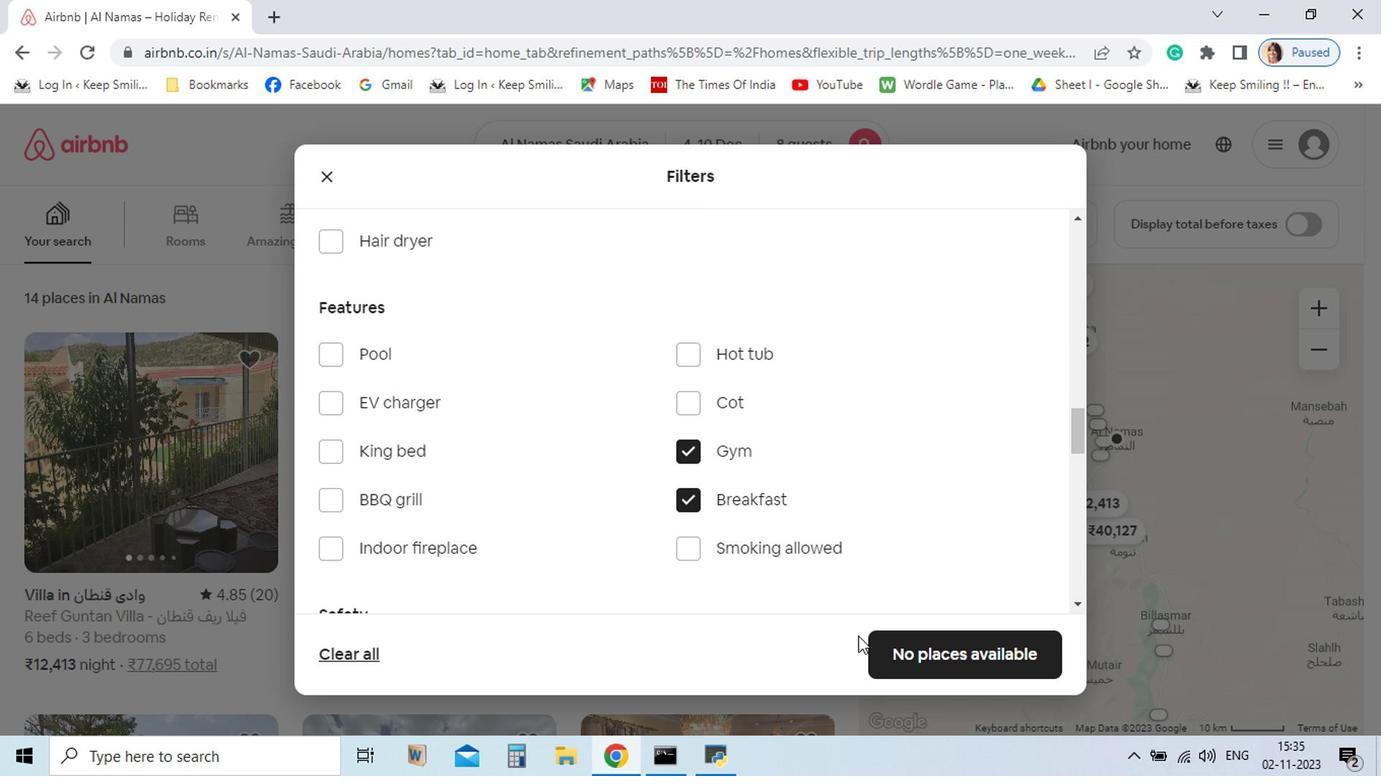 
Action: Mouse pressed left at (743, 365)
Screenshot: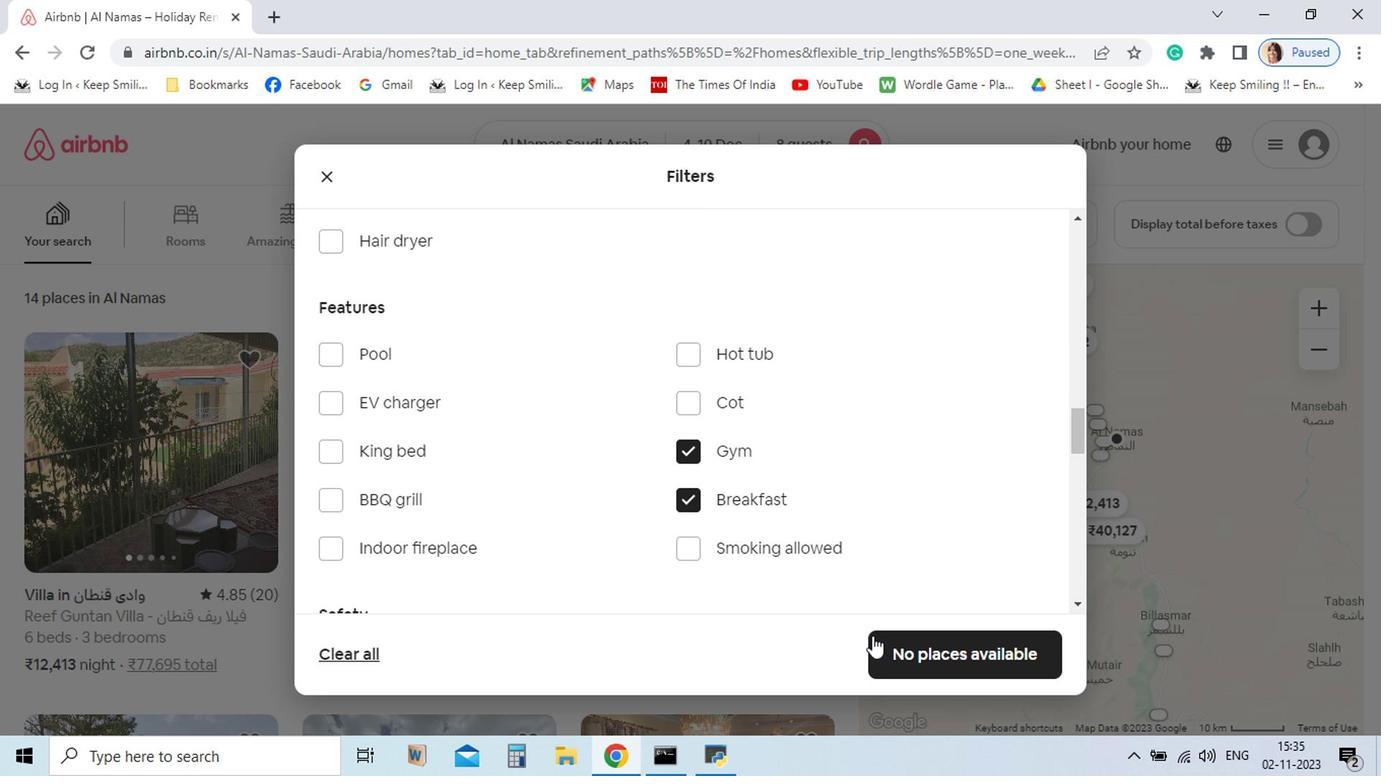 
Action: Mouse moved to (738, 415)
Screenshot: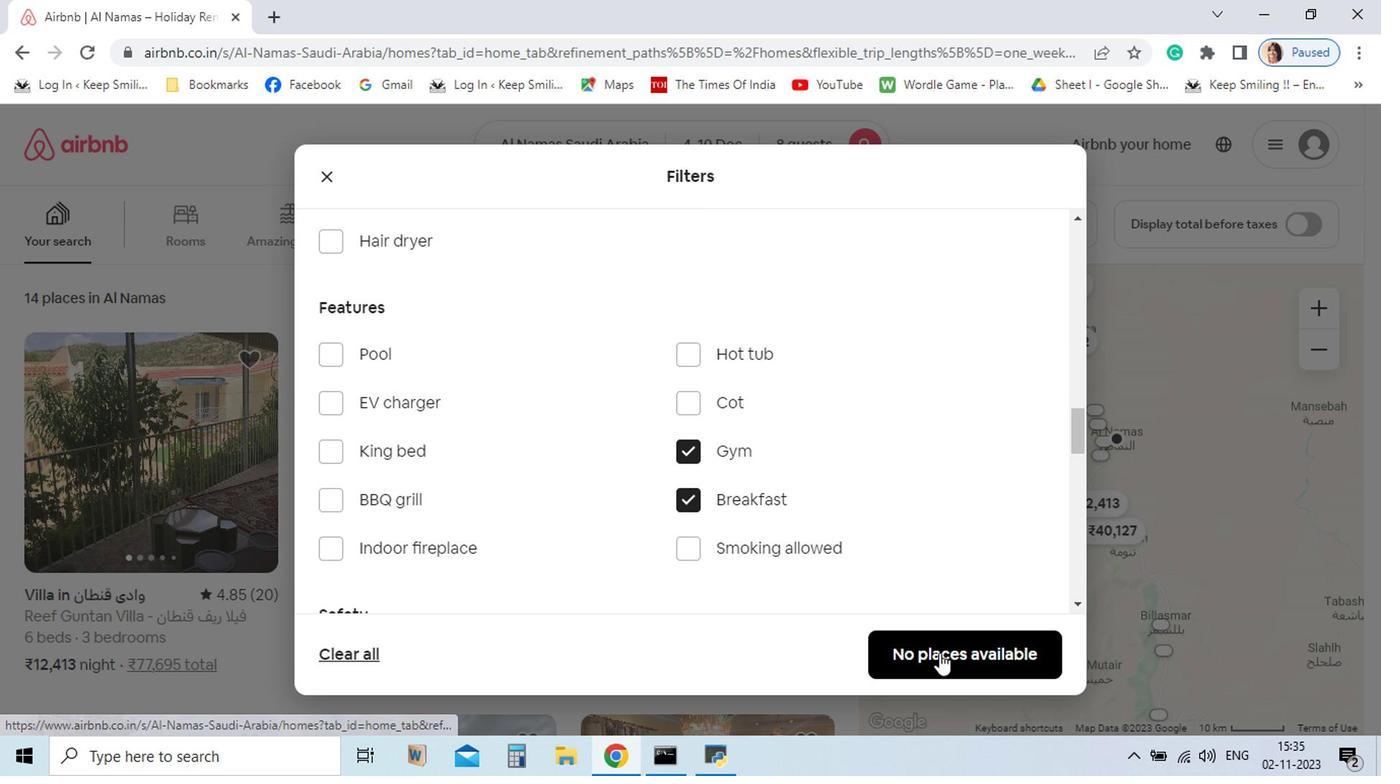 
Action: Mouse pressed left at (738, 415)
Screenshot: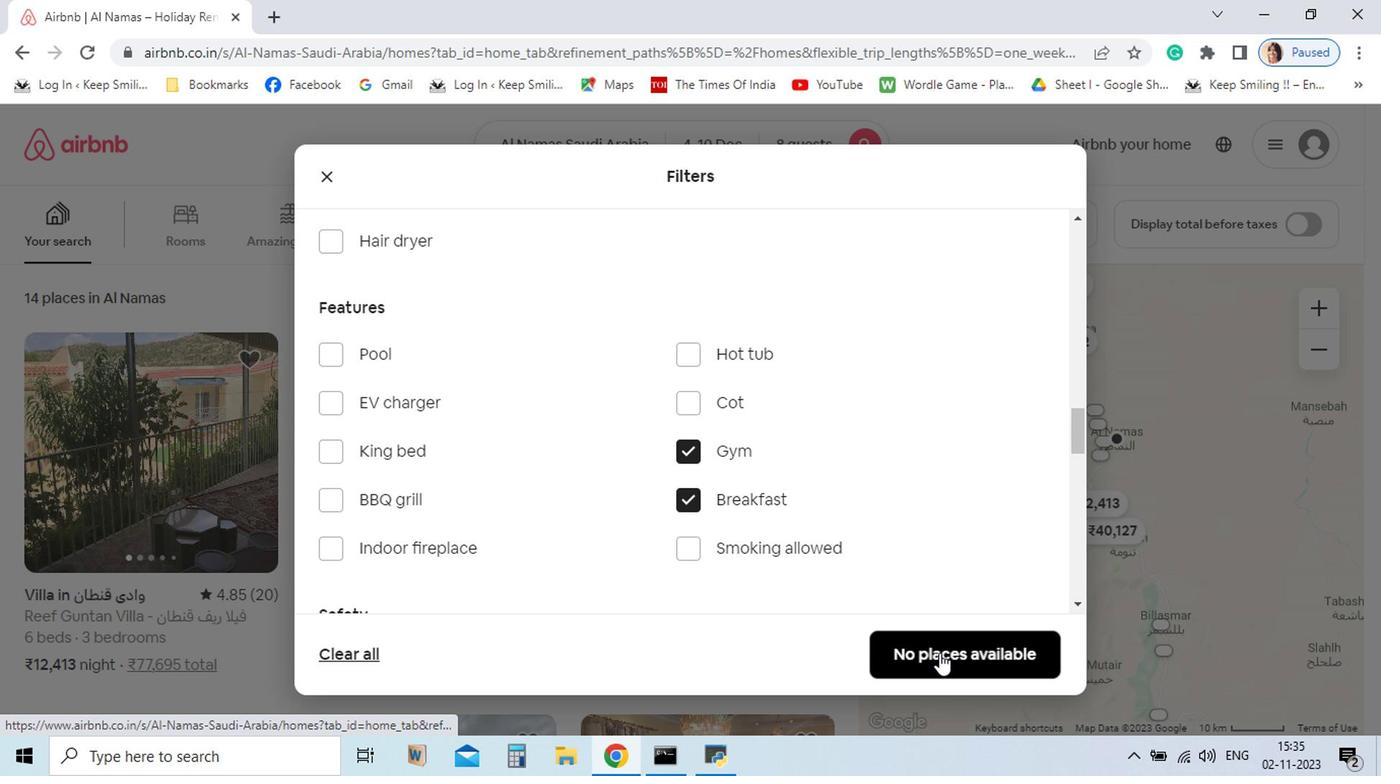 
Action: Mouse moved to (948, 597)
Screenshot: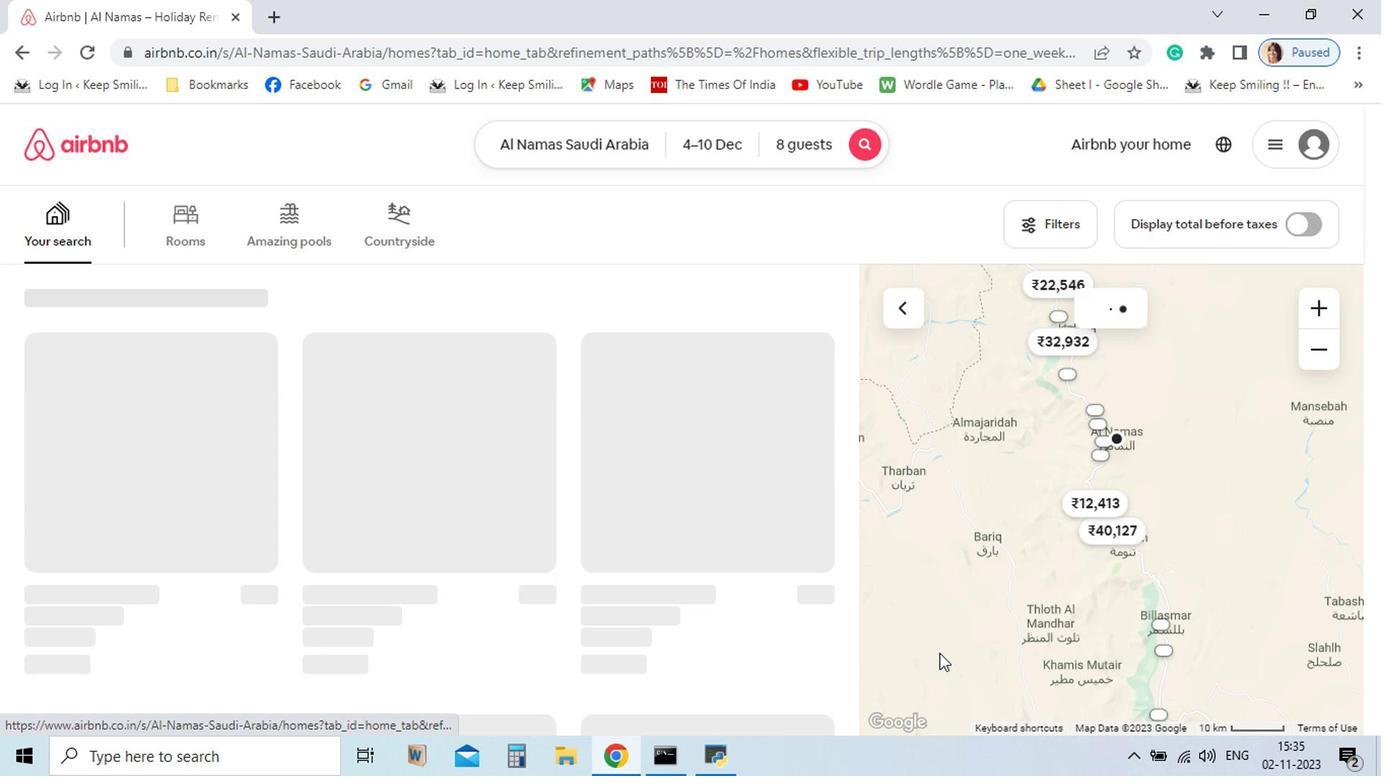 
Action: Mouse pressed left at (948, 597)
Screenshot: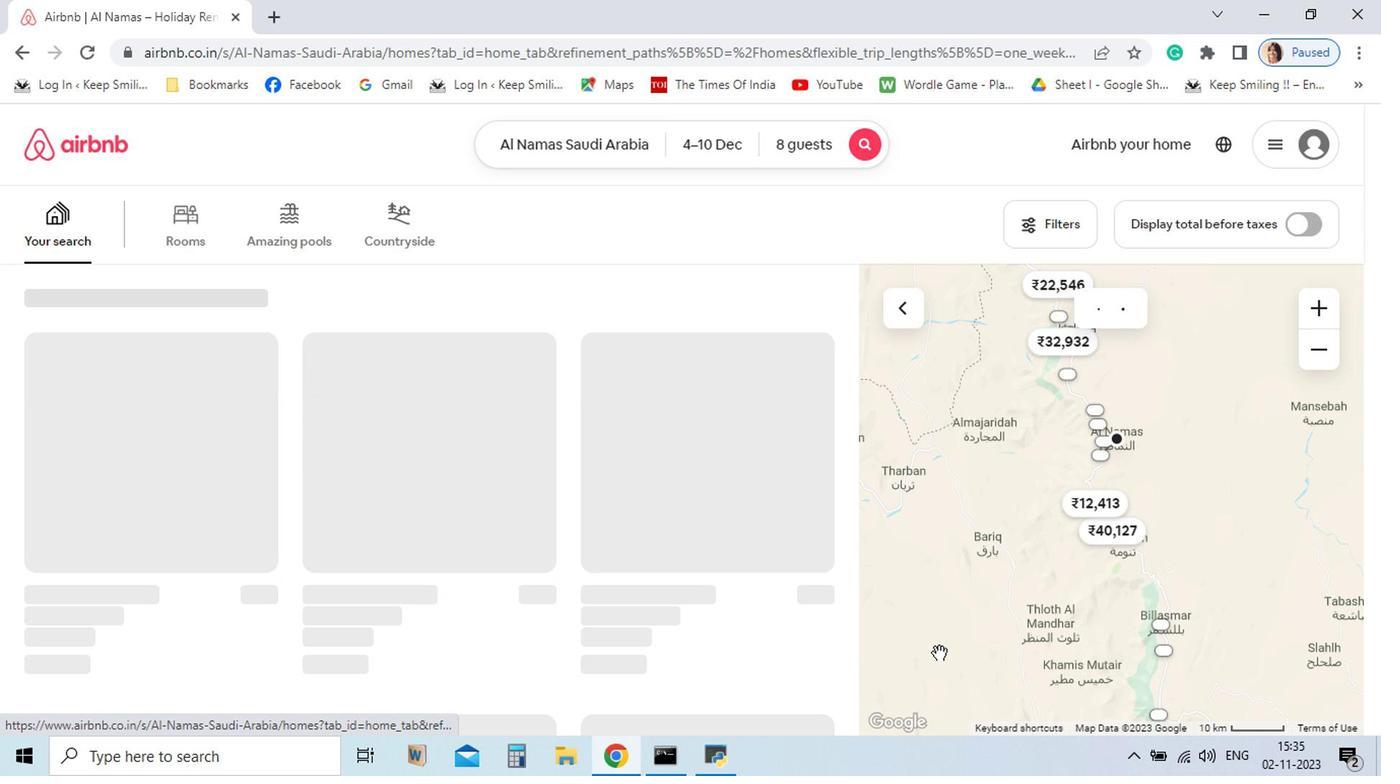 
Action: Mouse moved to (953, 602)
Screenshot: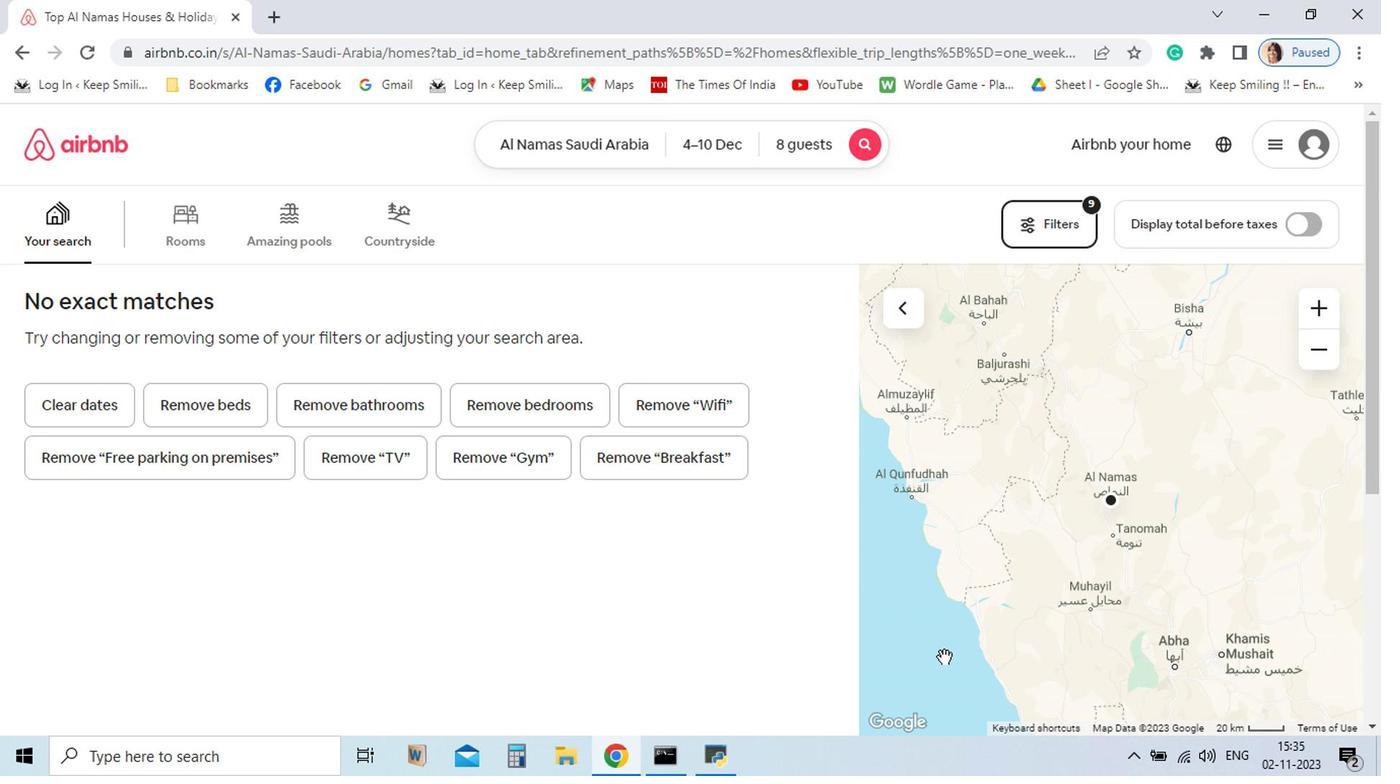 
